 Task: Find connections with filter location Zürich (Kreis 11) with filter topic #Creativitywith filter profile language Spanish with filter current company Sony Pictures Networks India with filter school Hindustan Institute of Technology and Science, Kancheepuram with filter industry Cutlery and Handtool Manufacturing with filter service category User Experience Design with filter keywords title Help Desk Worker/Desktop Support
Action: Mouse moved to (613, 85)
Screenshot: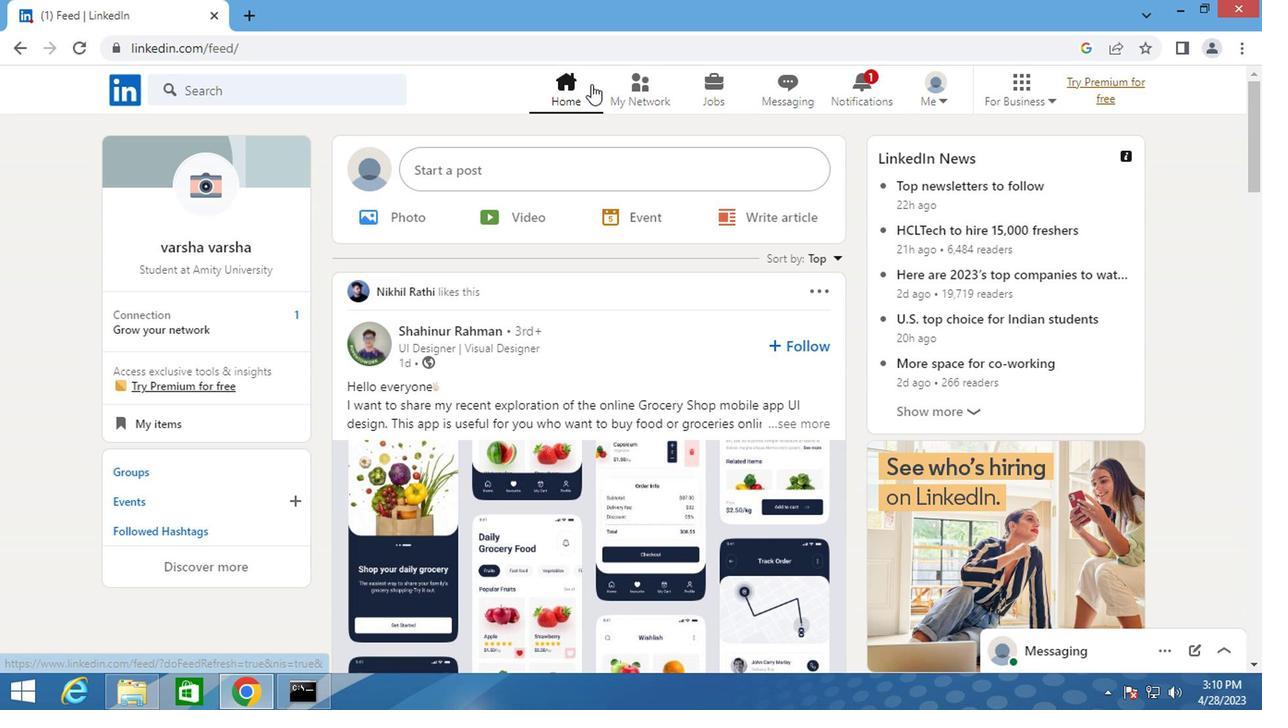 
Action: Mouse pressed left at (613, 85)
Screenshot: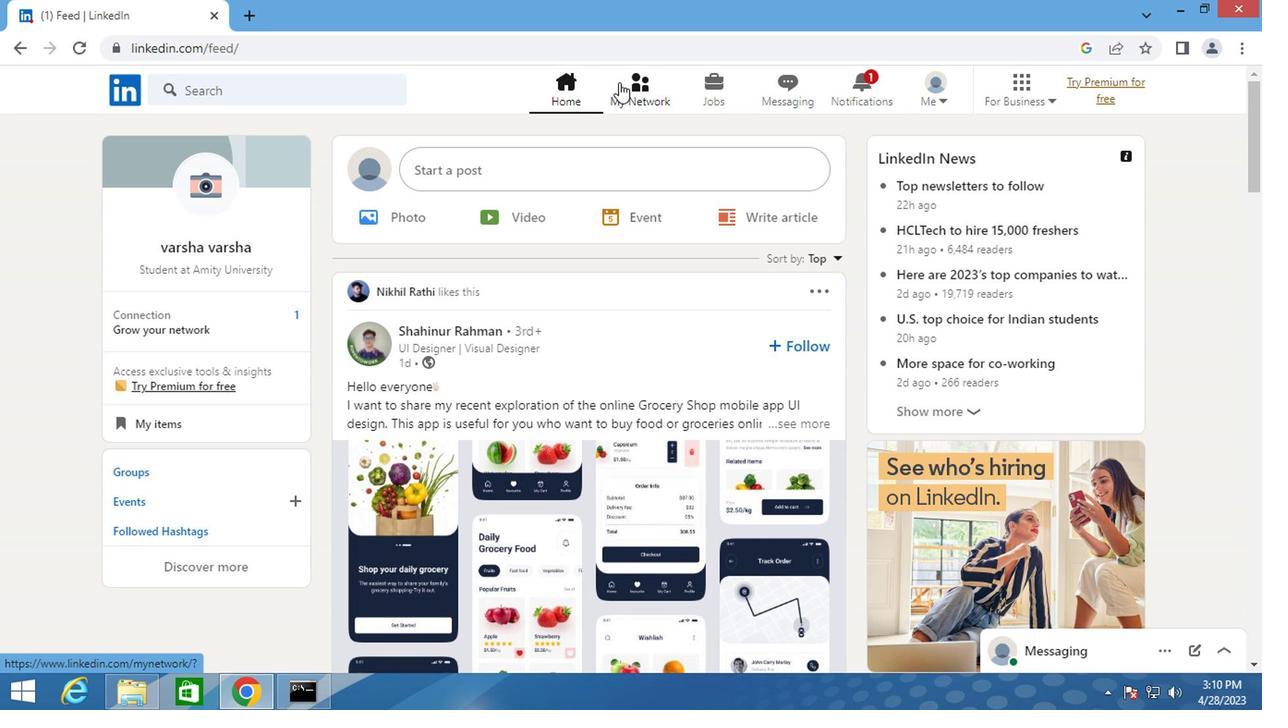 
Action: Mouse moved to (254, 191)
Screenshot: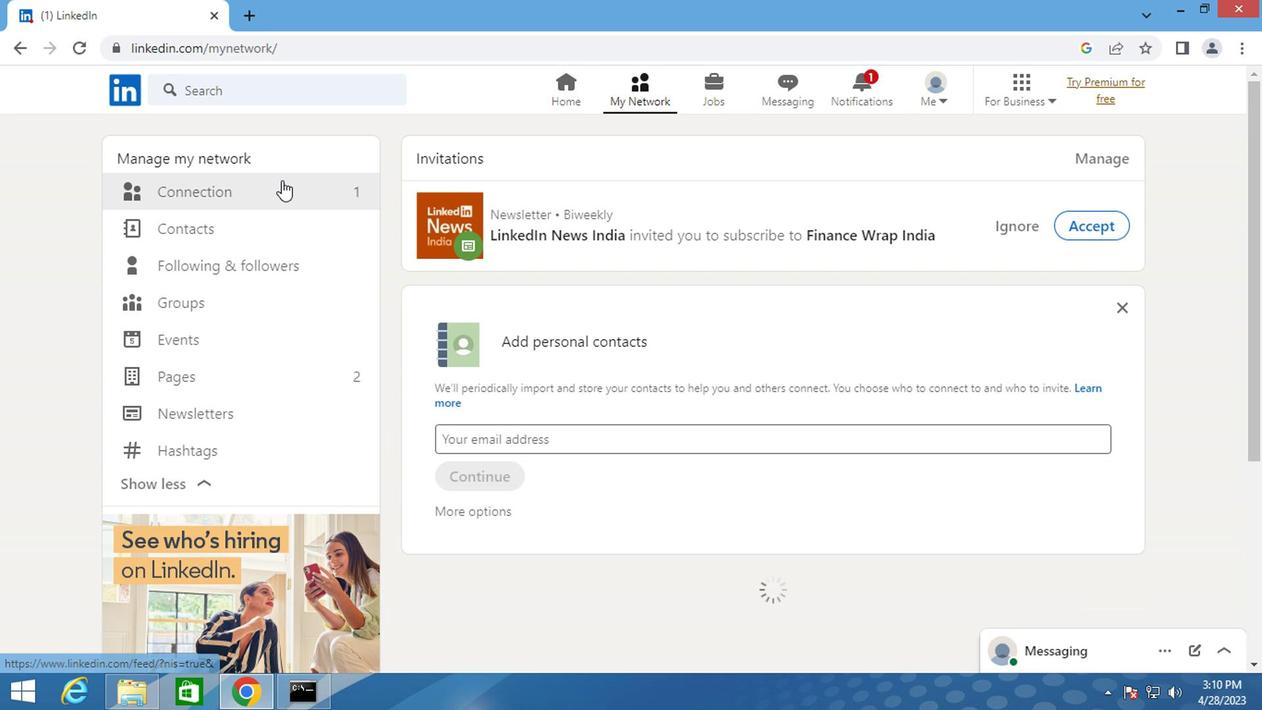 
Action: Mouse pressed left at (254, 191)
Screenshot: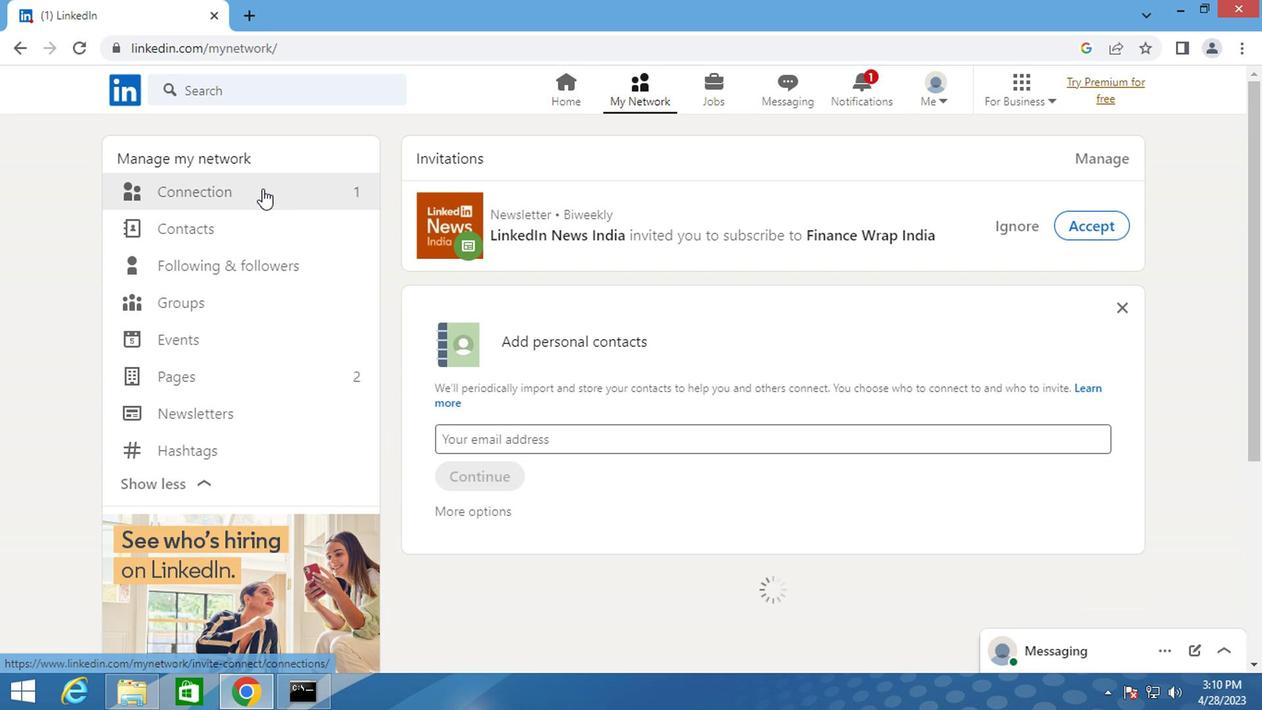 
Action: Mouse moved to (776, 186)
Screenshot: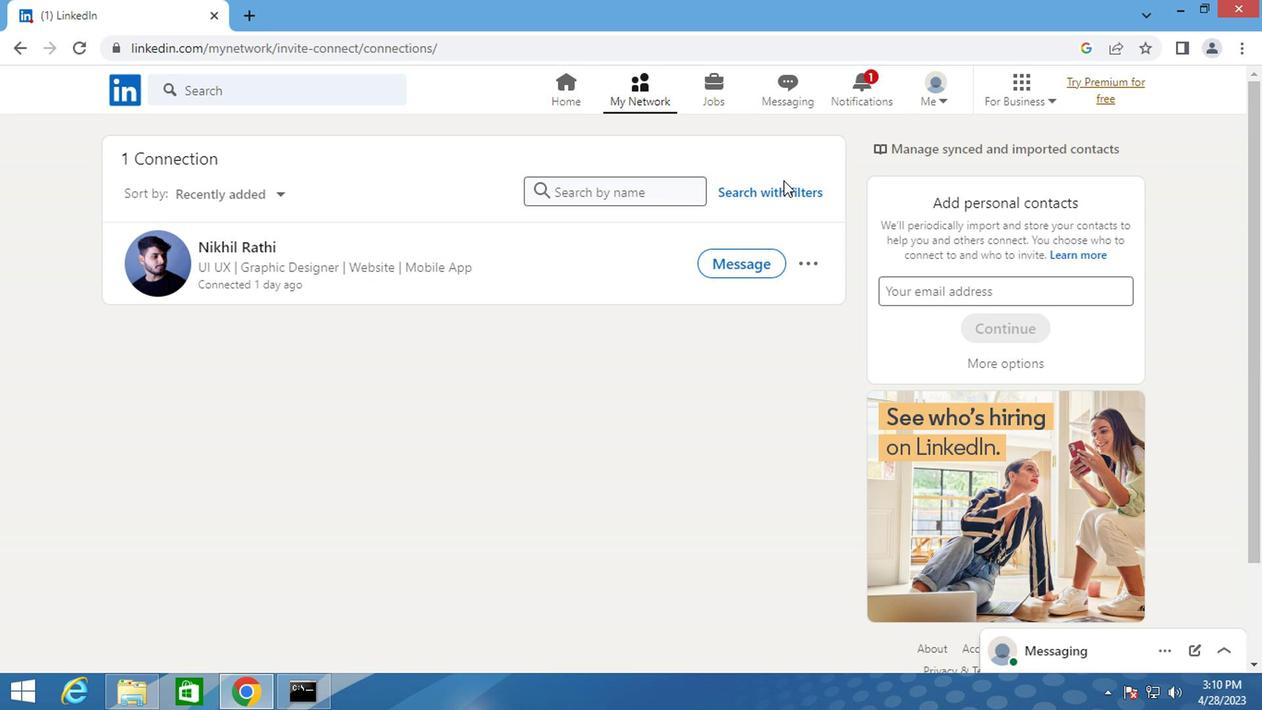 
Action: Mouse pressed left at (776, 186)
Screenshot: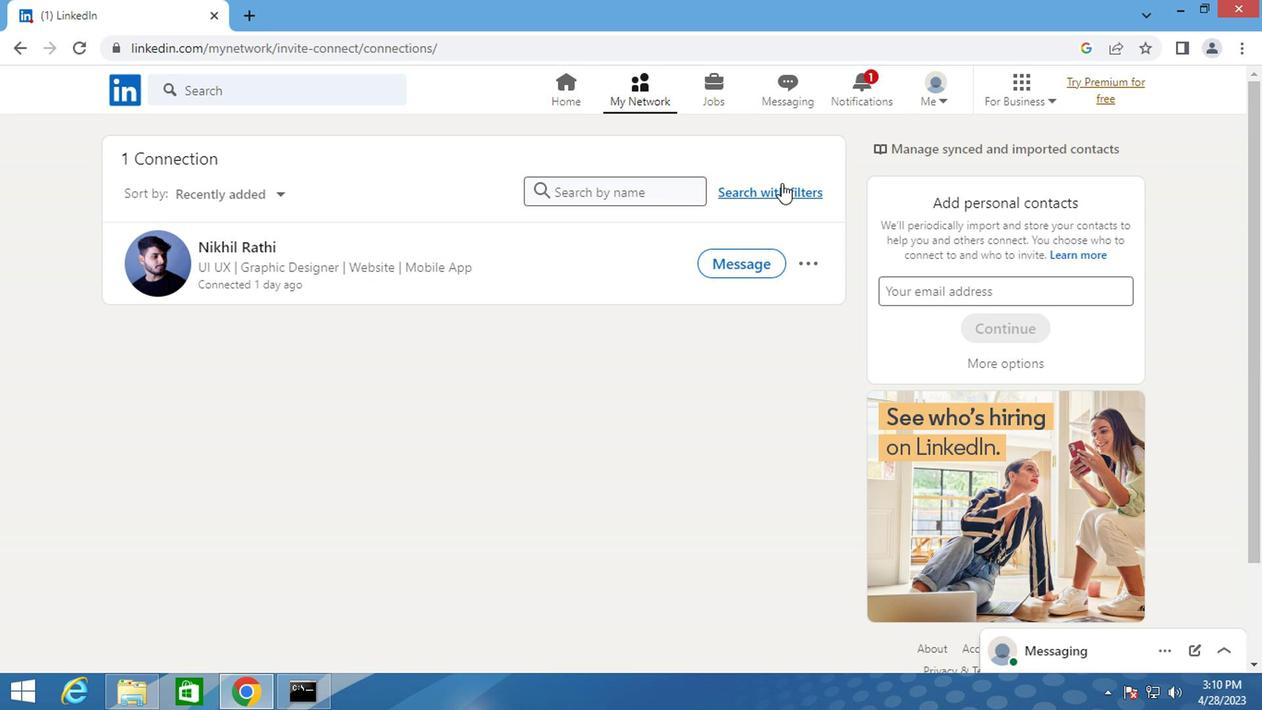 
Action: Mouse moved to (693, 133)
Screenshot: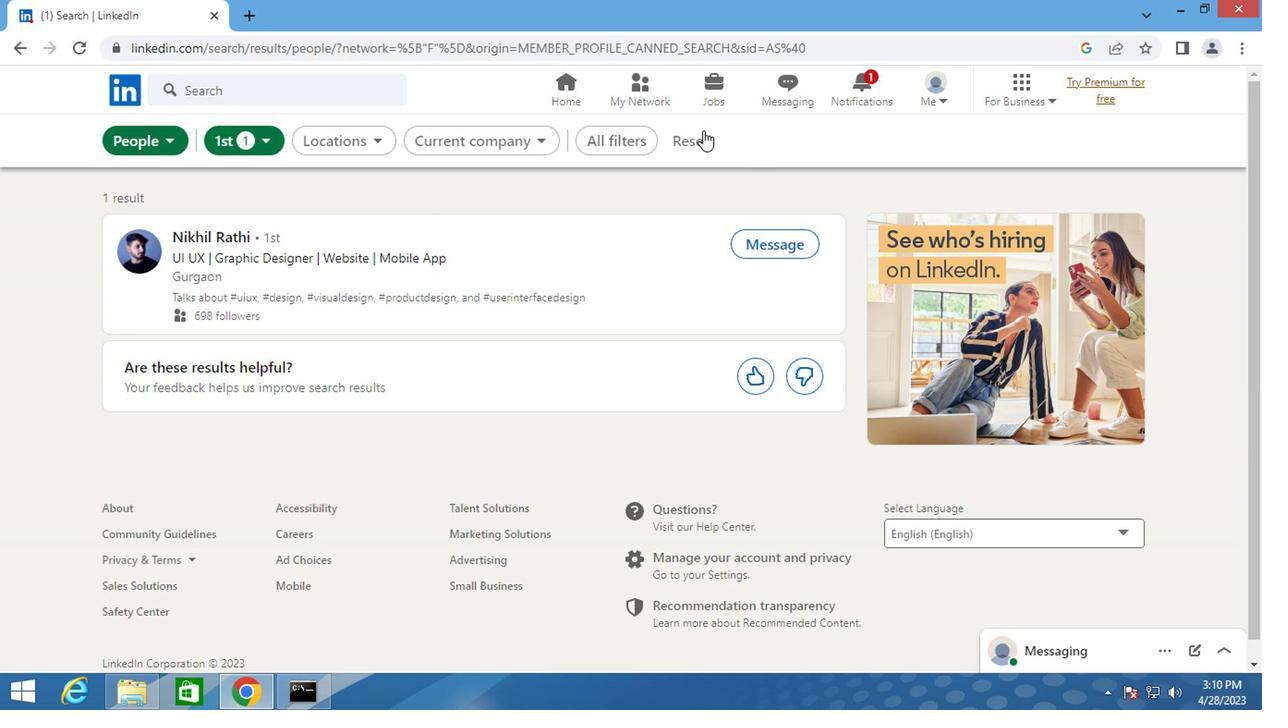 
Action: Mouse pressed left at (693, 133)
Screenshot: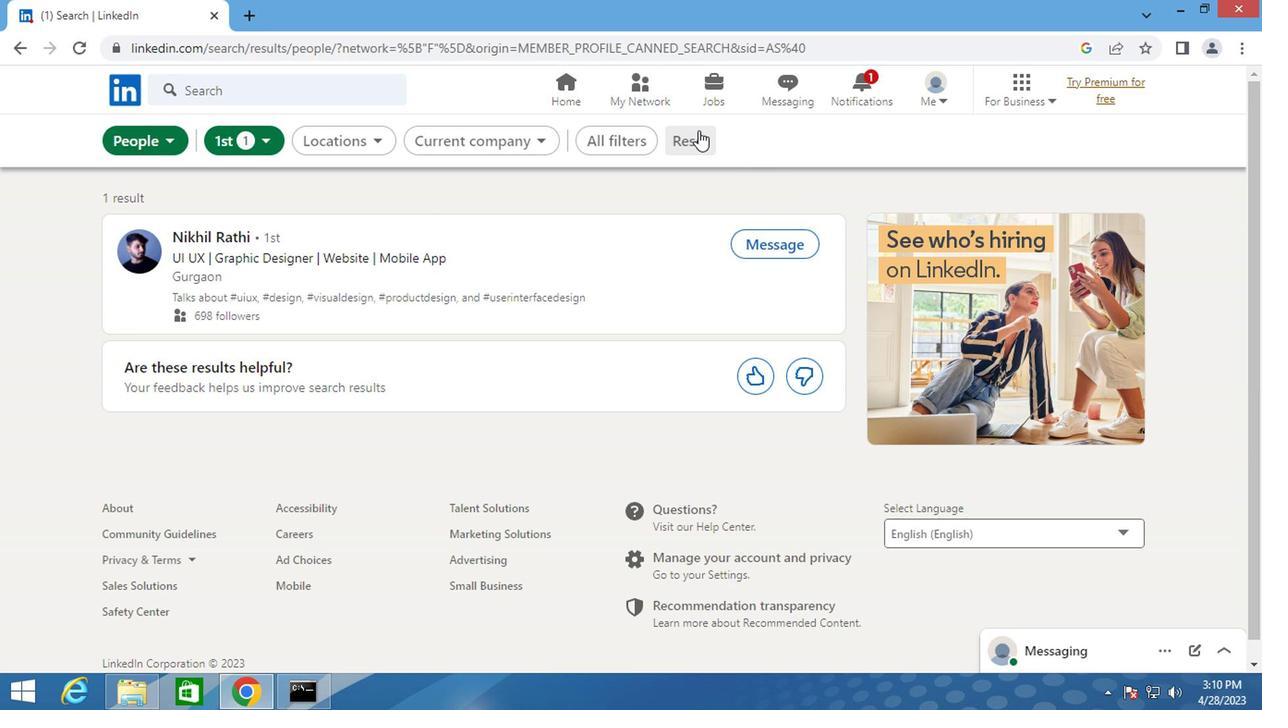 
Action: Mouse moved to (663, 133)
Screenshot: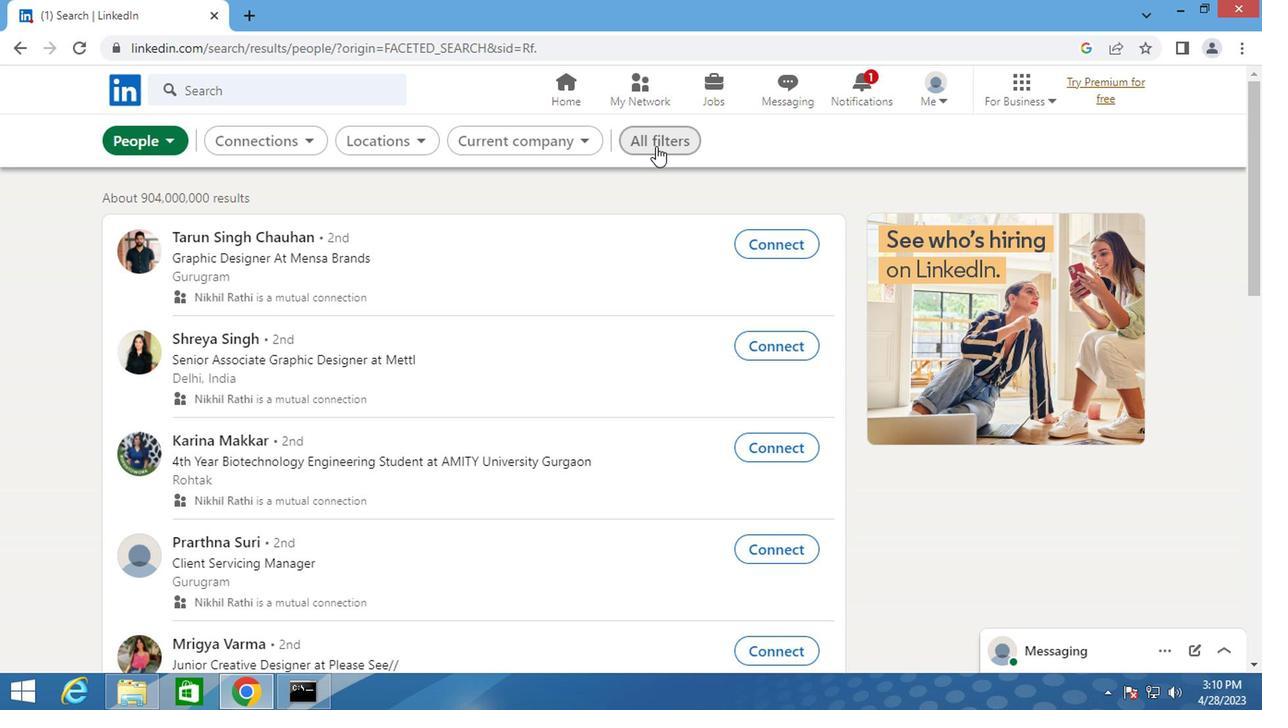 
Action: Mouse pressed left at (663, 133)
Screenshot: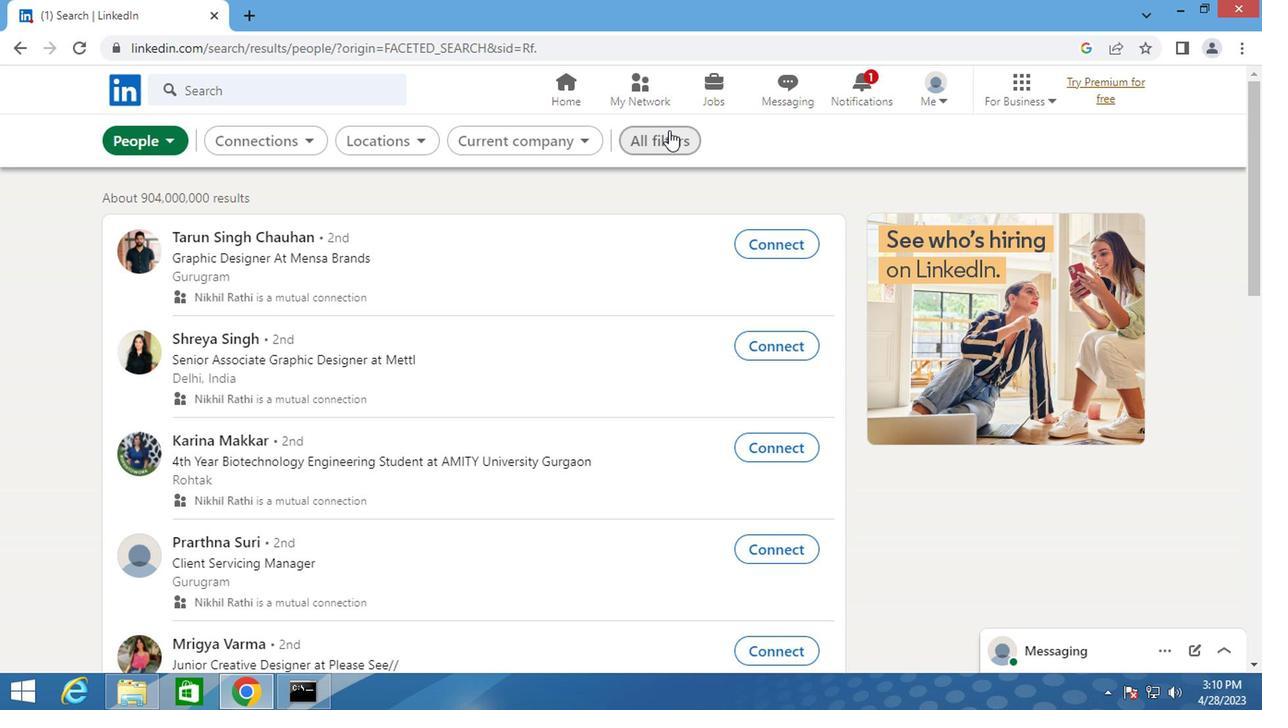 
Action: Mouse moved to (879, 355)
Screenshot: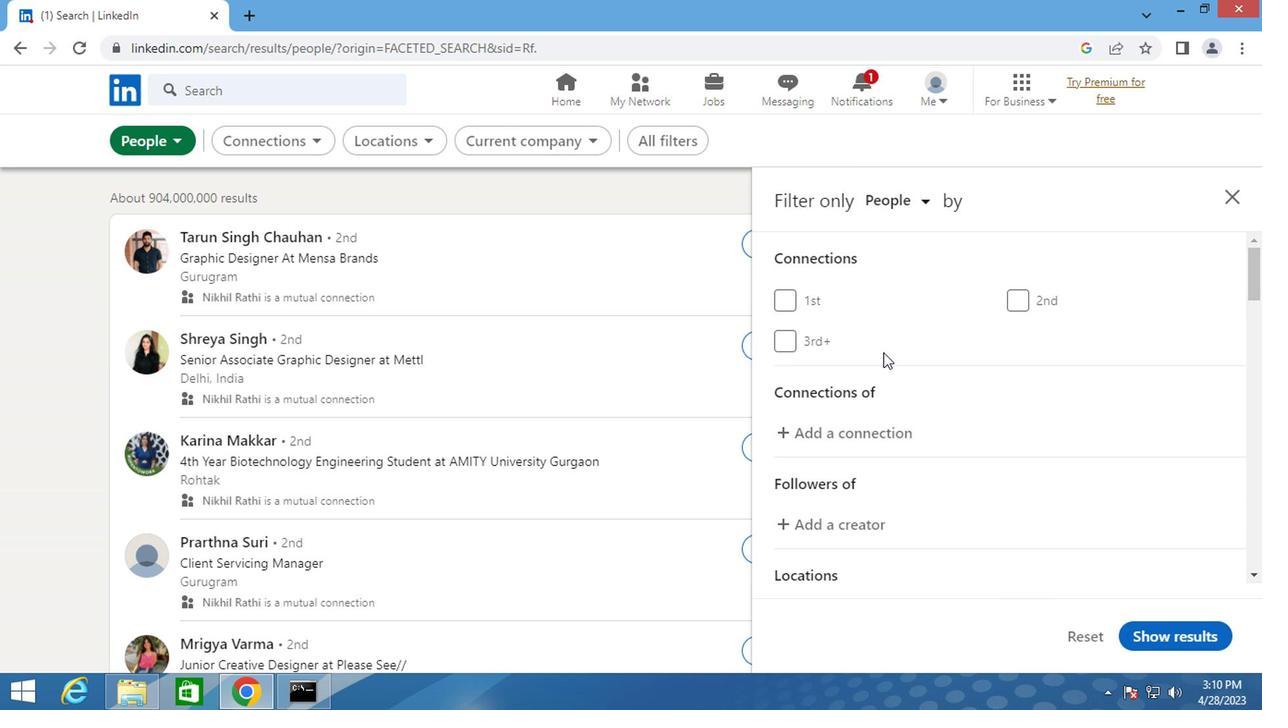 
Action: Mouse scrolled (879, 354) with delta (0, -1)
Screenshot: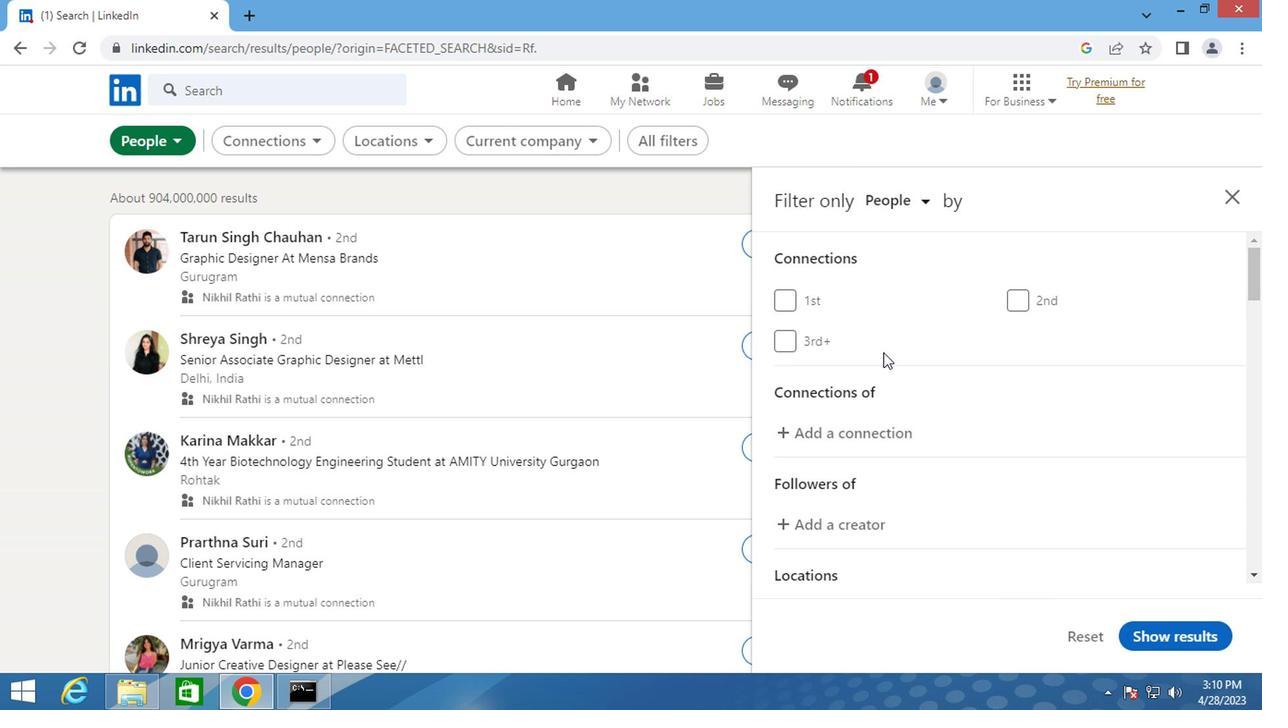 
Action: Mouse moved to (879, 356)
Screenshot: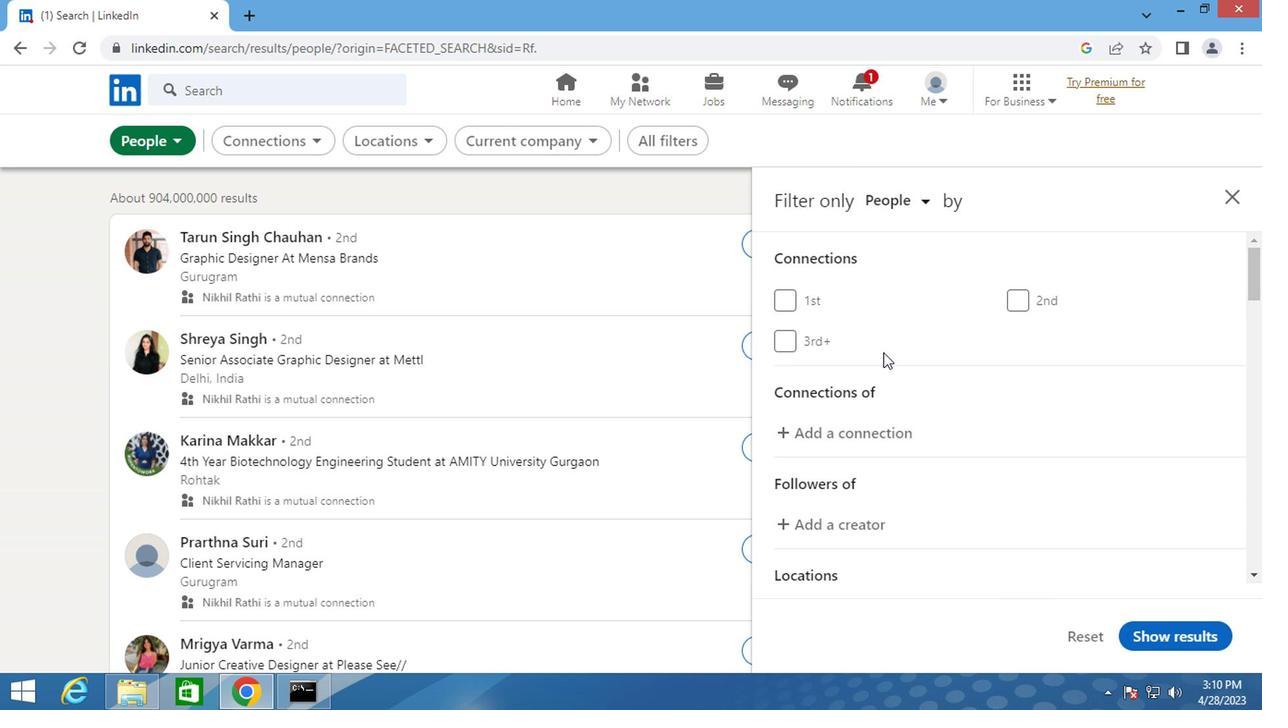
Action: Mouse scrolled (879, 355) with delta (0, 0)
Screenshot: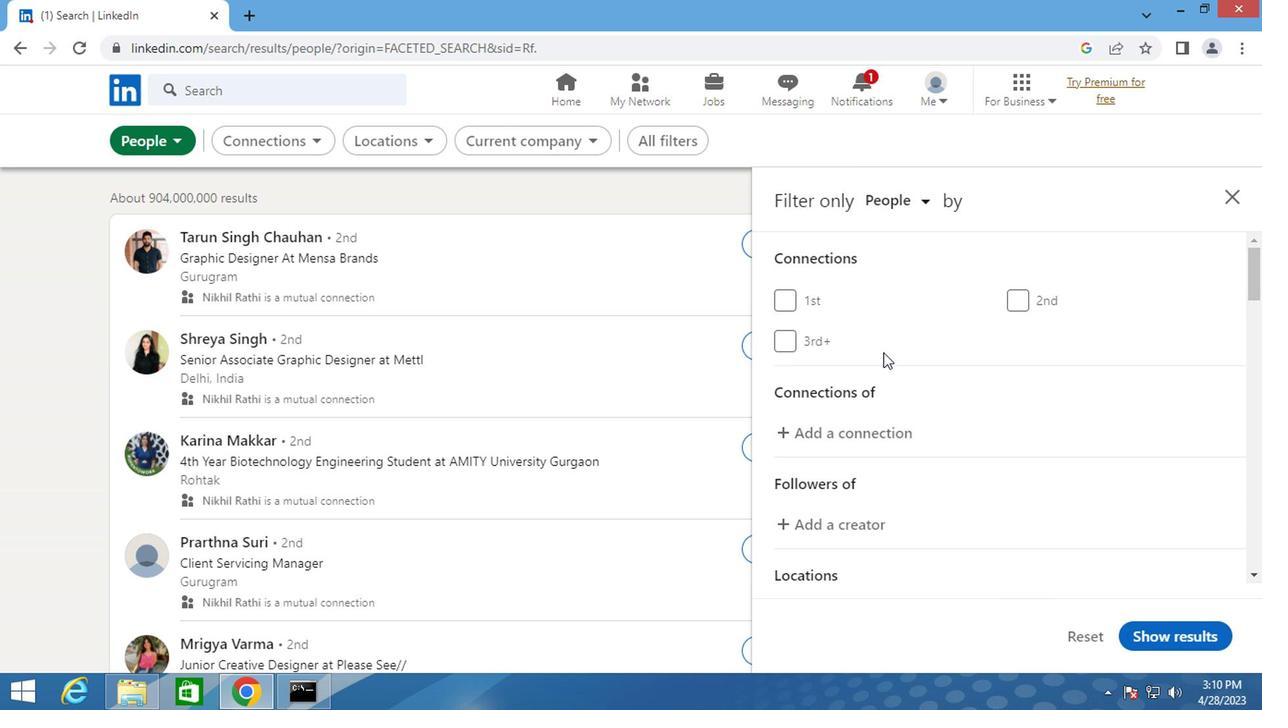 
Action: Mouse scrolled (879, 355) with delta (0, 0)
Screenshot: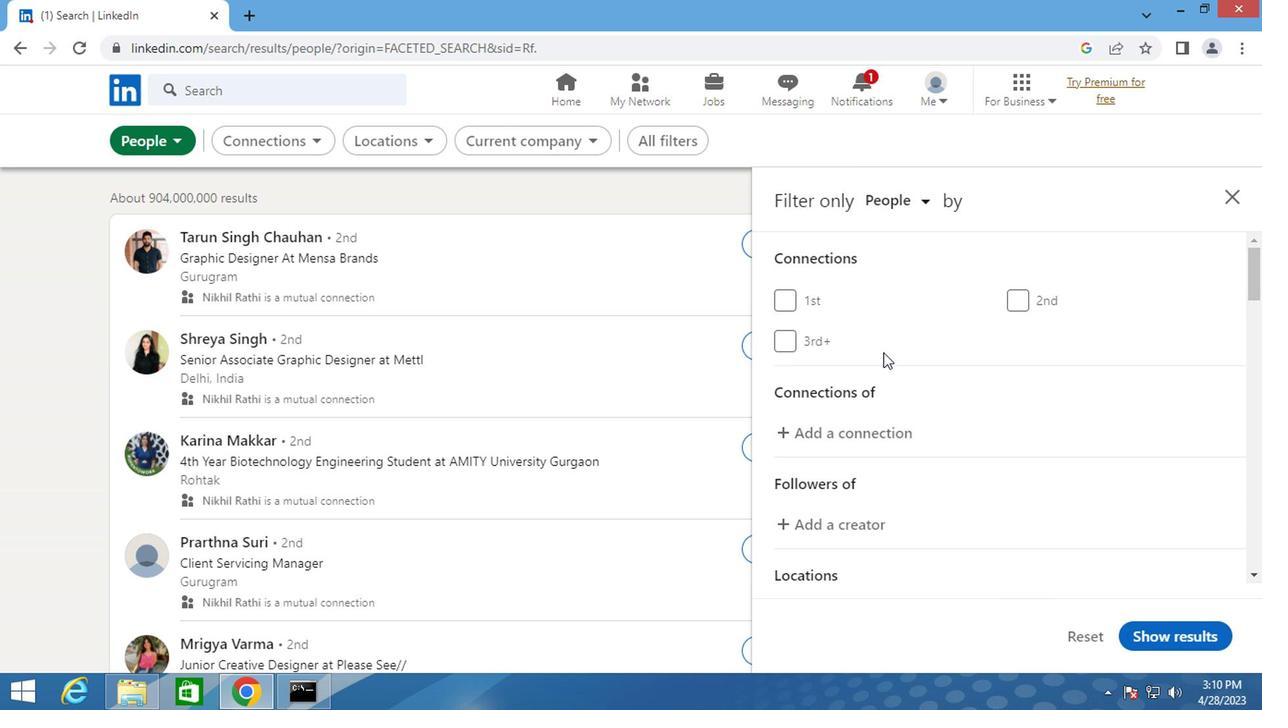 
Action: Mouse scrolled (879, 355) with delta (0, 0)
Screenshot: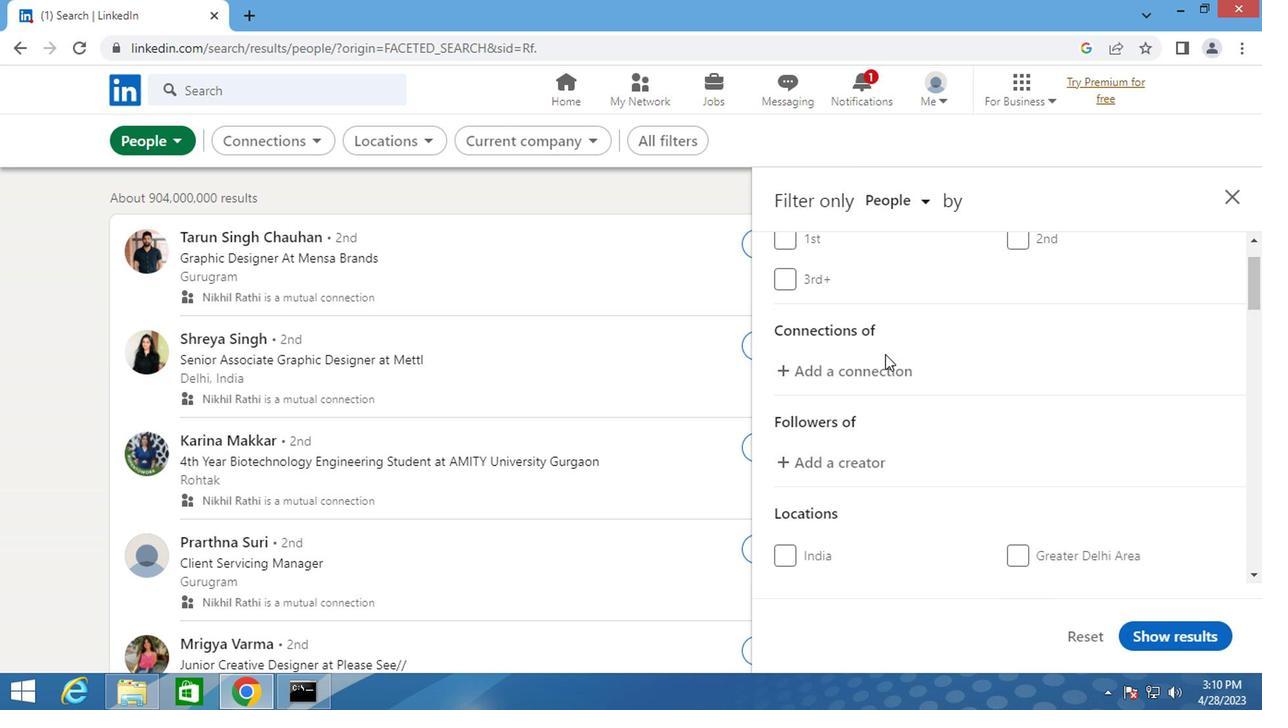 
Action: Mouse moved to (1044, 326)
Screenshot: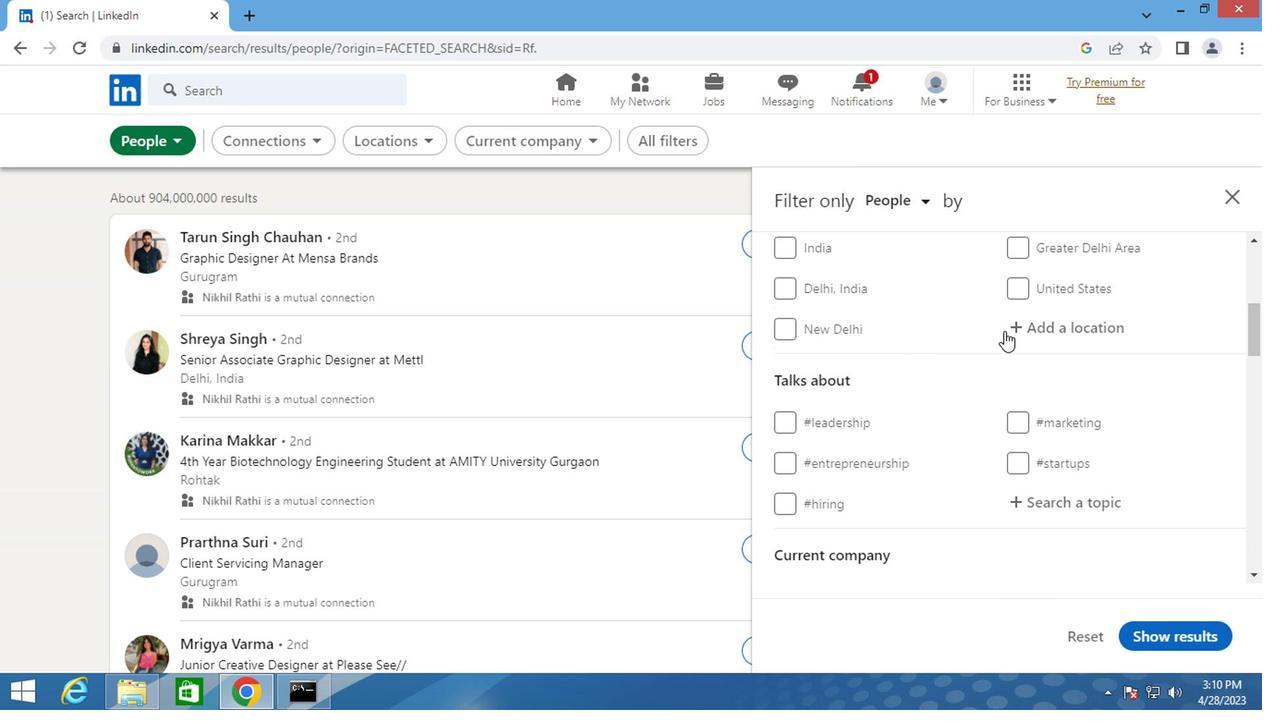 
Action: Mouse pressed left at (1044, 326)
Screenshot: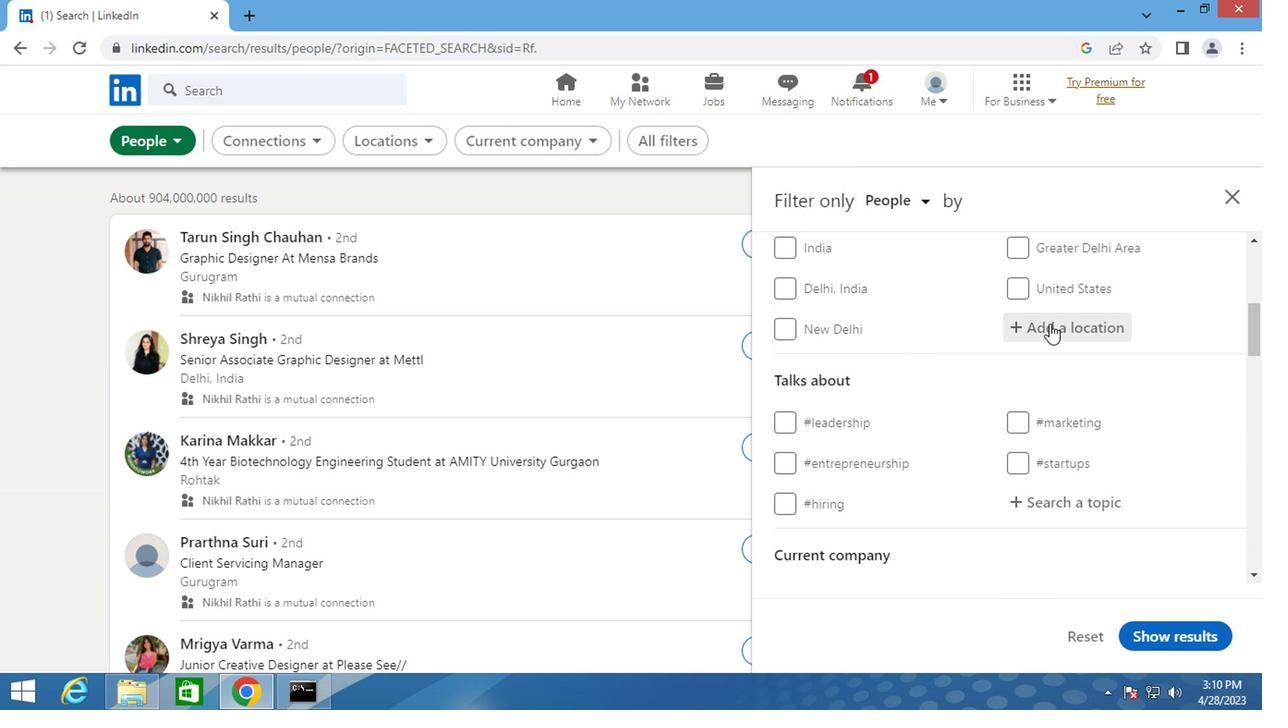 
Action: Key pressed <Key.shift>ZURICH<Key.space><Key.shift_r><Key.shift_r><Key.shift_r><Key.shift_r><Key.shift_r>(<Key.shift>KREIS<Key.space>11<Key.shift_r>)
Screenshot: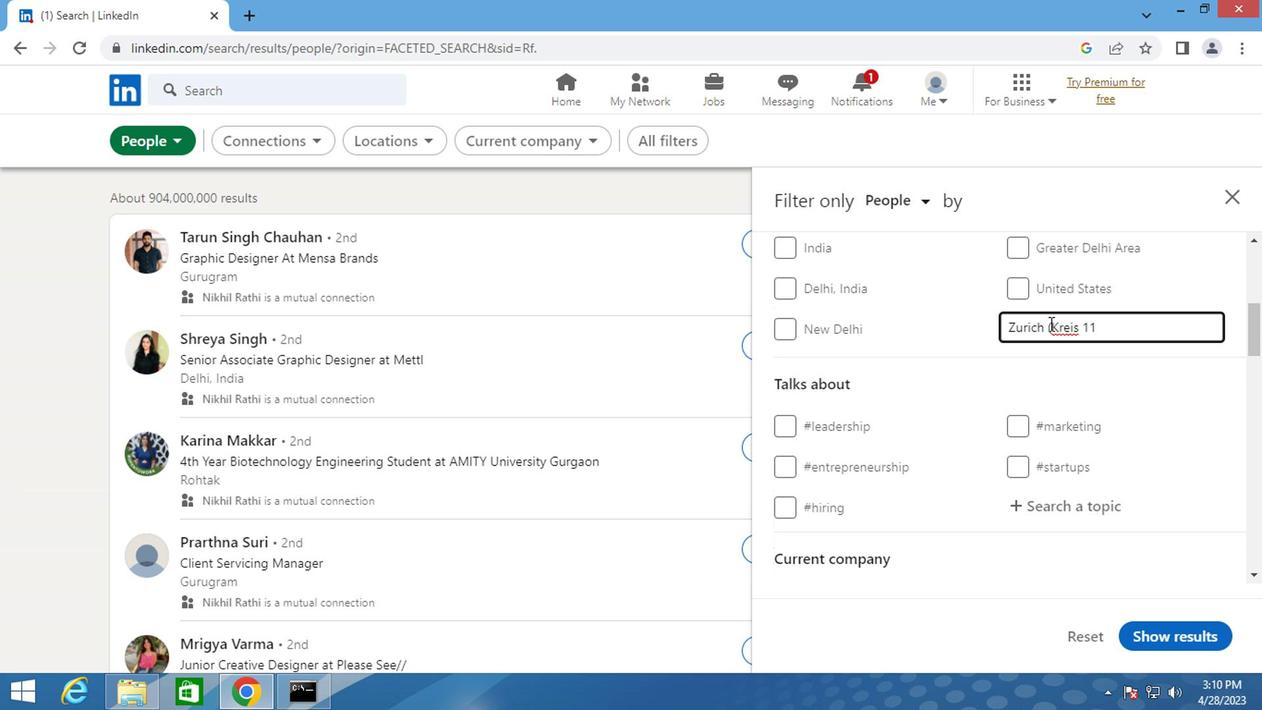 
Action: Mouse moved to (942, 352)
Screenshot: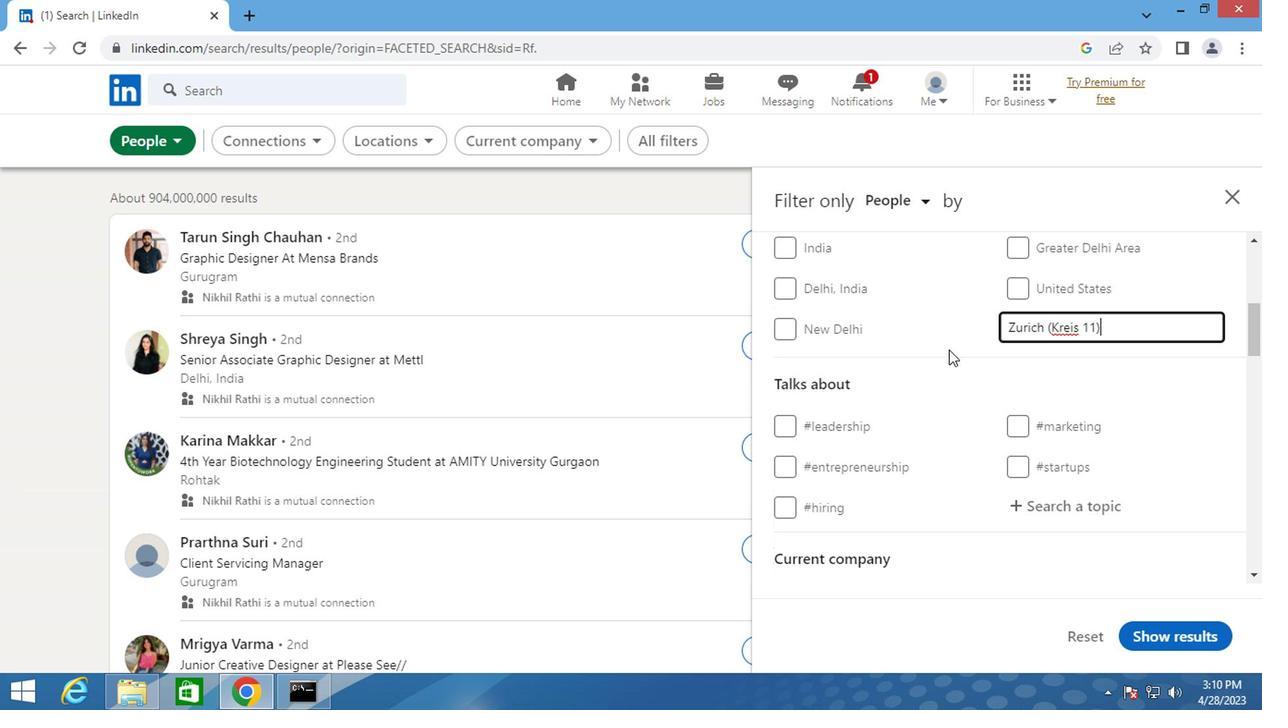 
Action: Mouse scrolled (942, 351) with delta (0, 0)
Screenshot: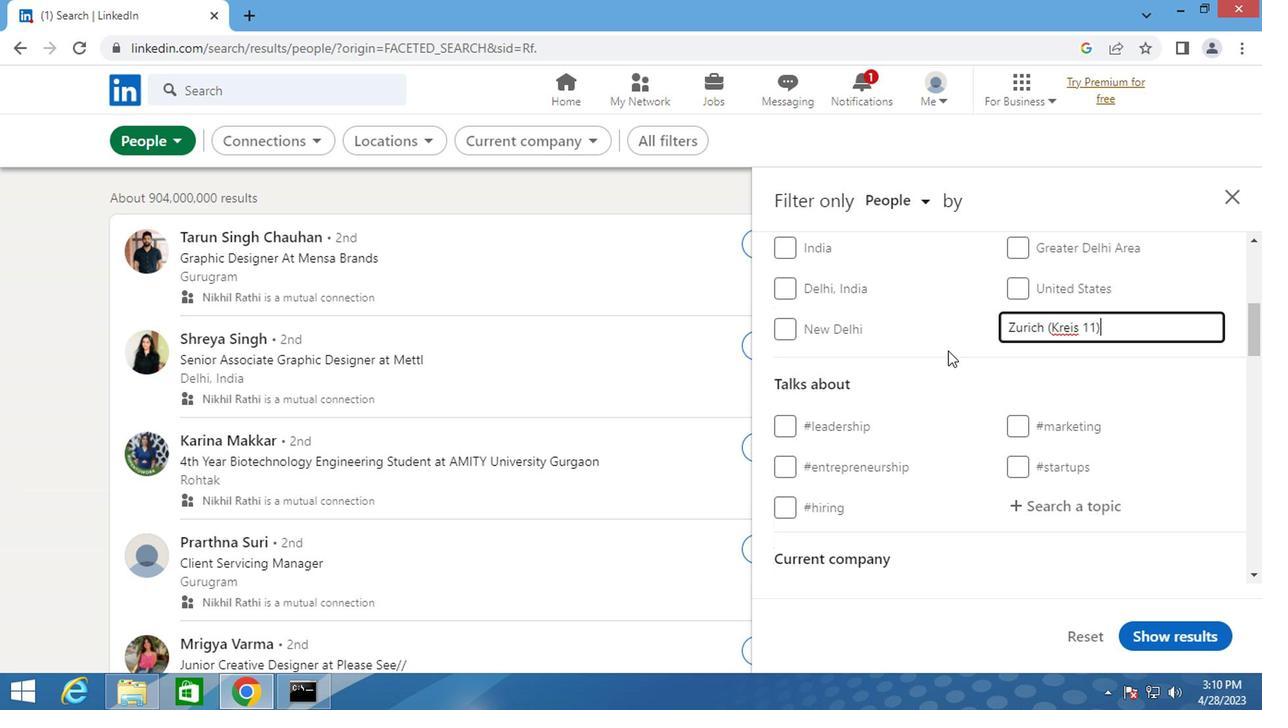 
Action: Mouse moved to (1062, 405)
Screenshot: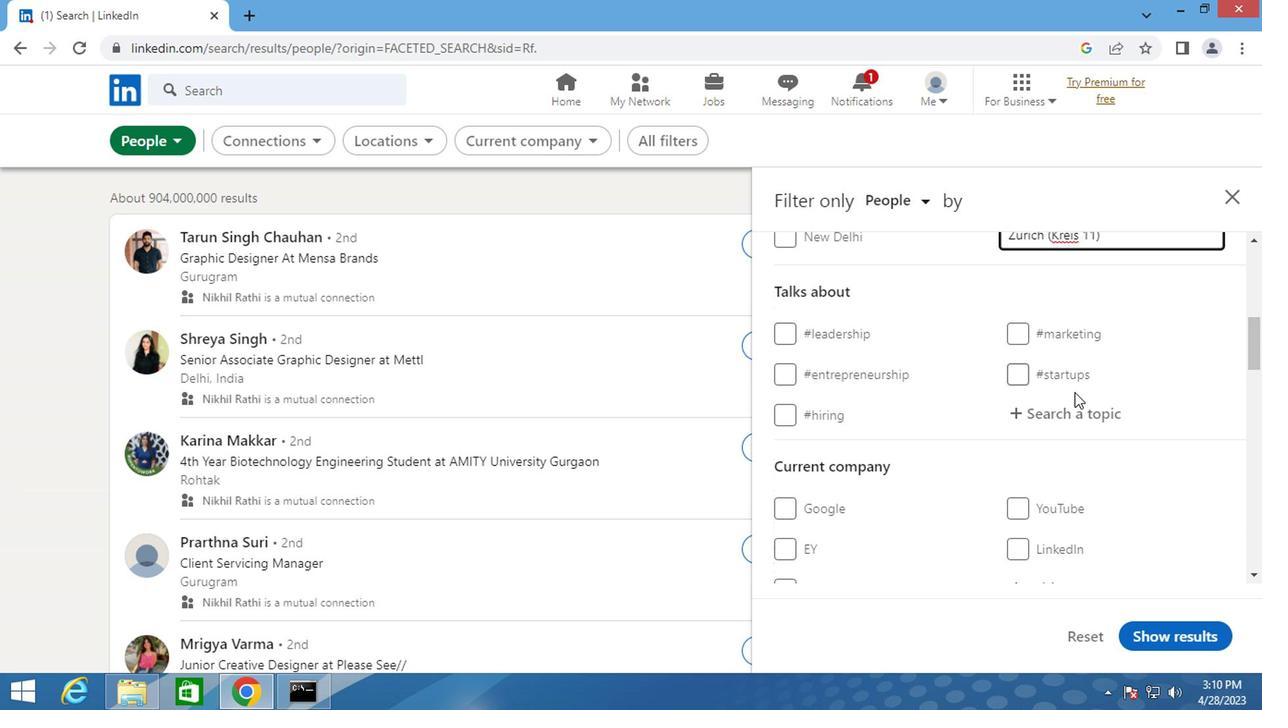 
Action: Mouse pressed left at (1062, 405)
Screenshot: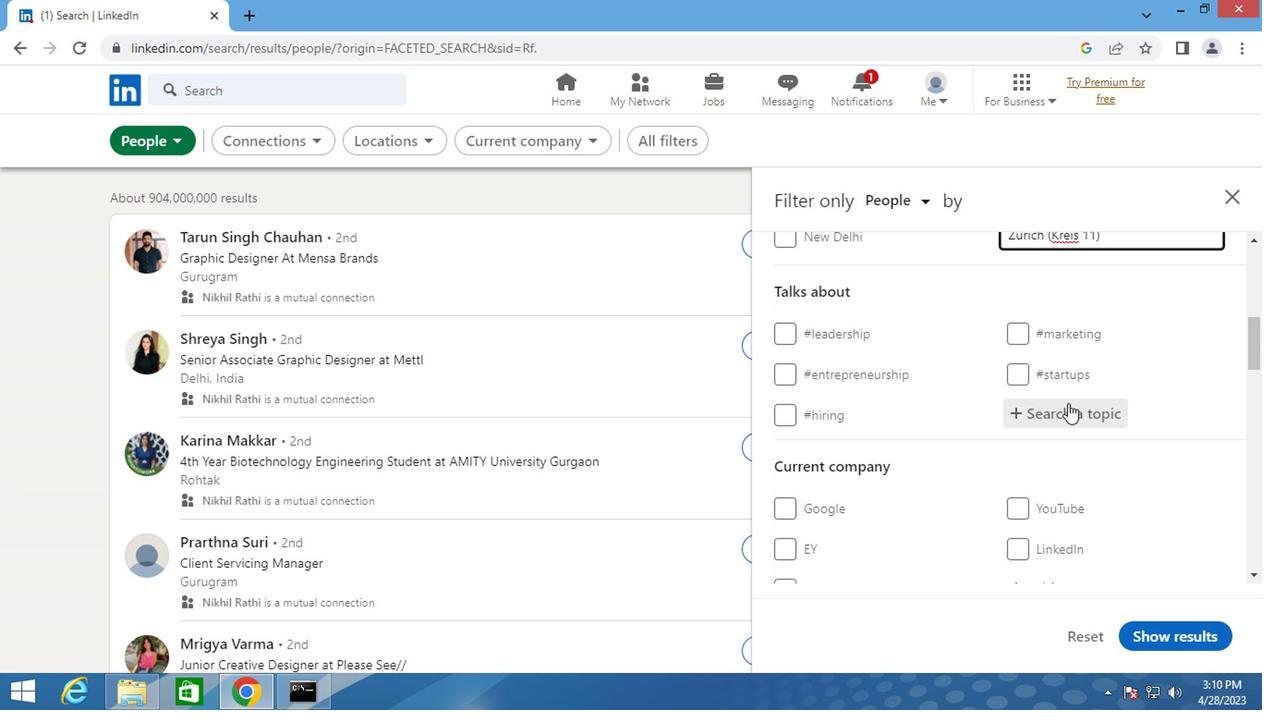 
Action: Key pressed <Key.shift>#<Key.shift>CREATIVITY
Screenshot: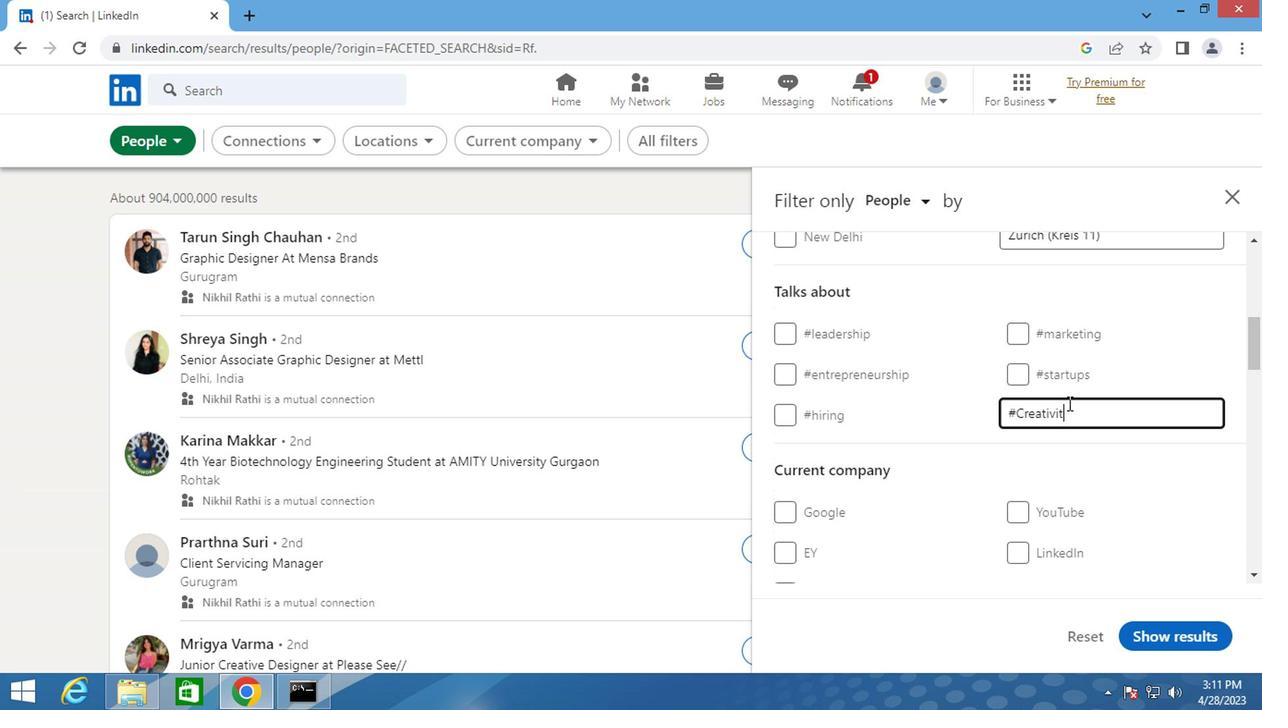 
Action: Mouse moved to (987, 416)
Screenshot: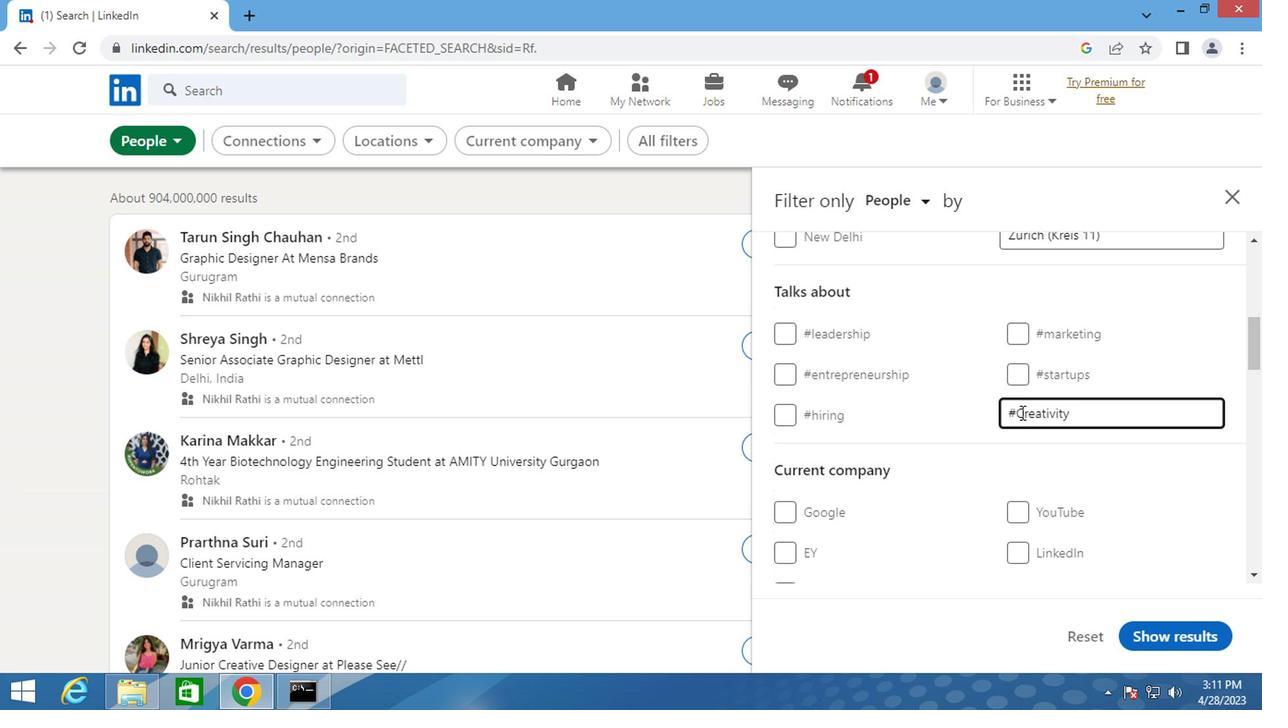 
Action: Mouse scrolled (987, 415) with delta (0, 0)
Screenshot: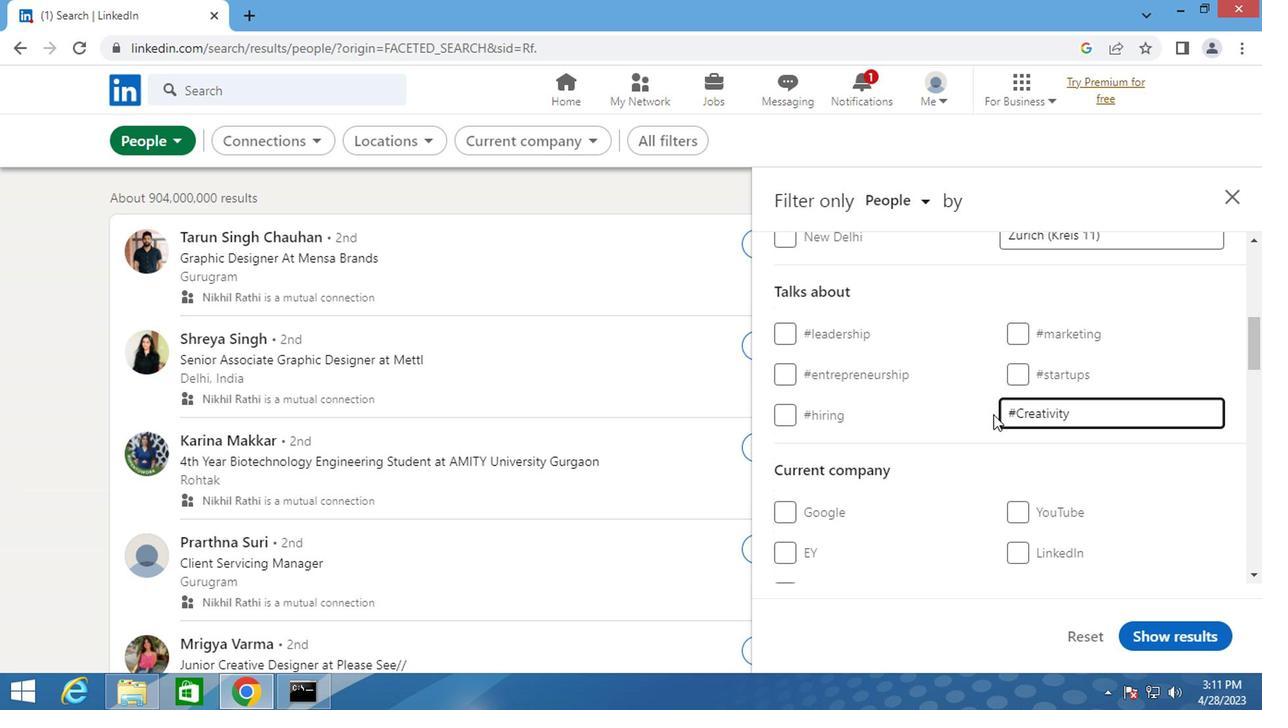 
Action: Mouse scrolled (987, 415) with delta (0, 0)
Screenshot: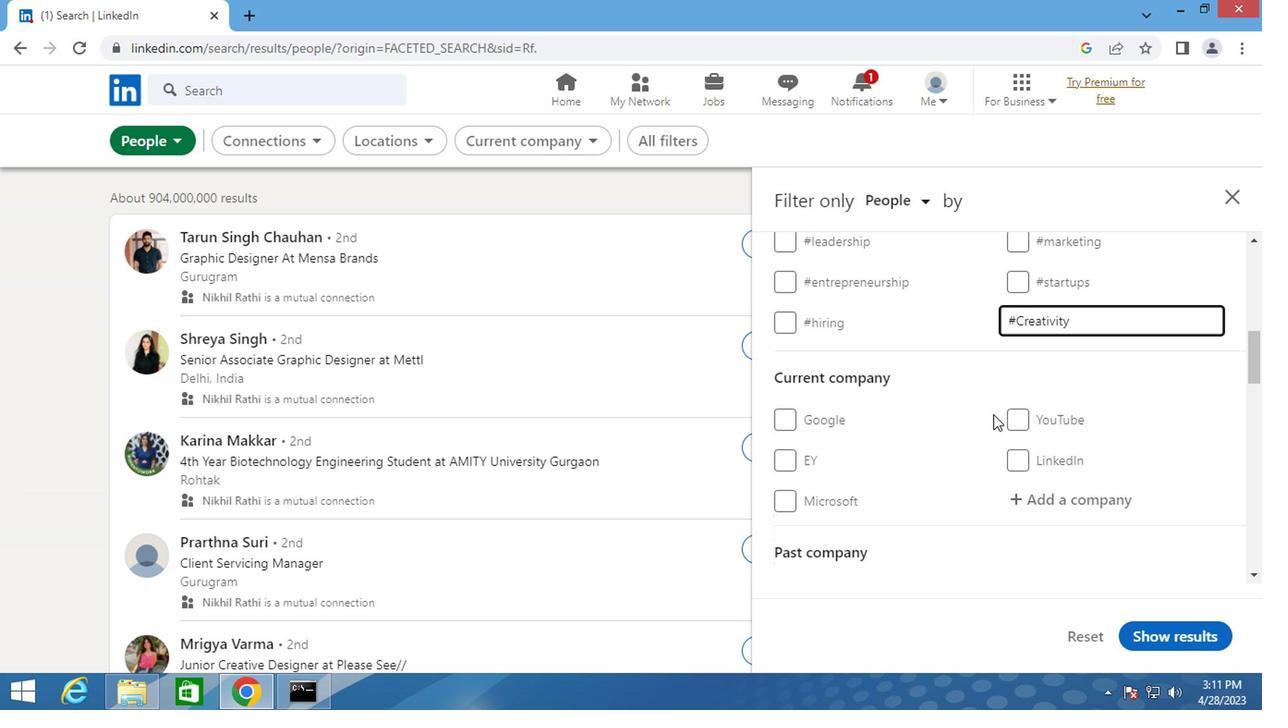 
Action: Mouse scrolled (987, 415) with delta (0, 0)
Screenshot: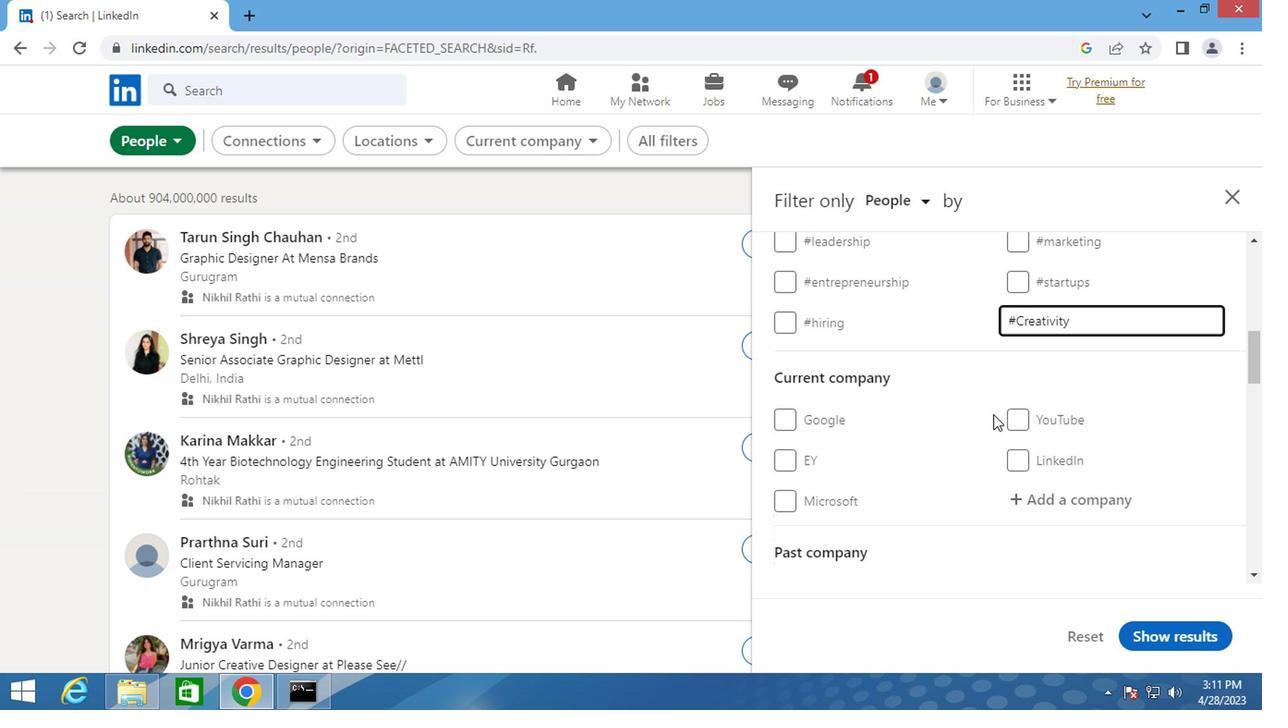 
Action: Mouse scrolled (987, 415) with delta (0, 0)
Screenshot: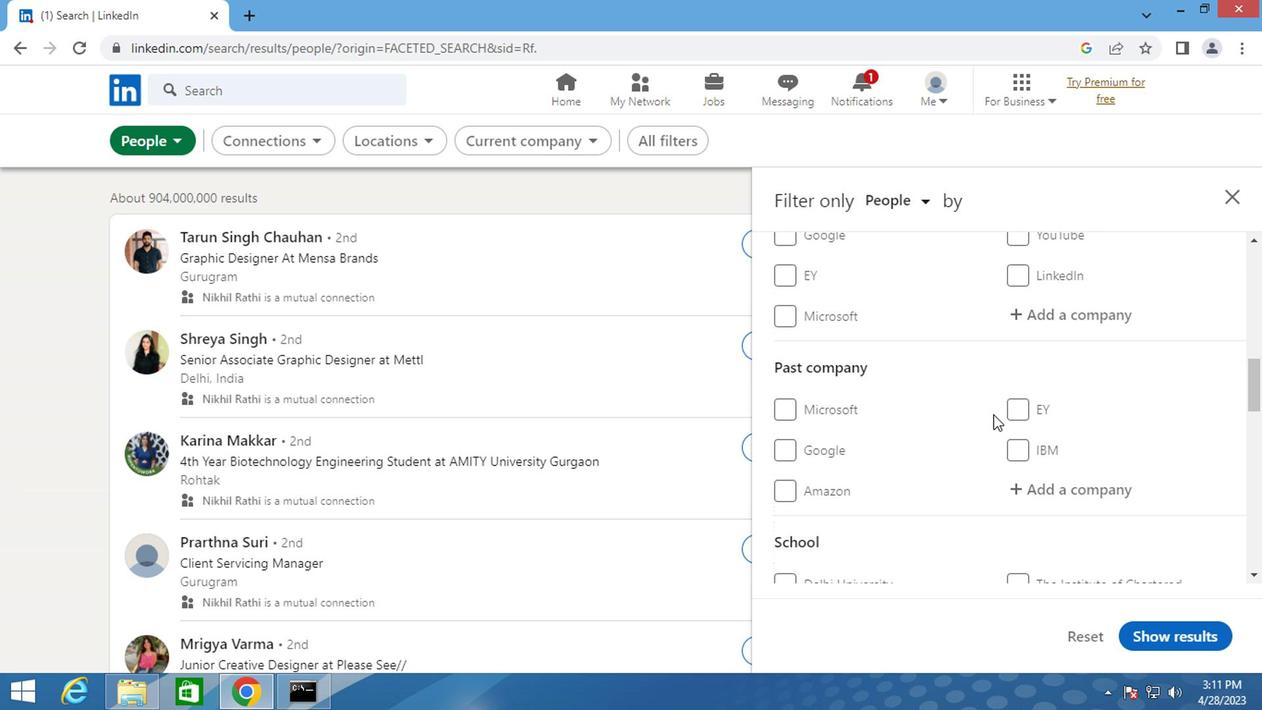 
Action: Mouse scrolled (987, 415) with delta (0, 0)
Screenshot: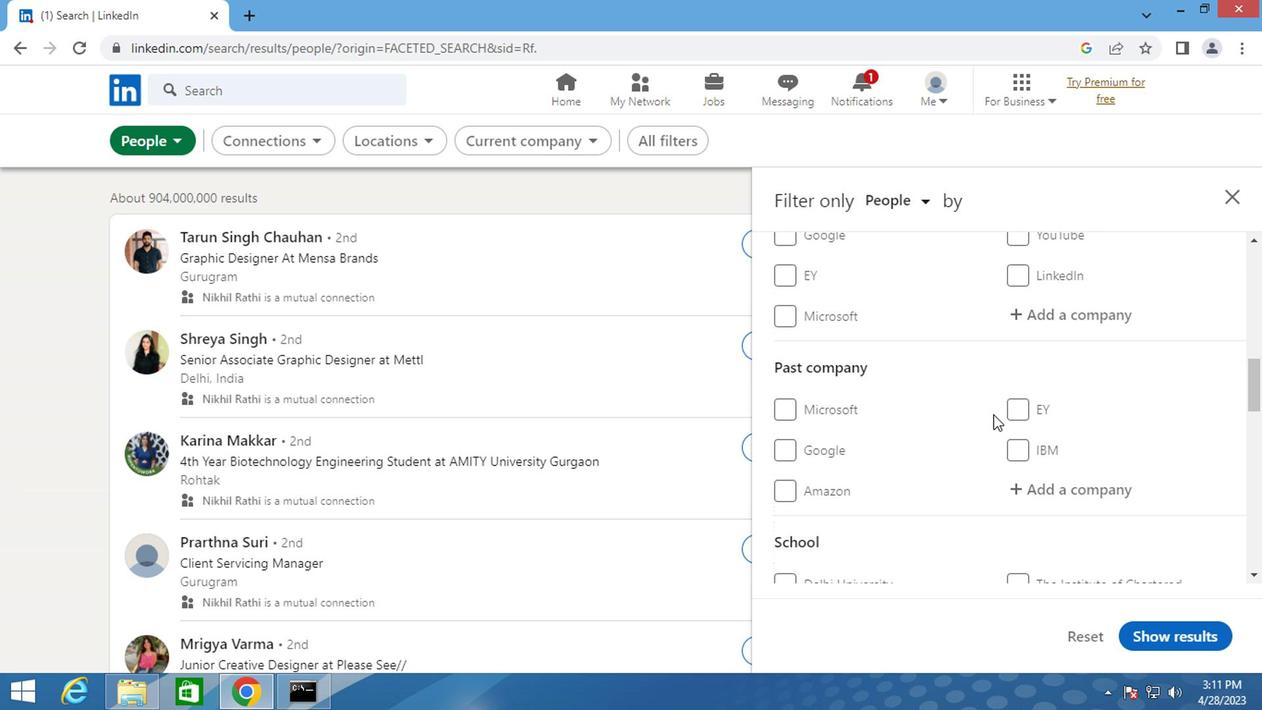 
Action: Mouse scrolled (987, 415) with delta (0, 0)
Screenshot: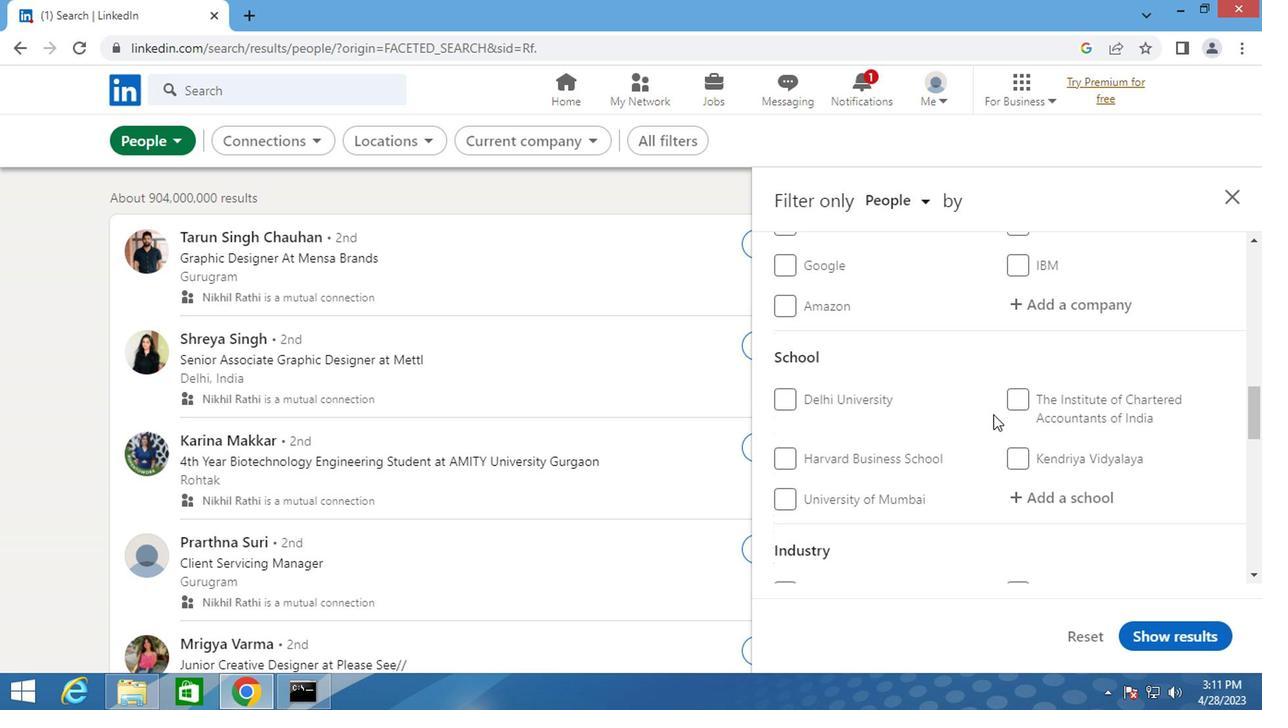 
Action: Mouse scrolled (987, 415) with delta (0, 0)
Screenshot: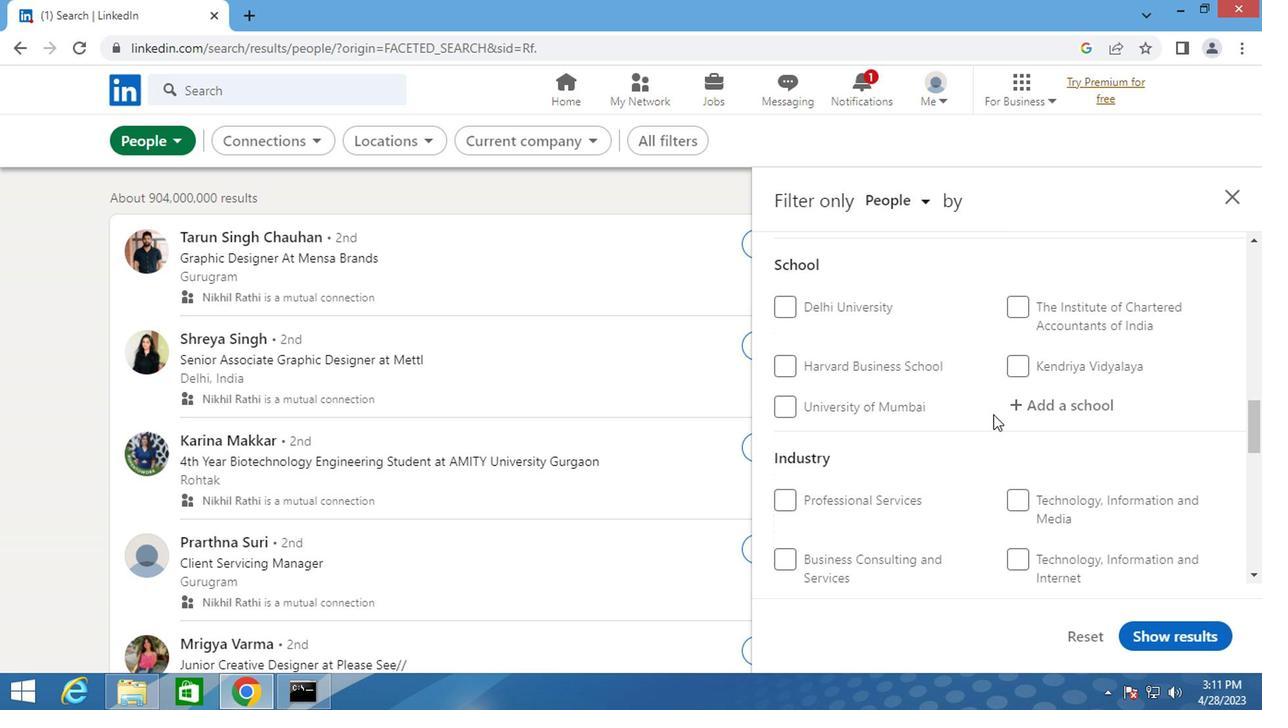 
Action: Mouse scrolled (987, 415) with delta (0, 0)
Screenshot: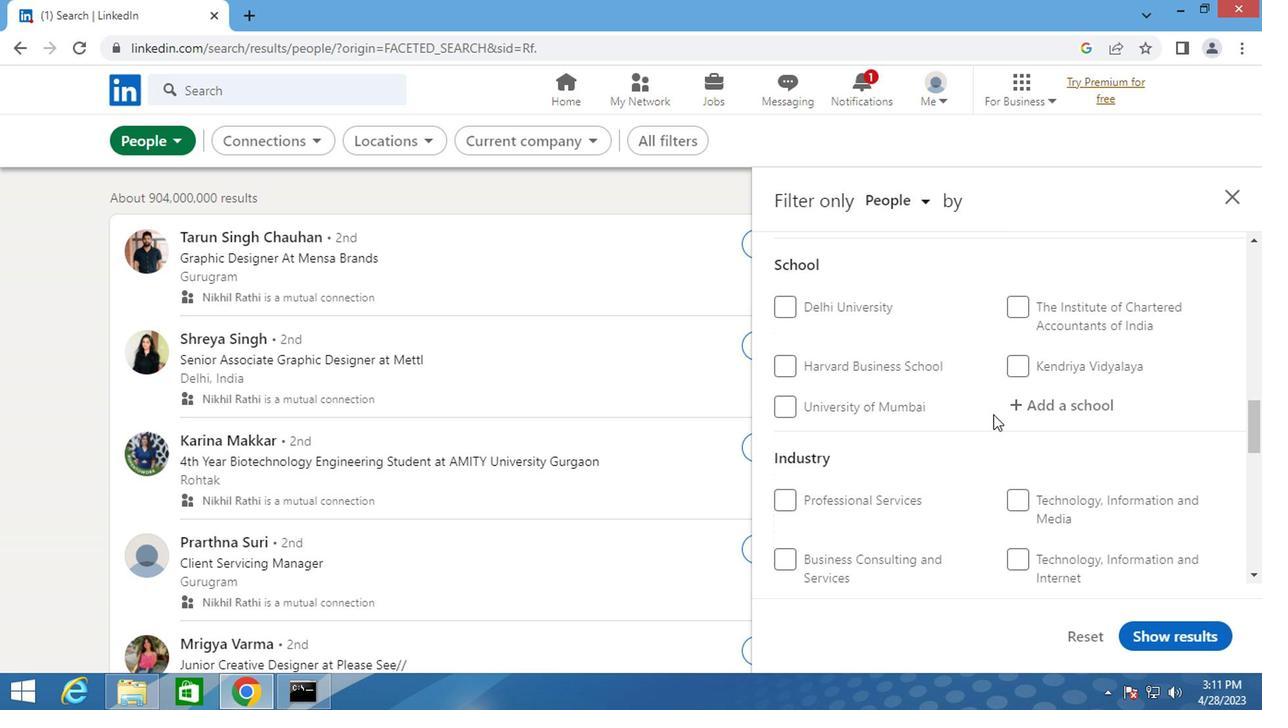 
Action: Mouse scrolled (987, 415) with delta (0, 0)
Screenshot: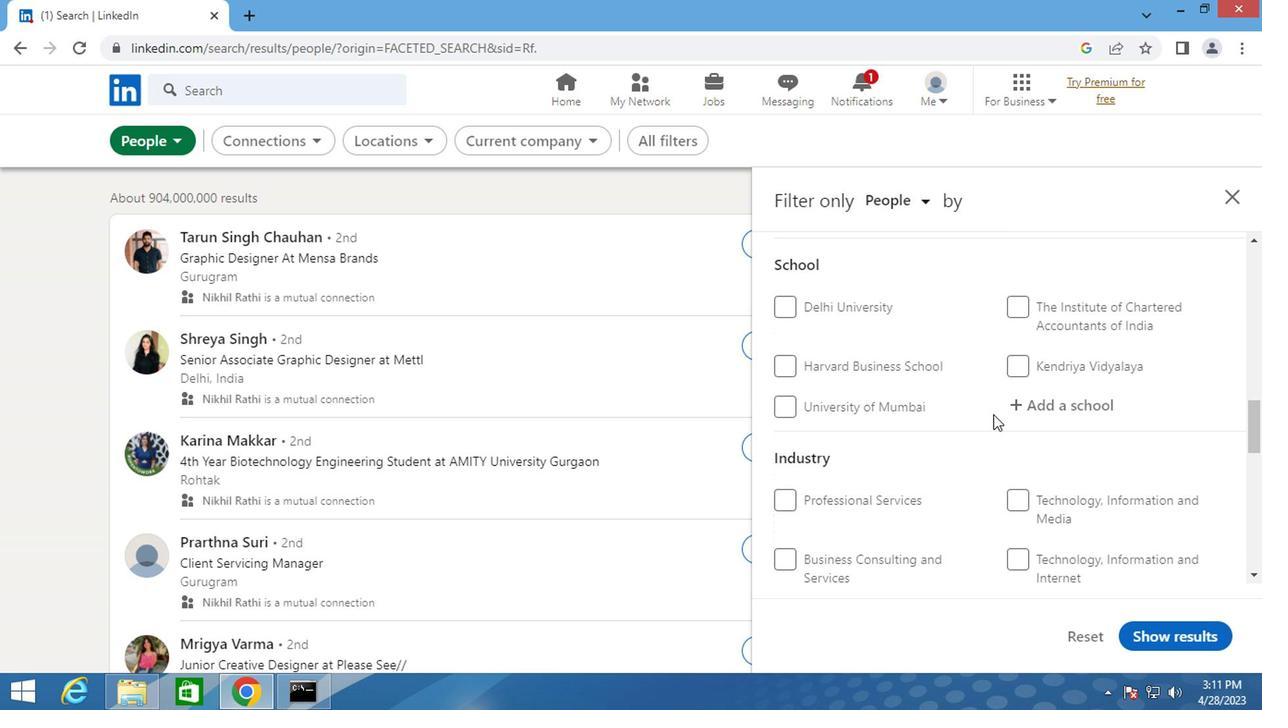 
Action: Mouse moved to (784, 477)
Screenshot: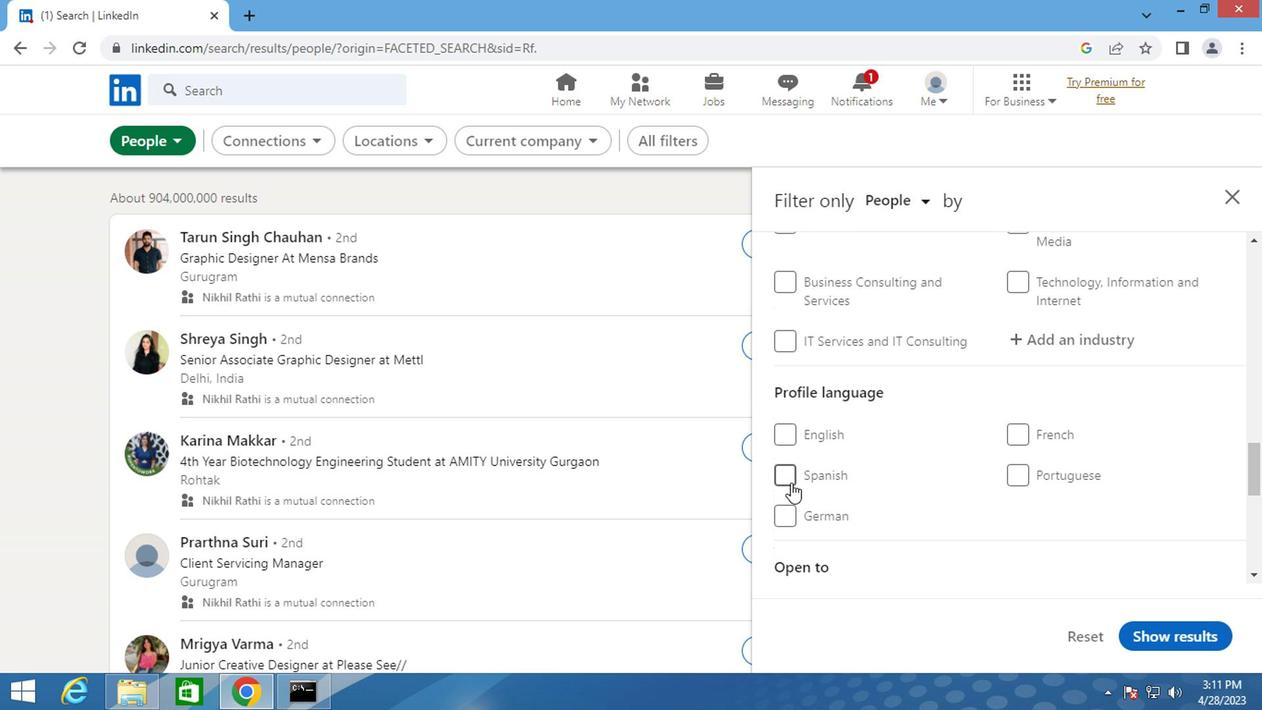 
Action: Mouse pressed left at (784, 477)
Screenshot: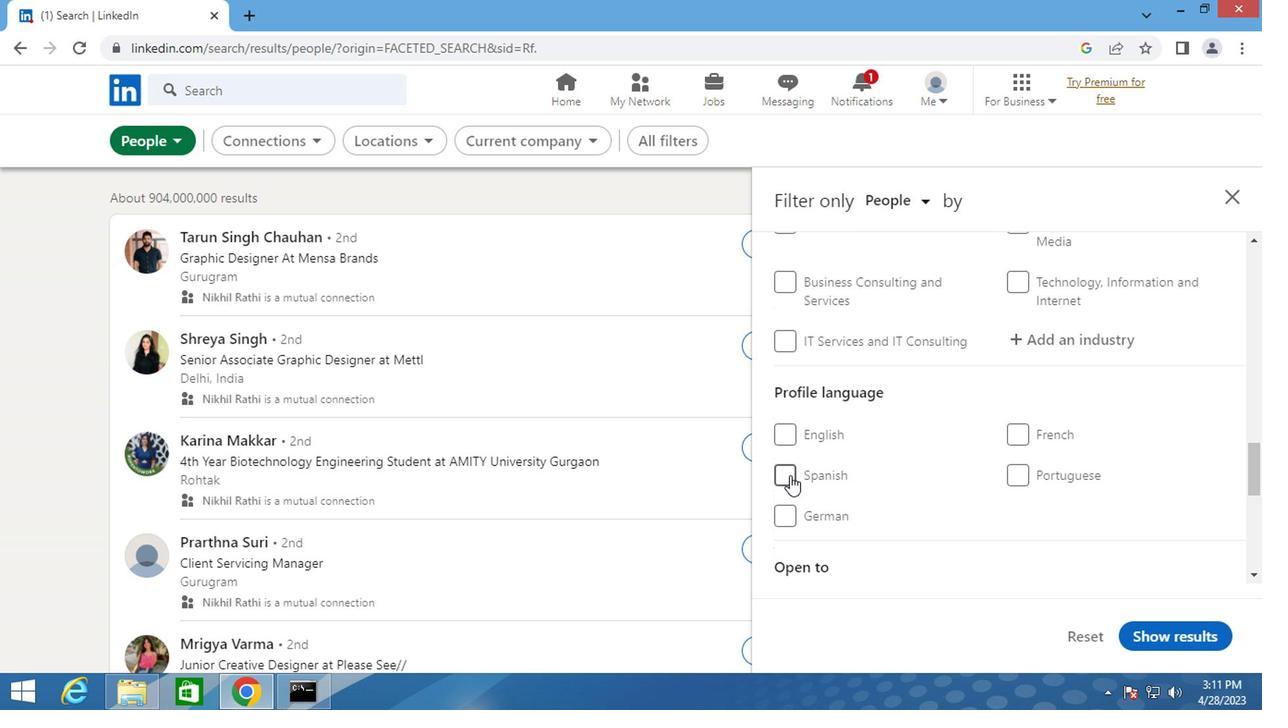 
Action: Mouse moved to (834, 464)
Screenshot: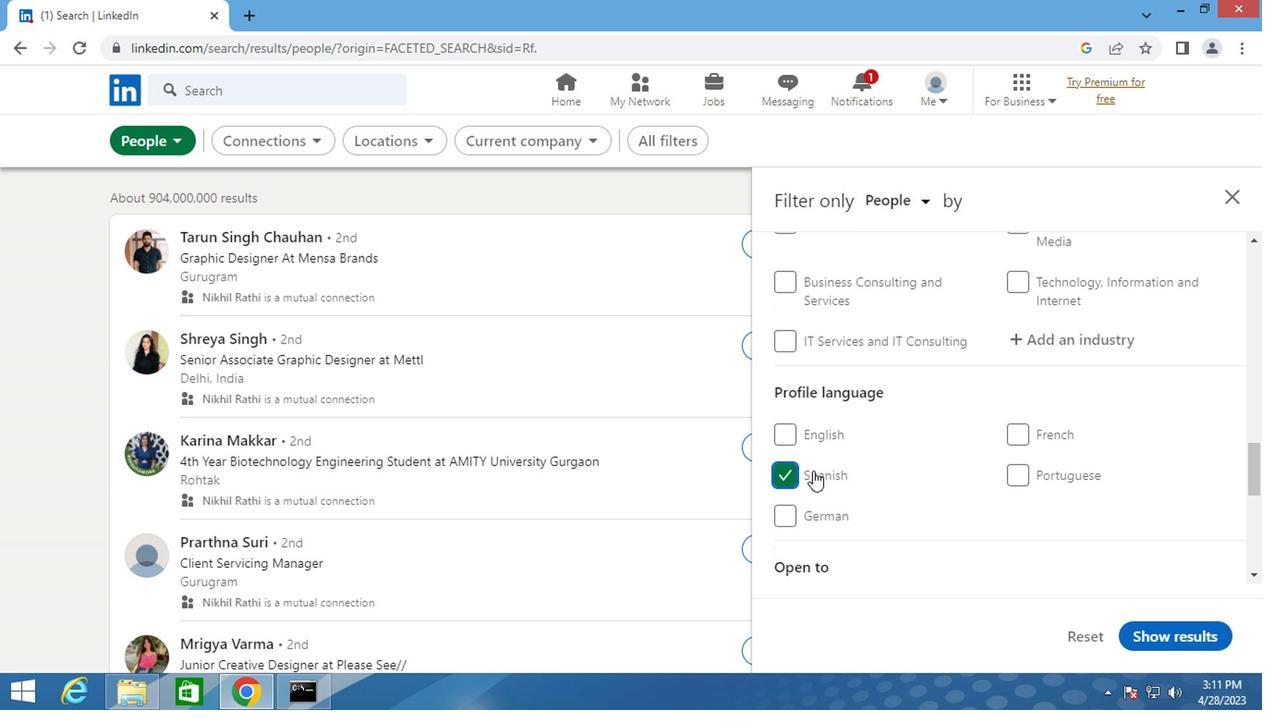 
Action: Mouse scrolled (834, 466) with delta (0, 1)
Screenshot: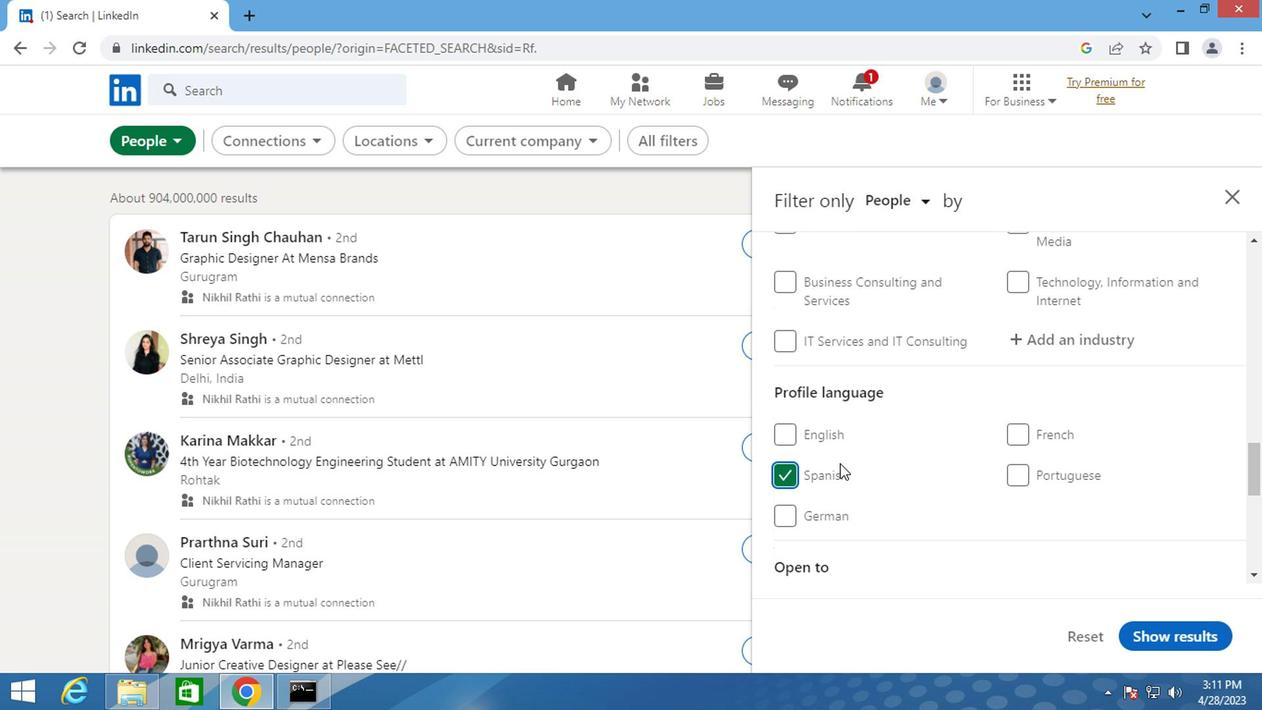 
Action: Mouse scrolled (834, 466) with delta (0, 1)
Screenshot: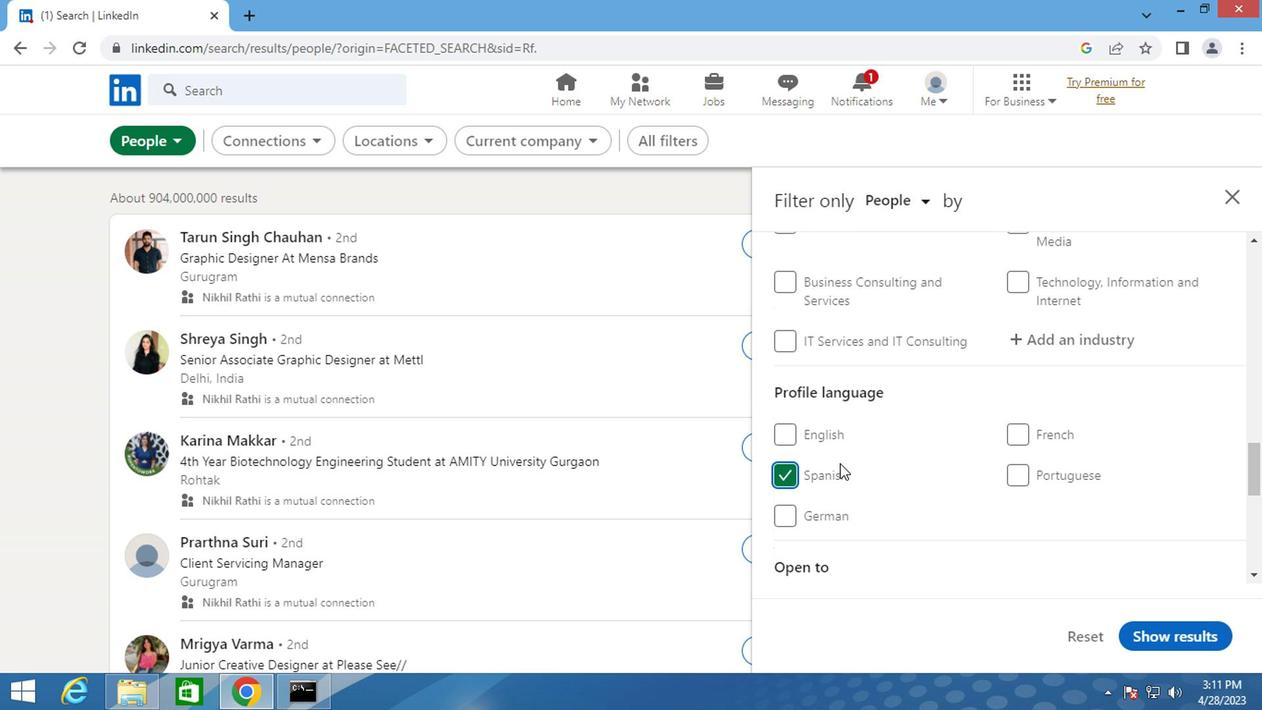 
Action: Mouse scrolled (834, 466) with delta (0, 1)
Screenshot: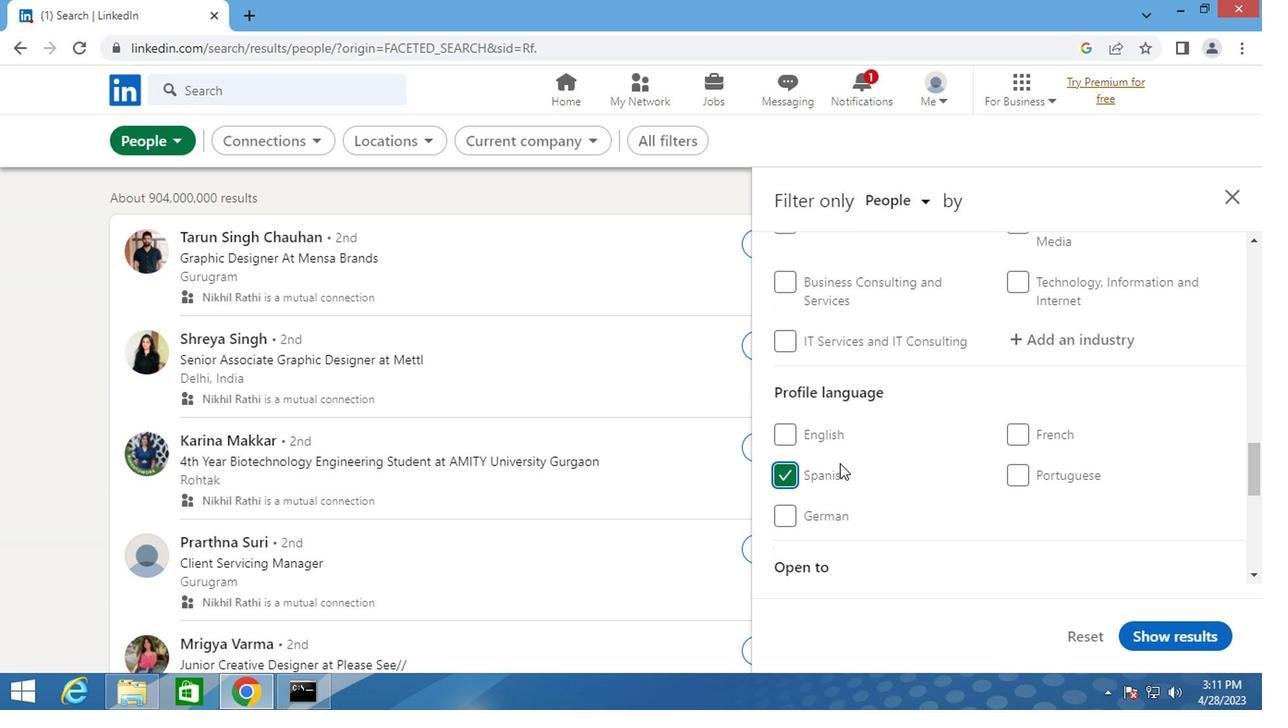 
Action: Mouse scrolled (834, 466) with delta (0, 1)
Screenshot: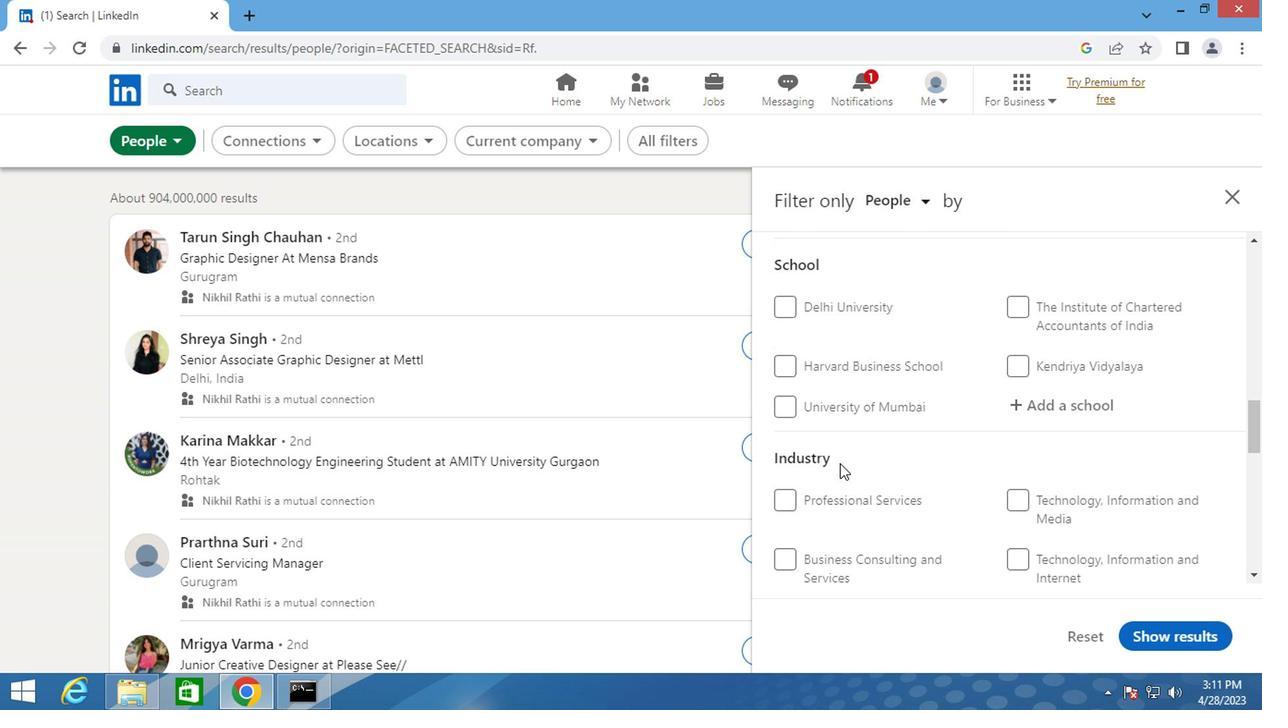 
Action: Mouse scrolled (834, 466) with delta (0, 1)
Screenshot: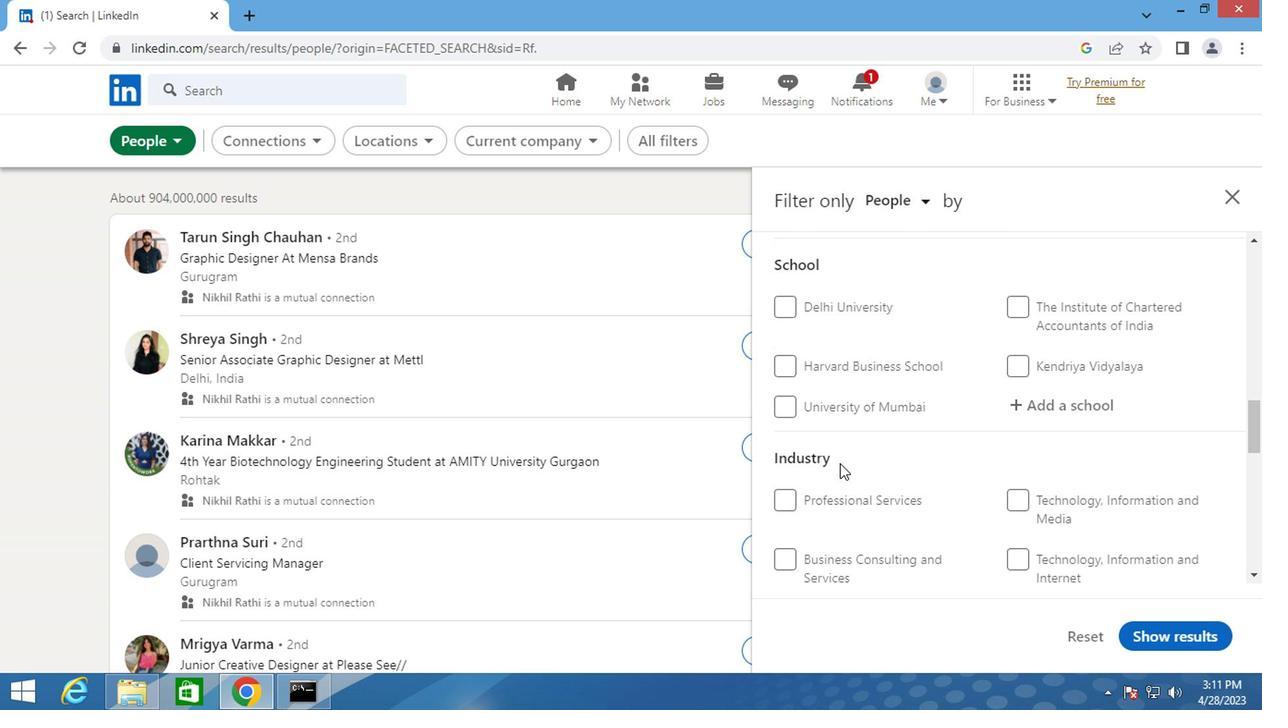
Action: Mouse scrolled (834, 466) with delta (0, 1)
Screenshot: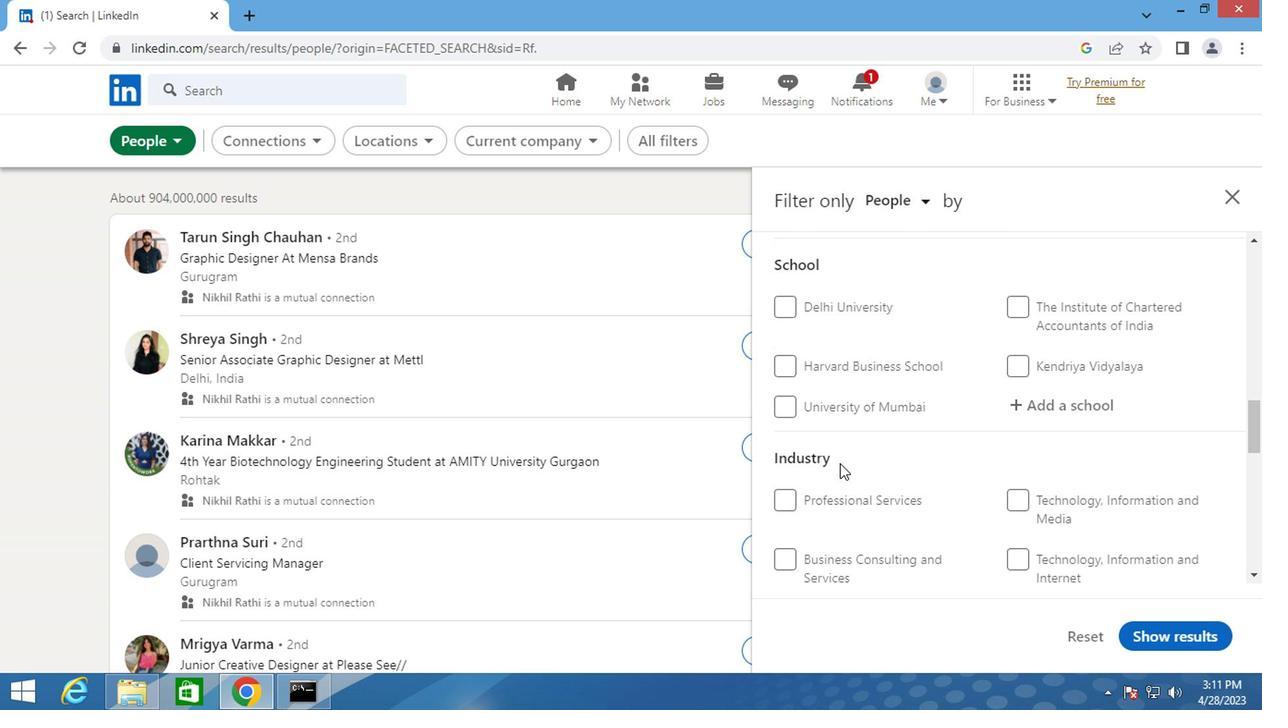 
Action: Mouse scrolled (834, 466) with delta (0, 1)
Screenshot: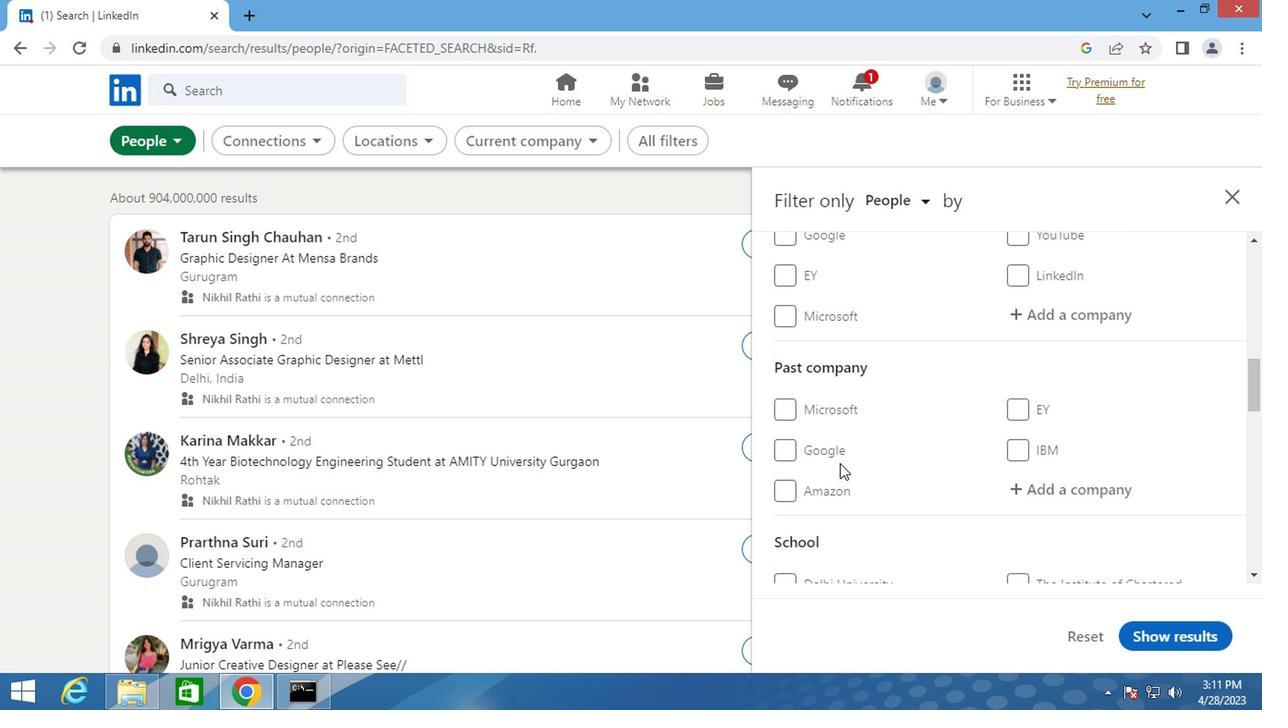 
Action: Mouse scrolled (834, 466) with delta (0, 1)
Screenshot: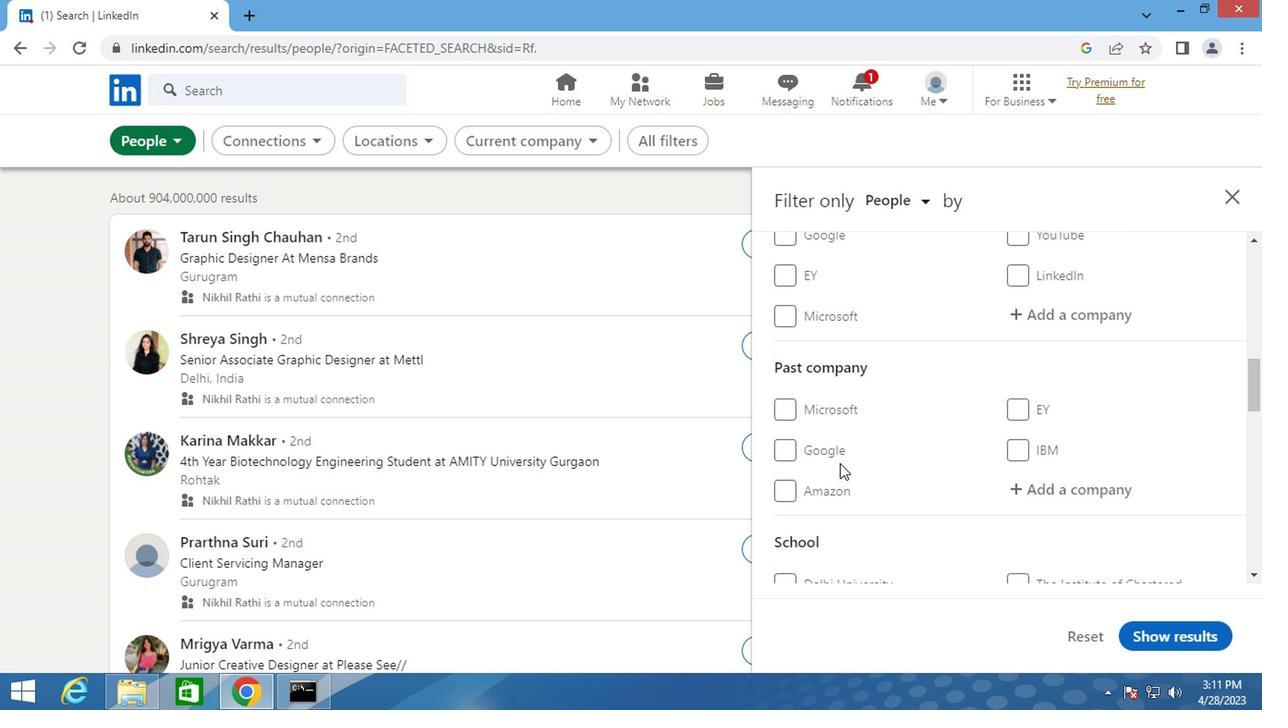 
Action: Mouse scrolled (834, 466) with delta (0, 1)
Screenshot: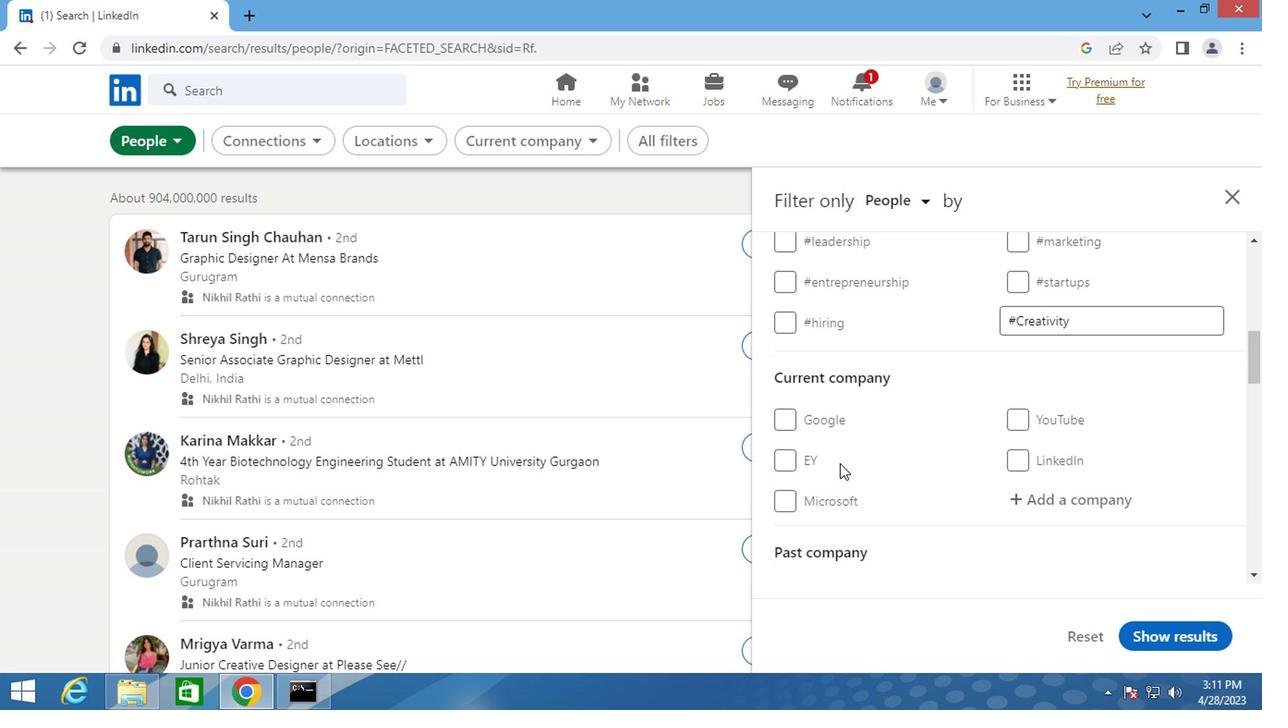 
Action: Mouse scrolled (834, 464) with delta (0, 0)
Screenshot: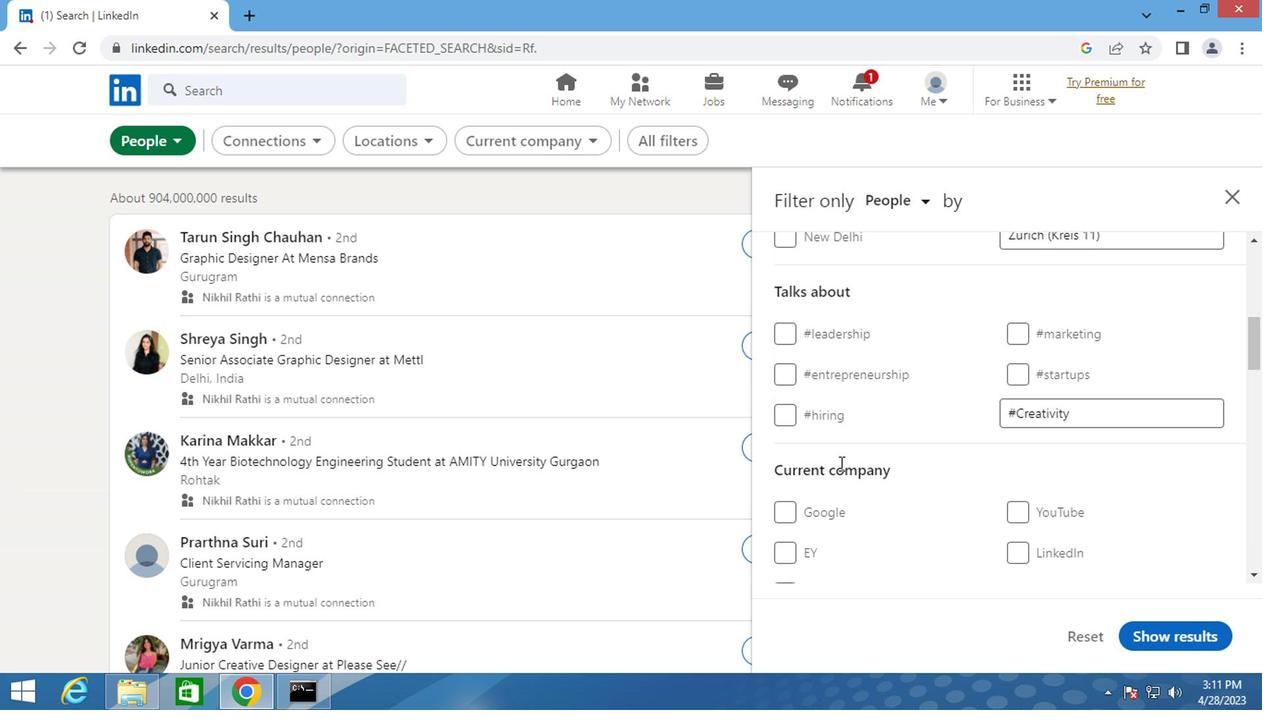 
Action: Mouse scrolled (834, 464) with delta (0, 0)
Screenshot: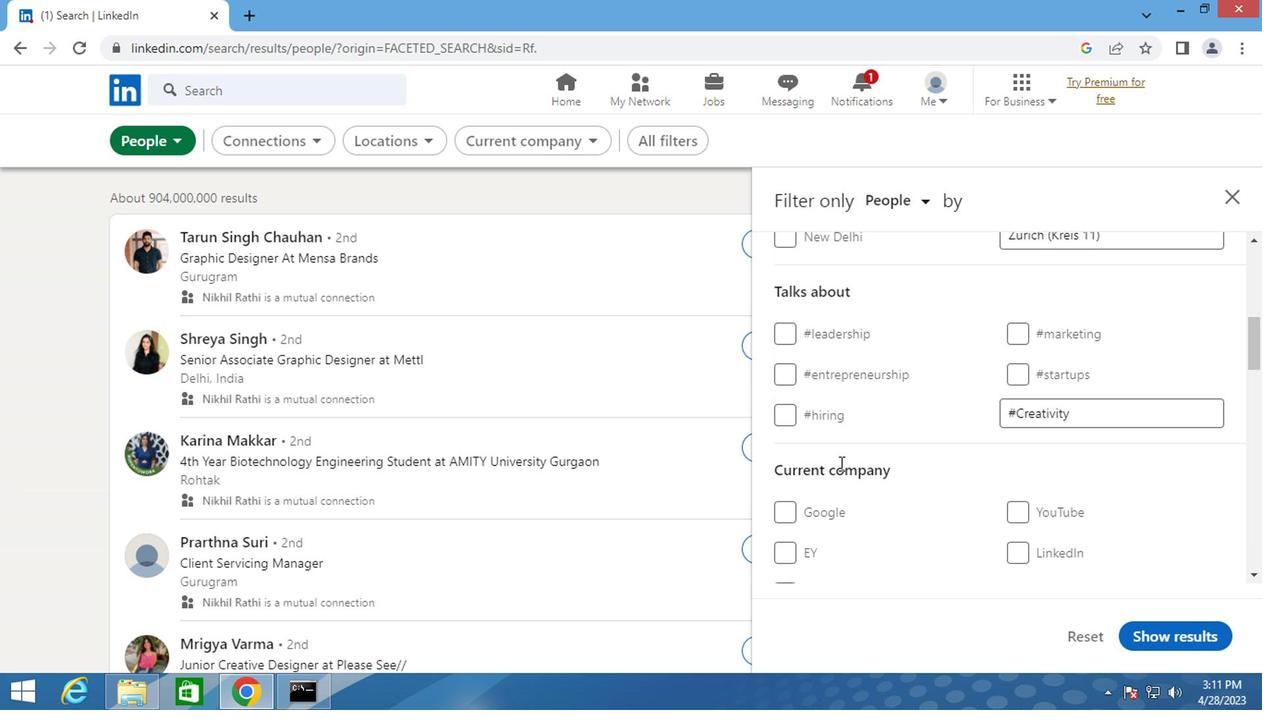 
Action: Mouse moved to (1050, 415)
Screenshot: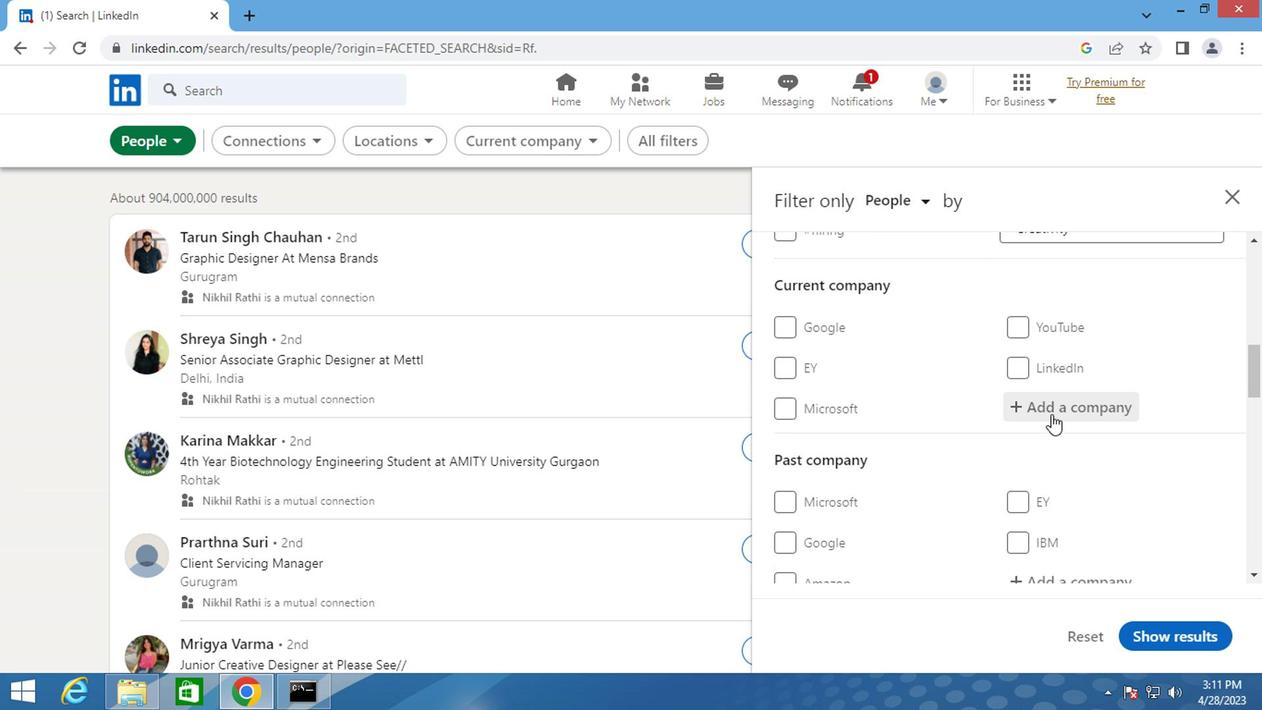 
Action: Mouse pressed left at (1050, 415)
Screenshot: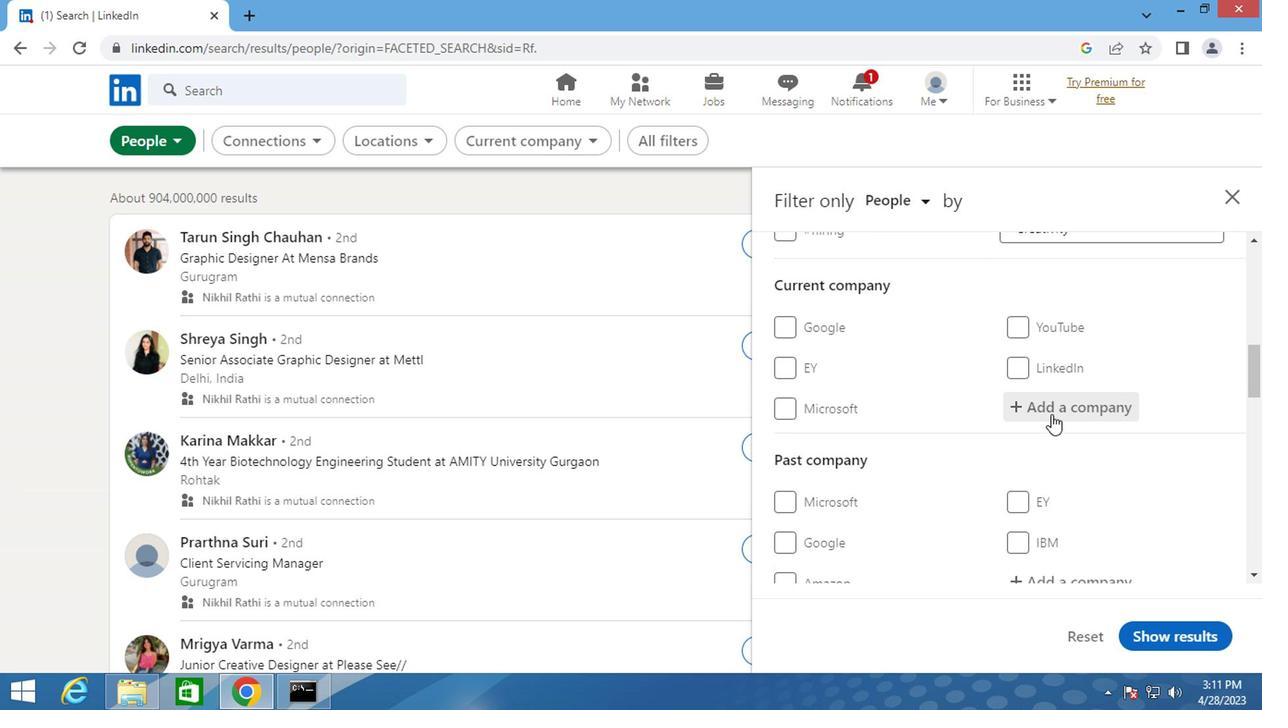 
Action: Mouse moved to (1050, 414)
Screenshot: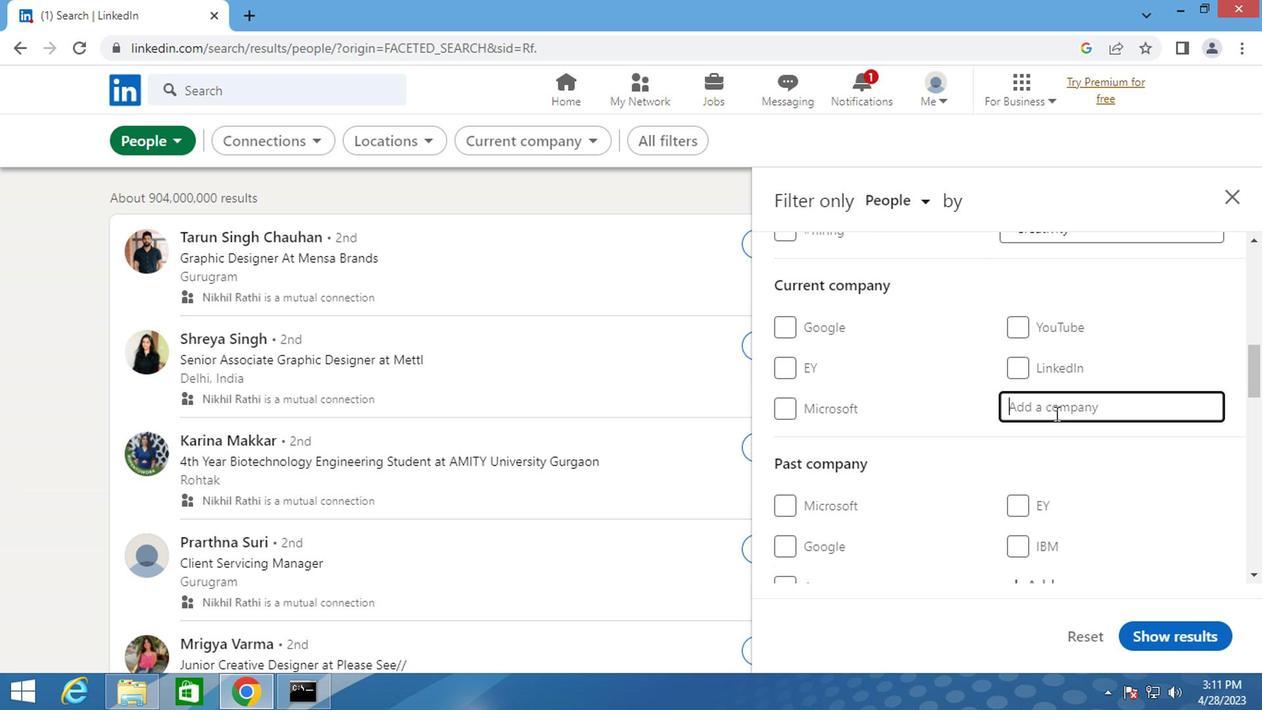 
Action: Key pressed <Key.shift>SONY<Key.space><Key.shift>PICTURES<Key.space><Key.shift>NETWORK
Screenshot: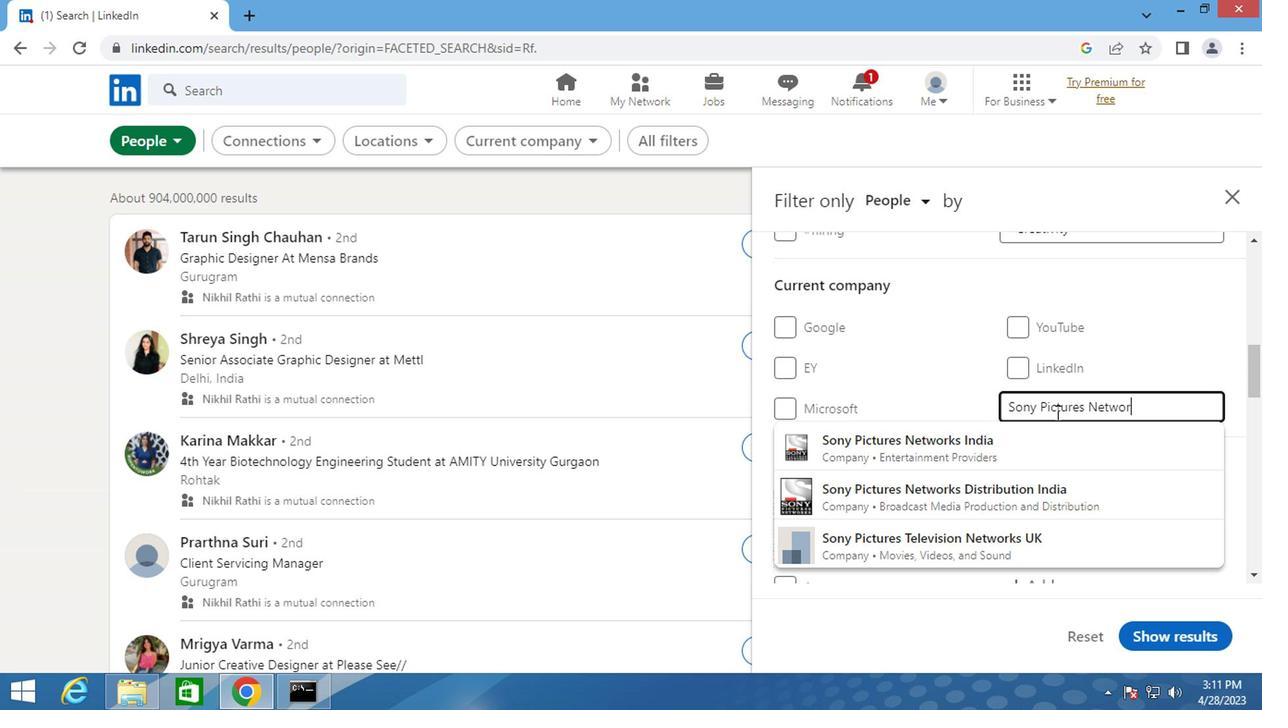 
Action: Mouse moved to (874, 454)
Screenshot: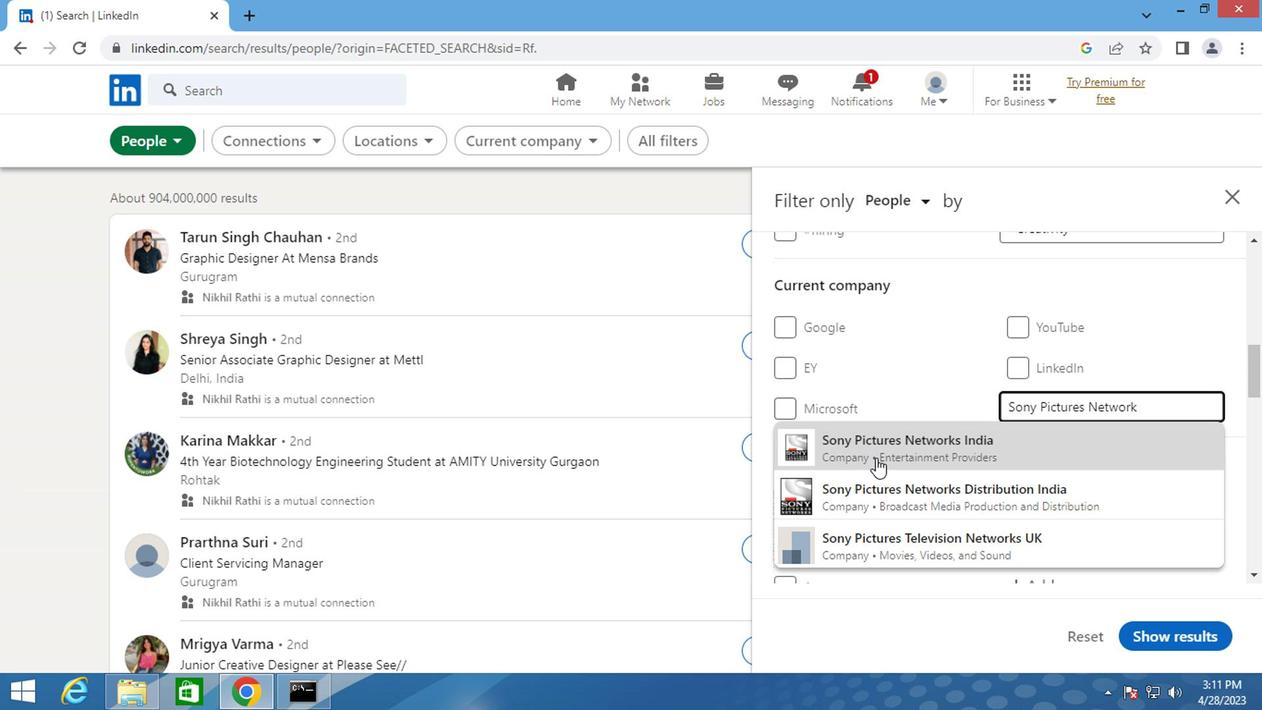 
Action: Mouse pressed left at (874, 454)
Screenshot: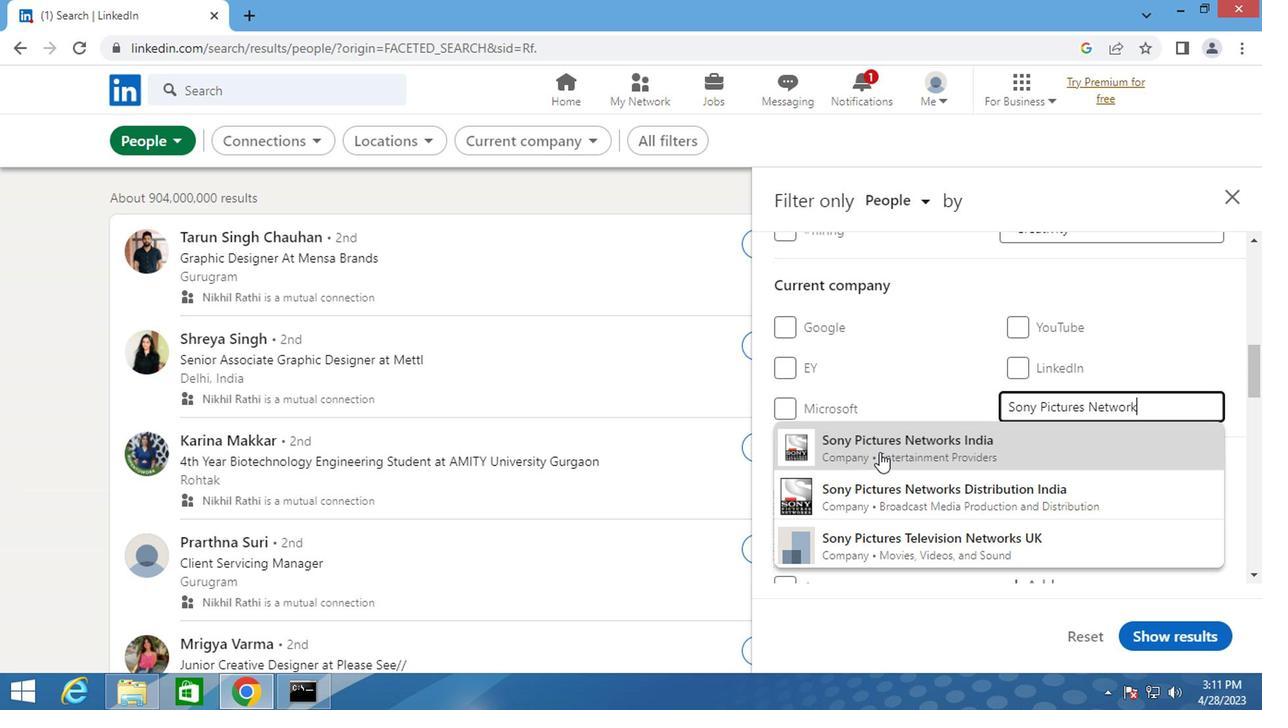 
Action: Mouse moved to (877, 447)
Screenshot: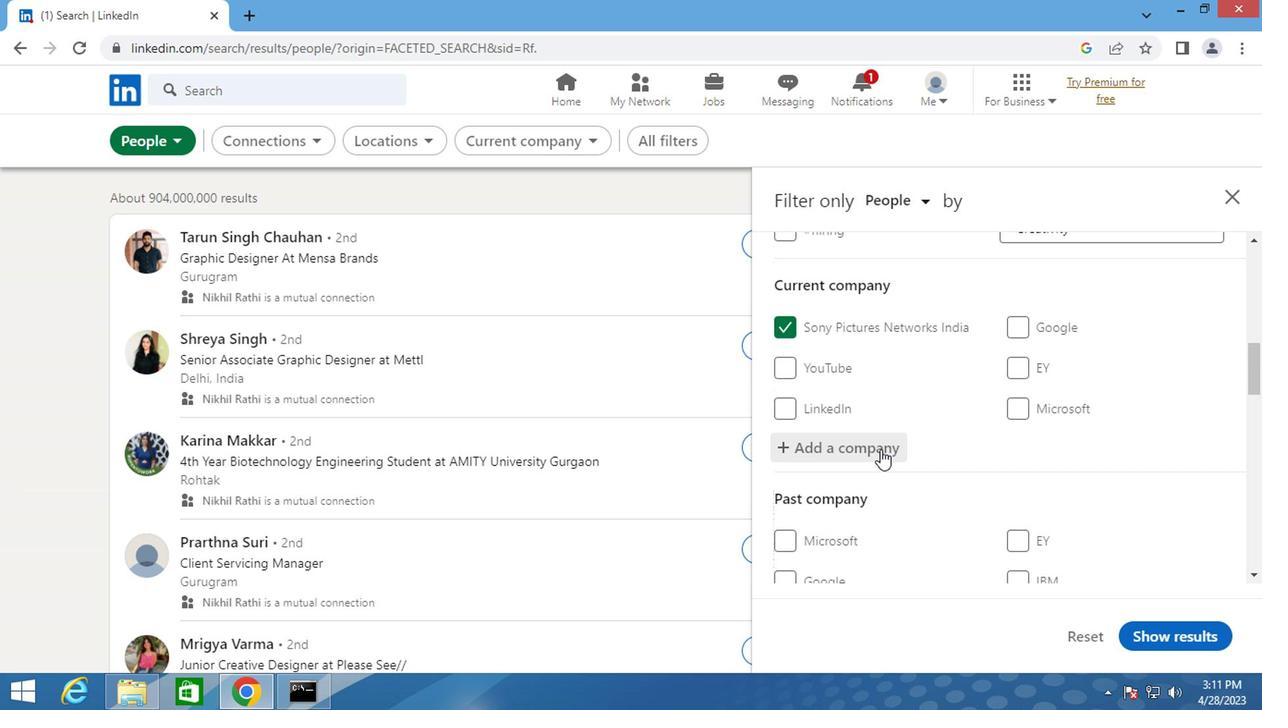 
Action: Mouse scrolled (877, 446) with delta (0, -1)
Screenshot: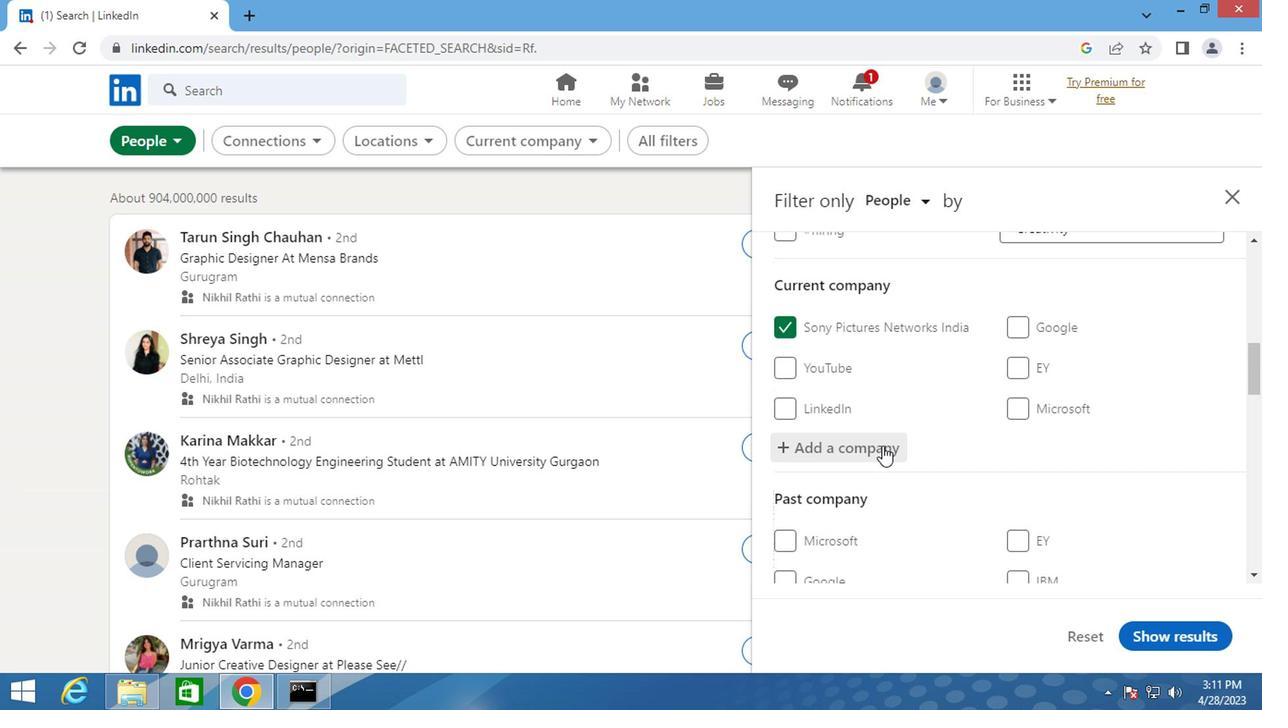 
Action: Mouse scrolled (877, 446) with delta (0, -1)
Screenshot: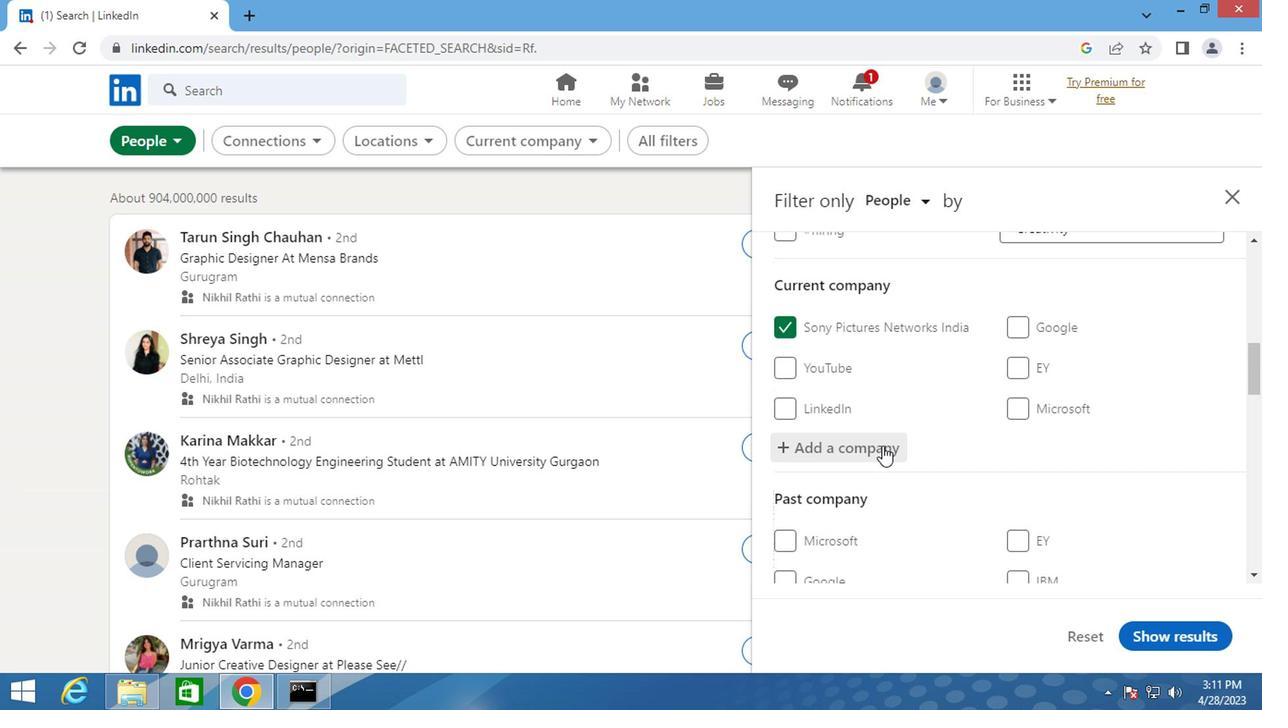 
Action: Mouse moved to (877, 445)
Screenshot: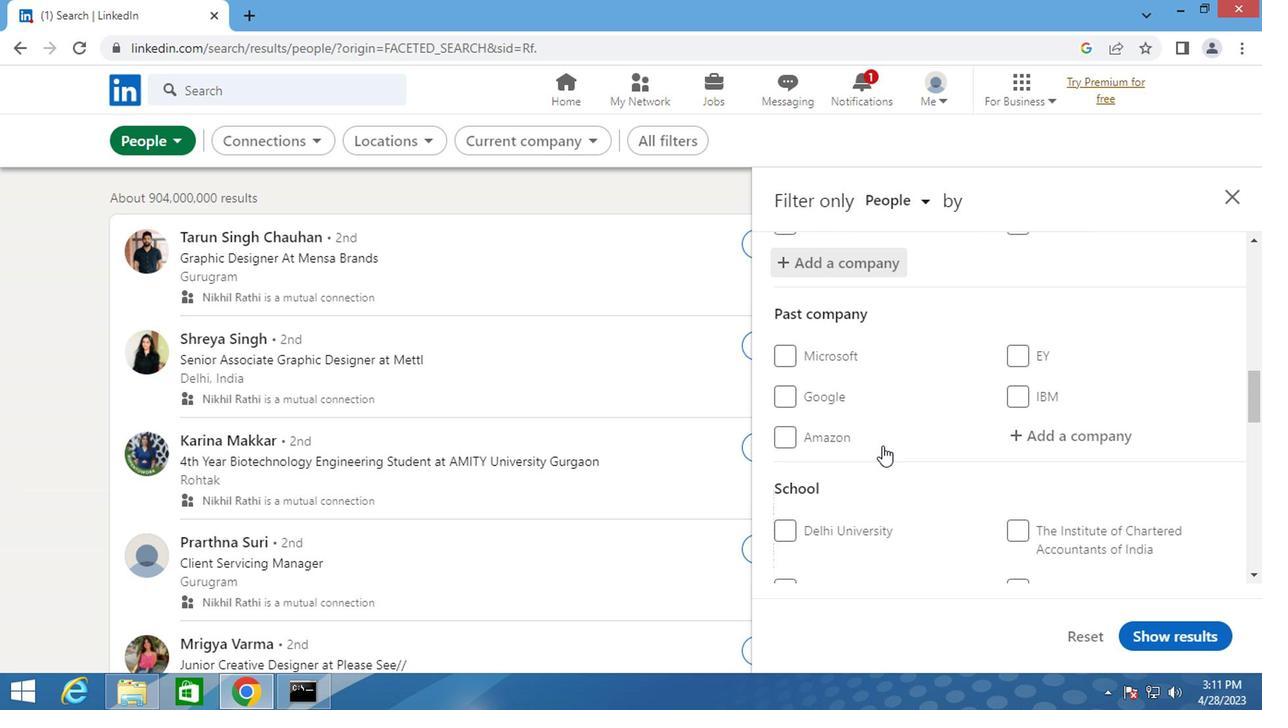 
Action: Mouse scrolled (877, 443) with delta (0, -1)
Screenshot: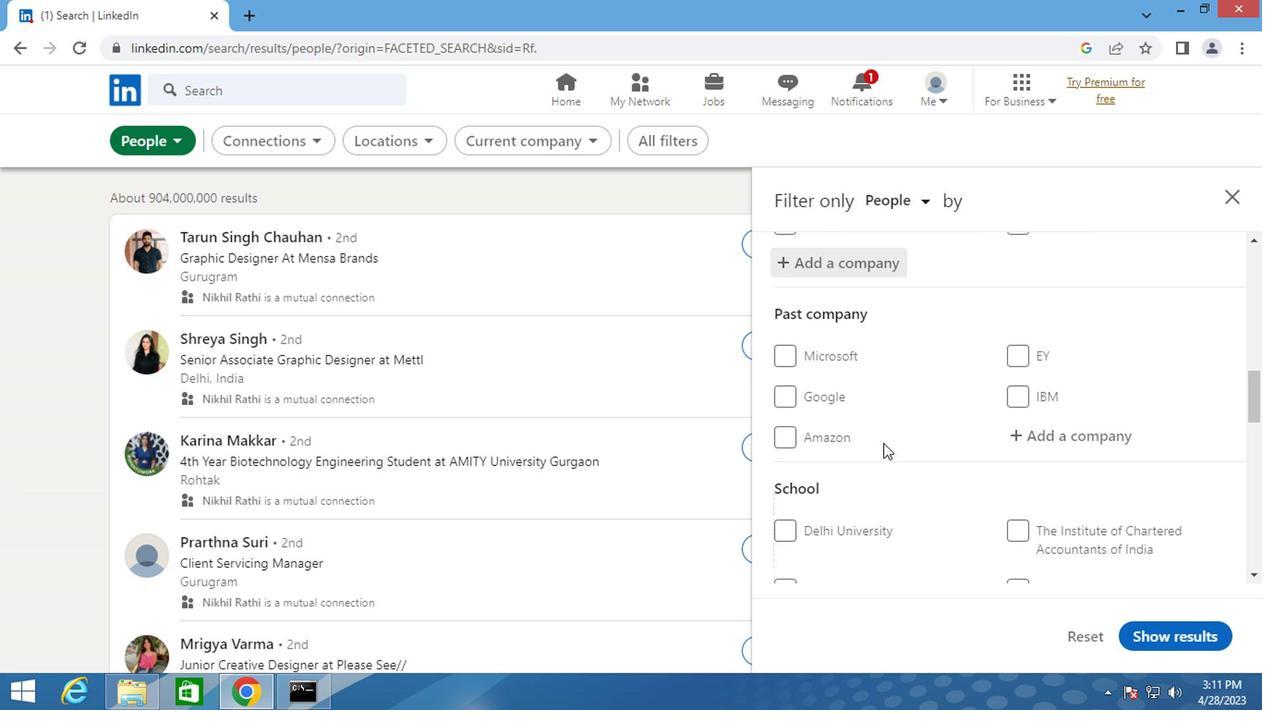 
Action: Mouse scrolled (877, 443) with delta (0, -1)
Screenshot: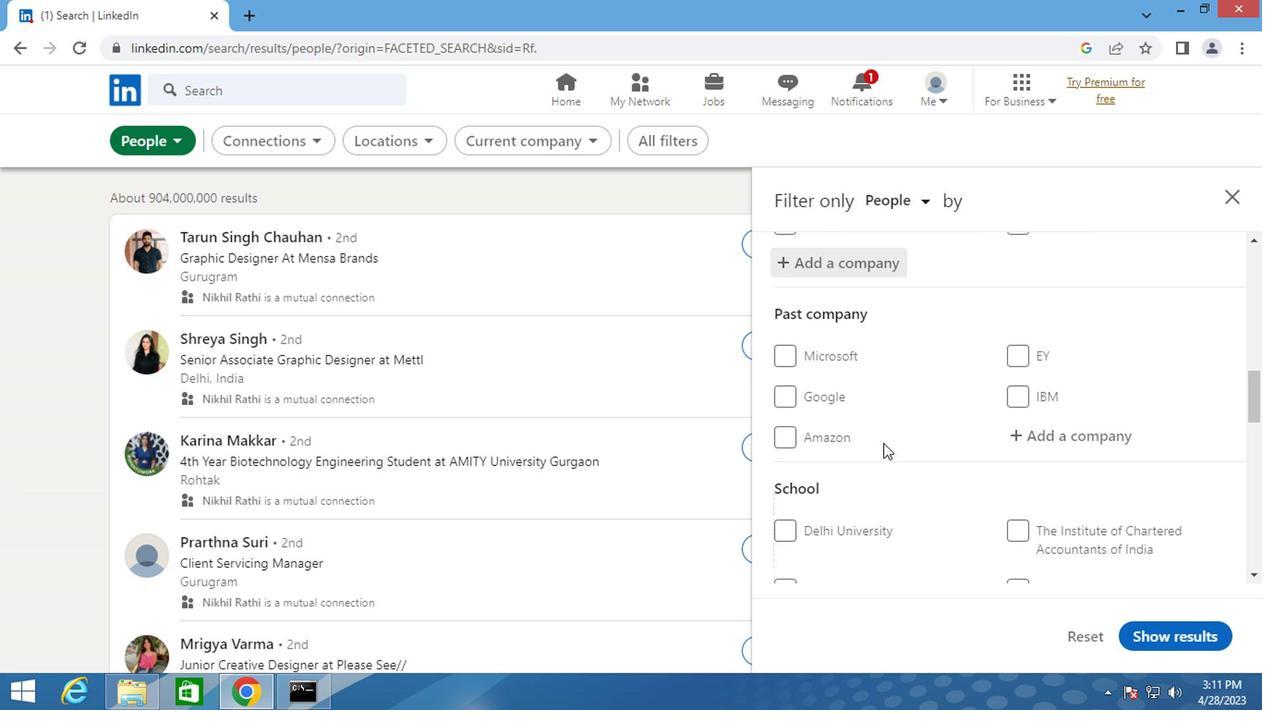
Action: Mouse scrolled (877, 443) with delta (0, -1)
Screenshot: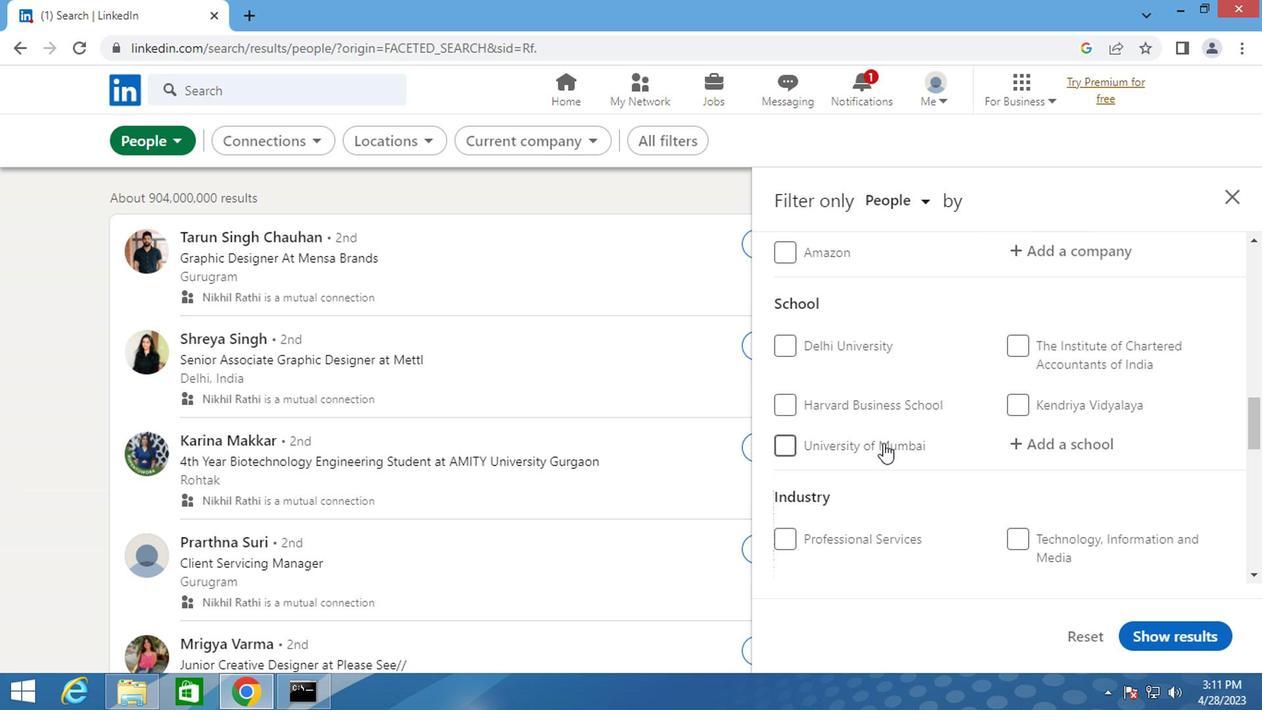 
Action: Mouse moved to (1025, 353)
Screenshot: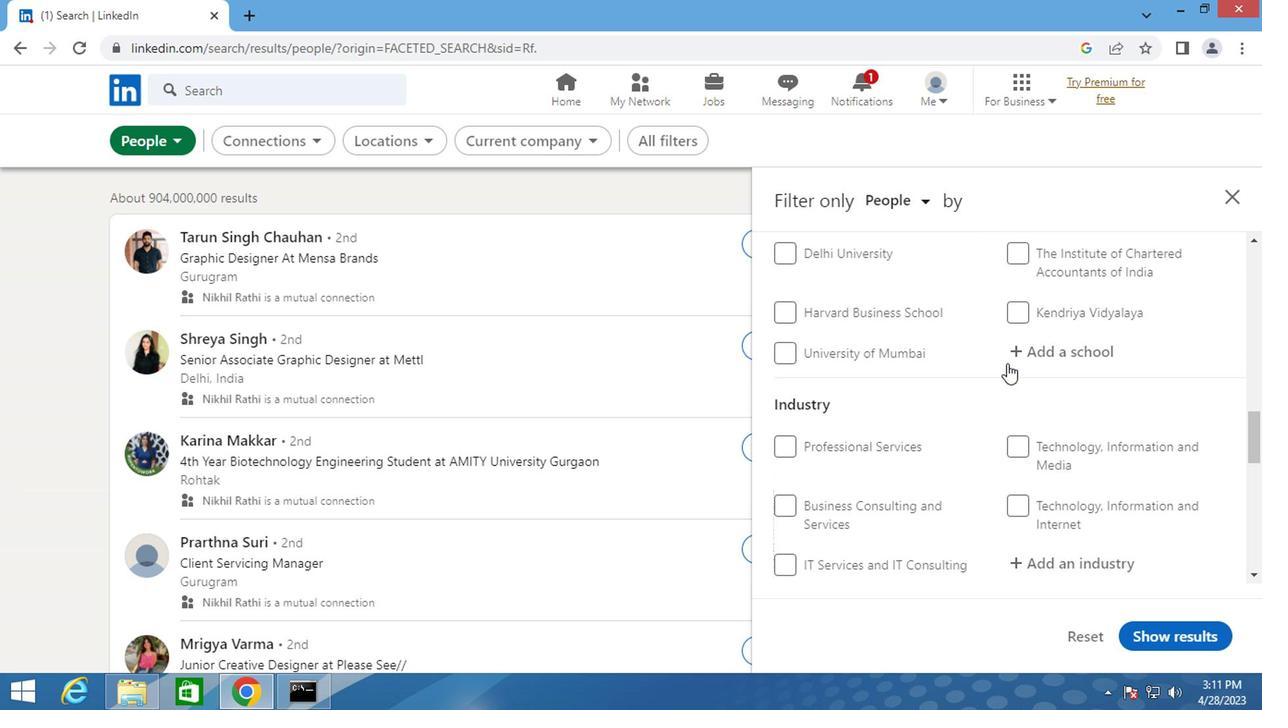 
Action: Mouse pressed left at (1025, 353)
Screenshot: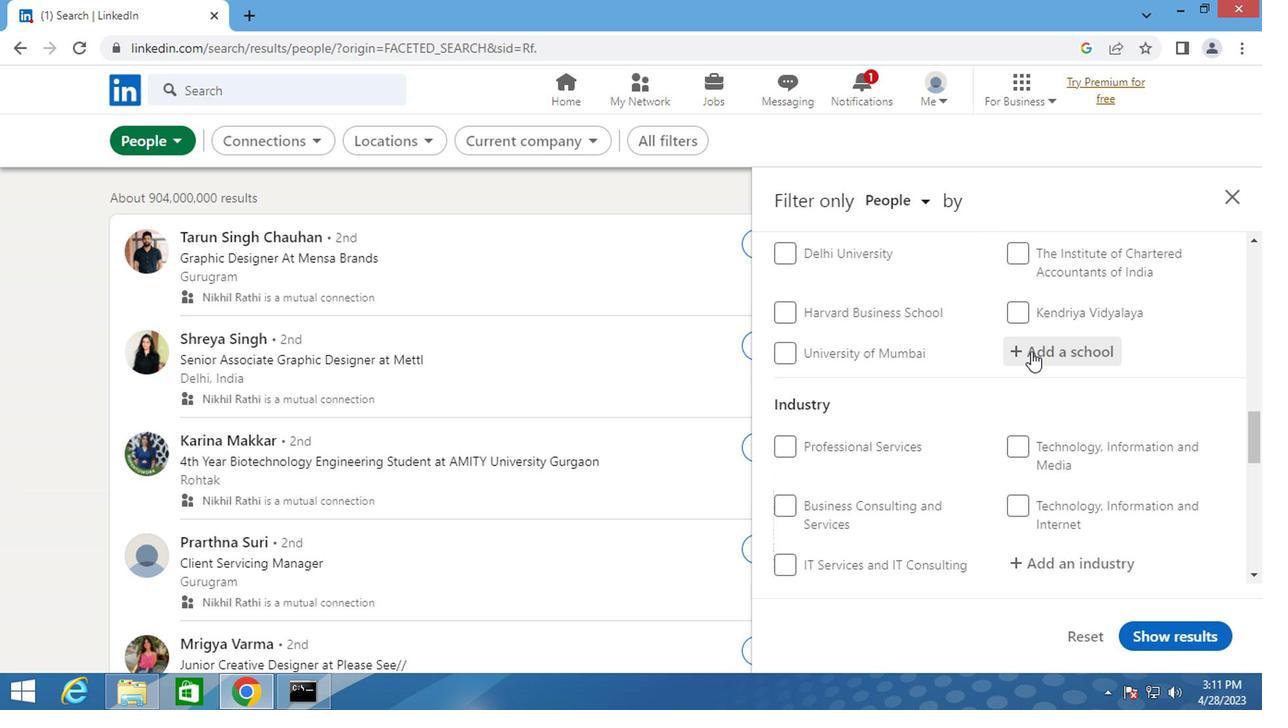 
Action: Key pressed <Key.shift>HINDUSTAN<Key.space>
Screenshot: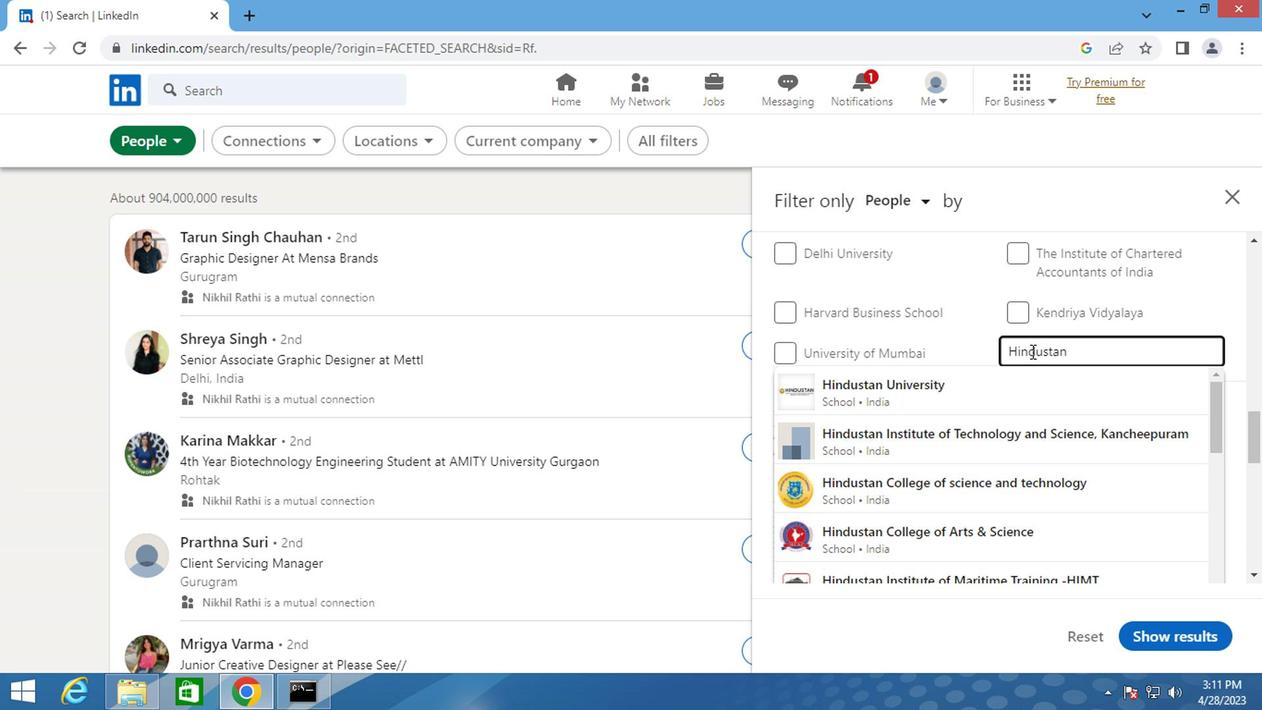 
Action: Mouse moved to (961, 418)
Screenshot: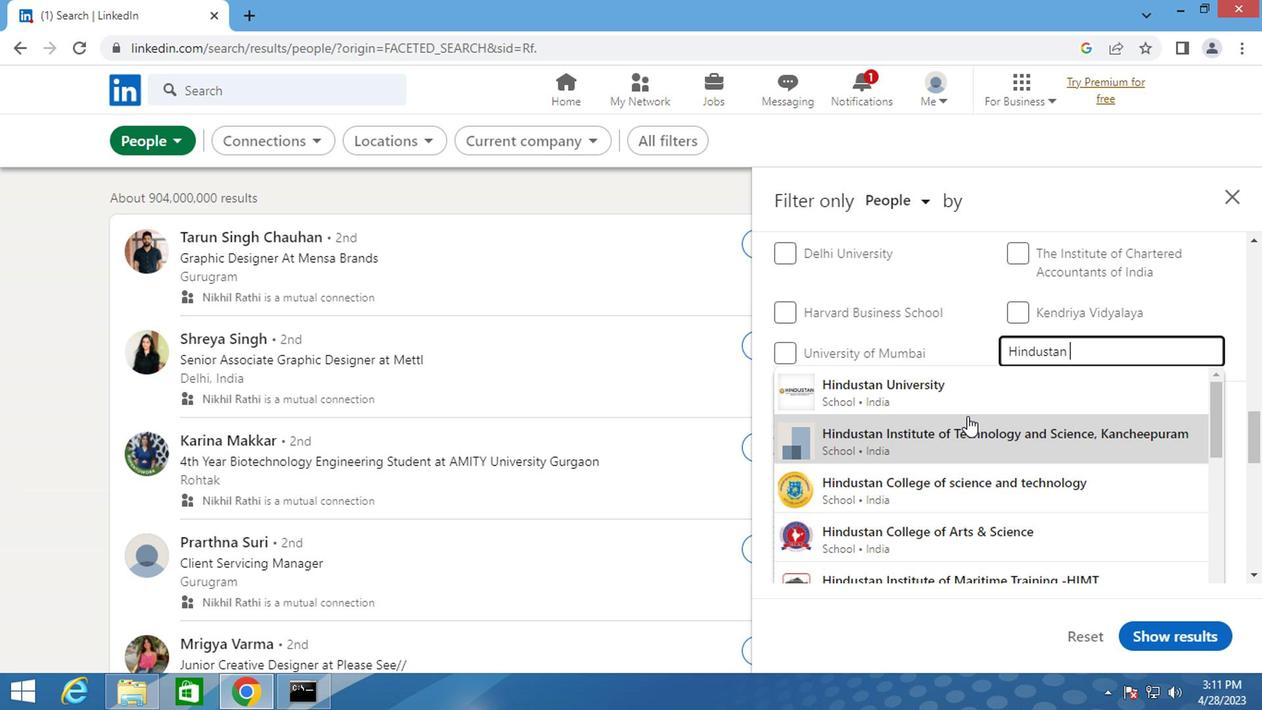
Action: Mouse pressed left at (961, 418)
Screenshot: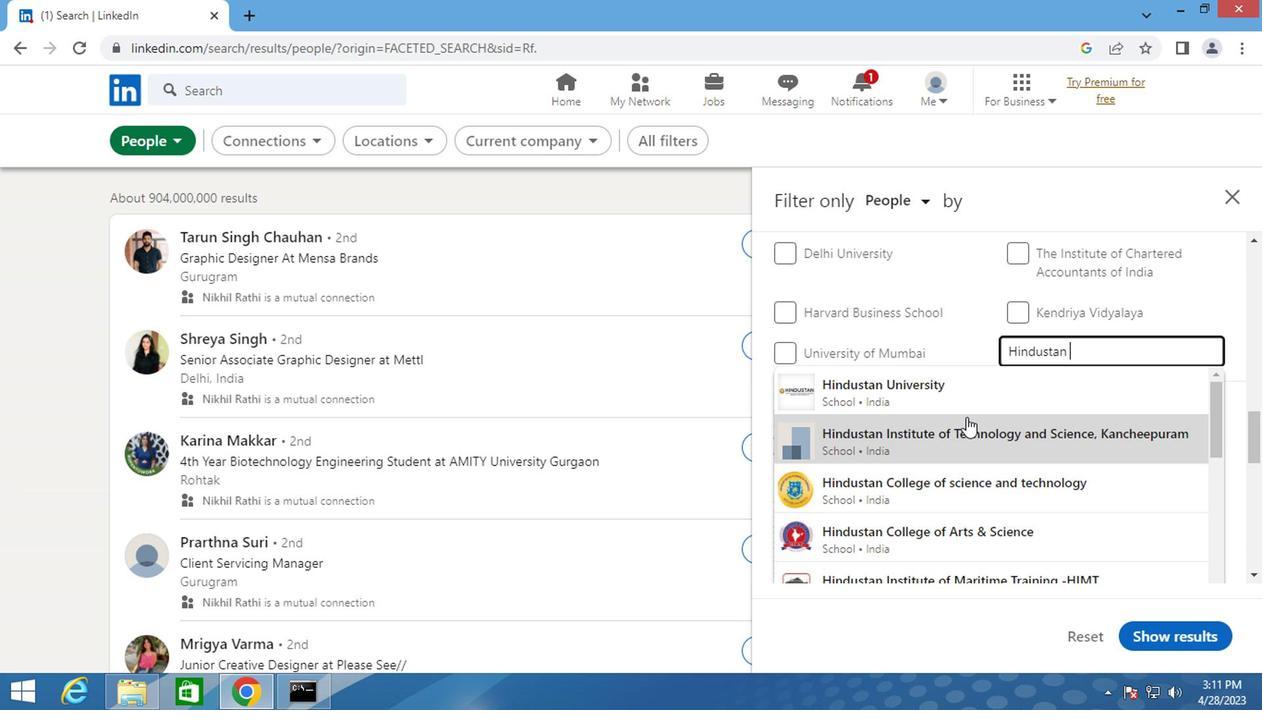 
Action: Mouse scrolled (961, 418) with delta (0, 0)
Screenshot: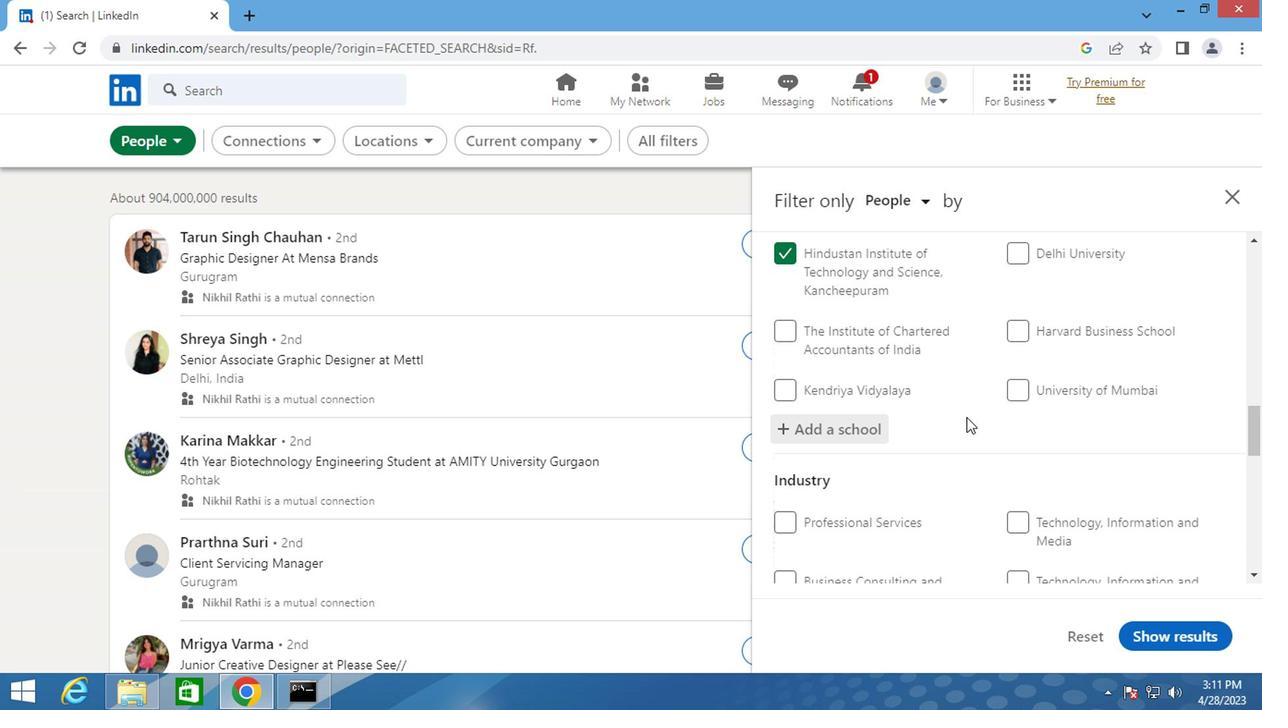 
Action: Mouse scrolled (961, 418) with delta (0, 0)
Screenshot: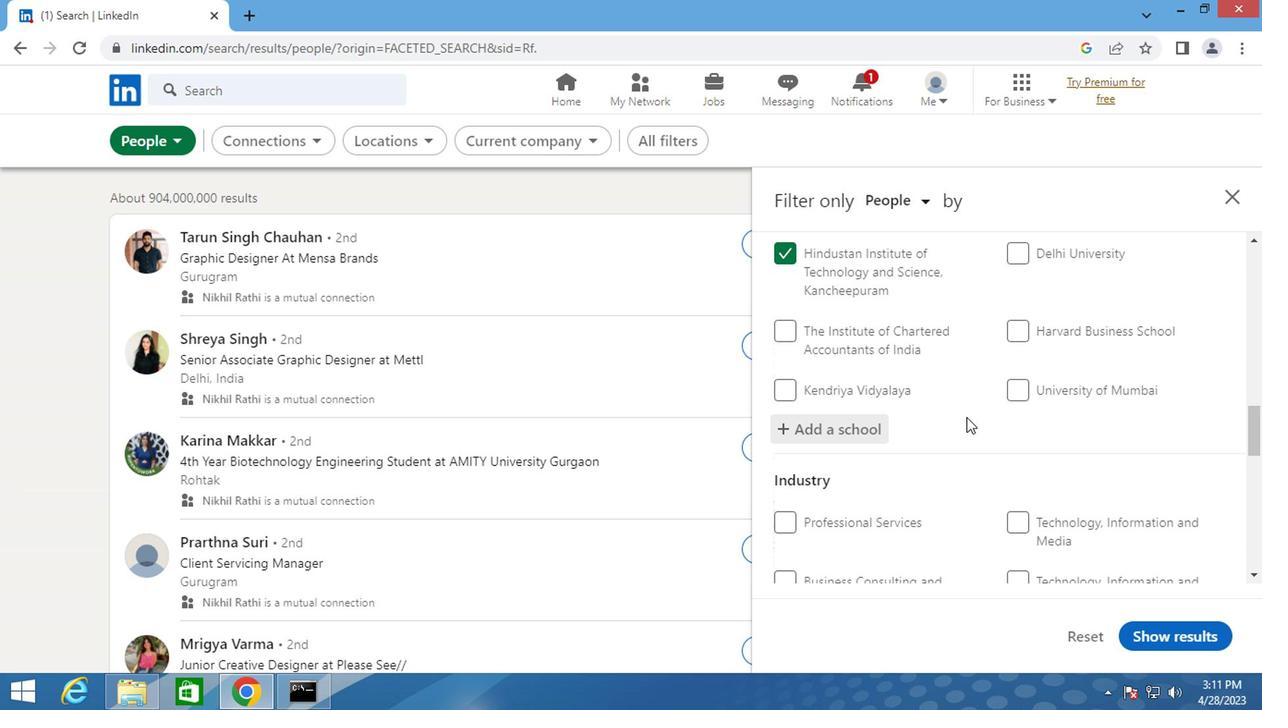 
Action: Mouse moved to (960, 418)
Screenshot: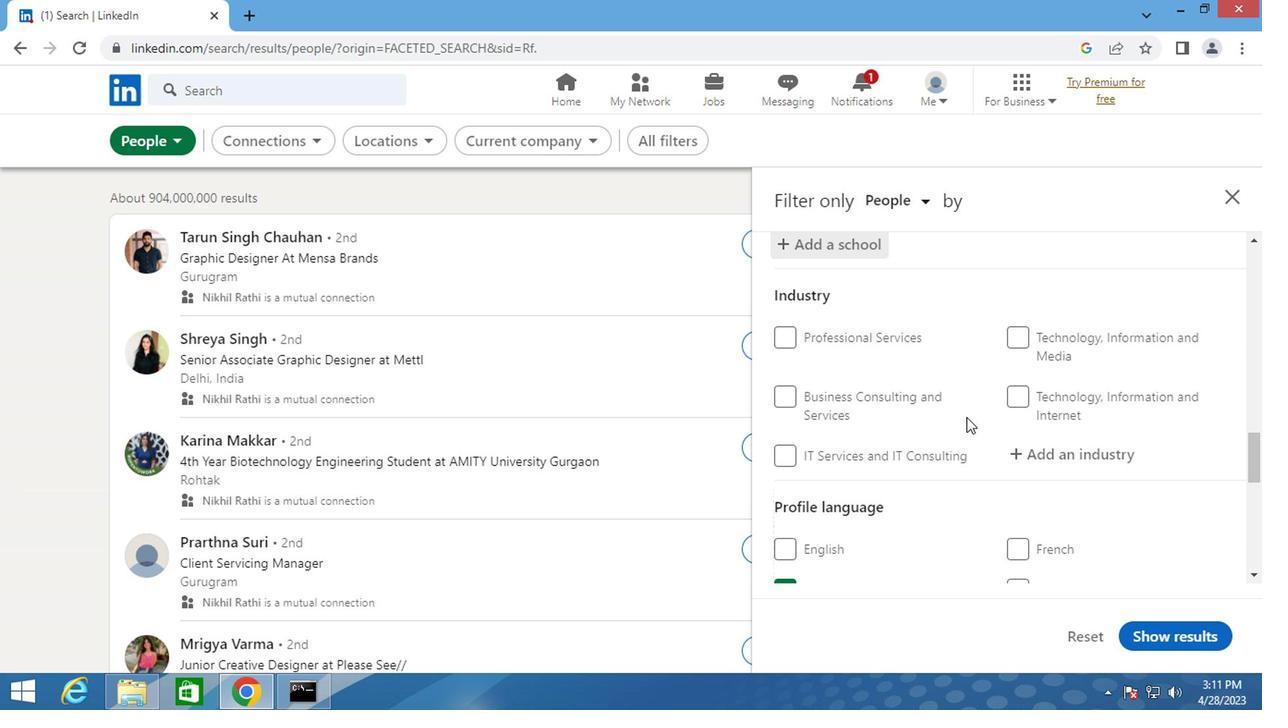 
Action: Mouse scrolled (960, 417) with delta (0, 0)
Screenshot: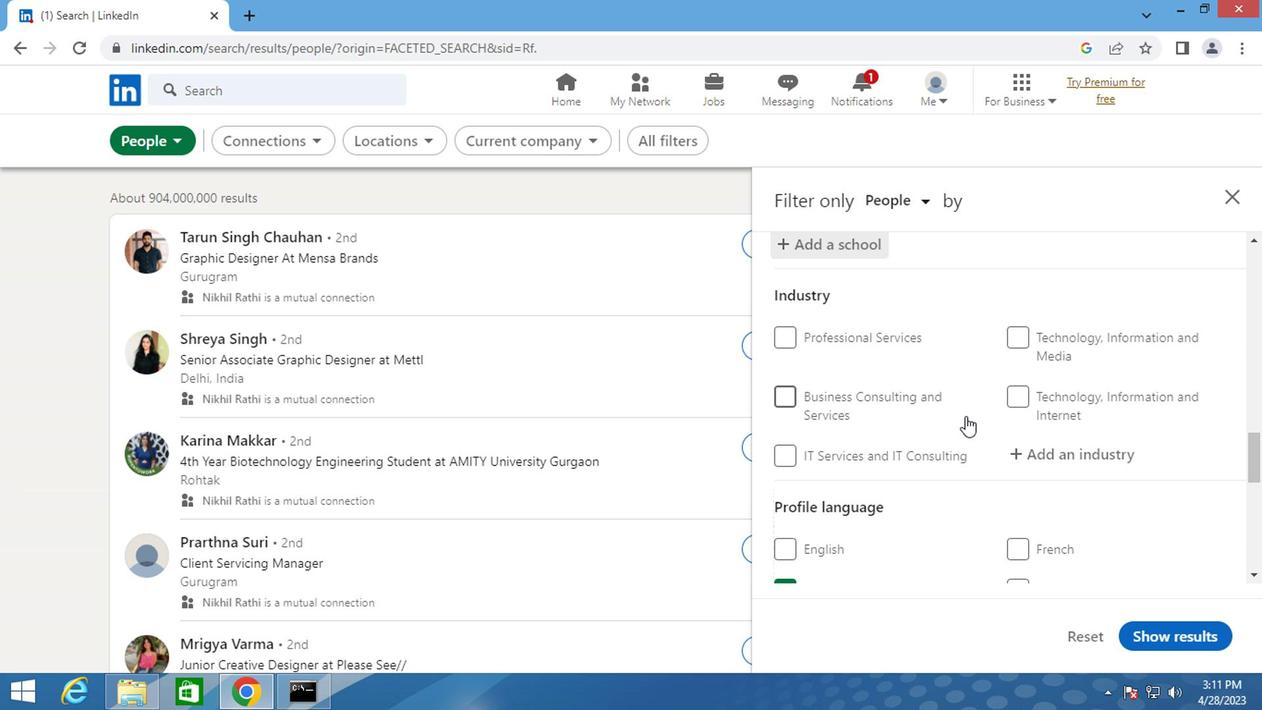 
Action: Mouse scrolled (960, 417) with delta (0, 0)
Screenshot: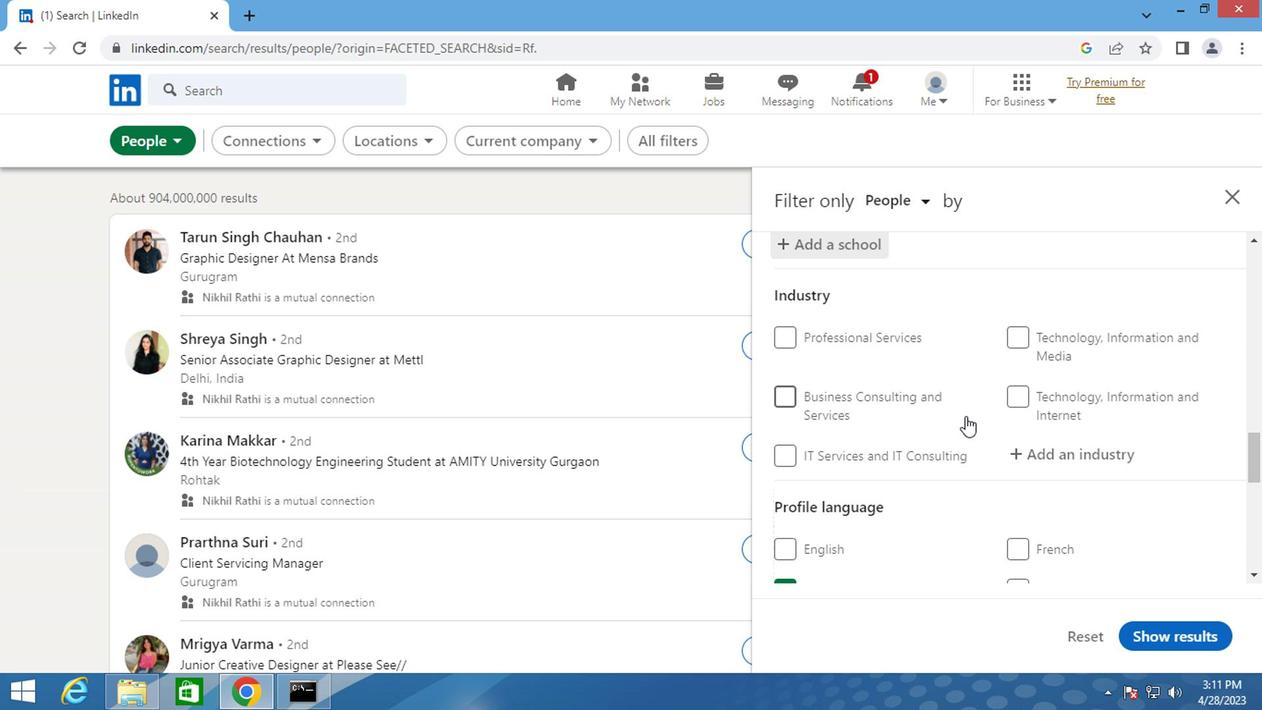 
Action: Mouse scrolled (960, 418) with delta (0, 0)
Screenshot: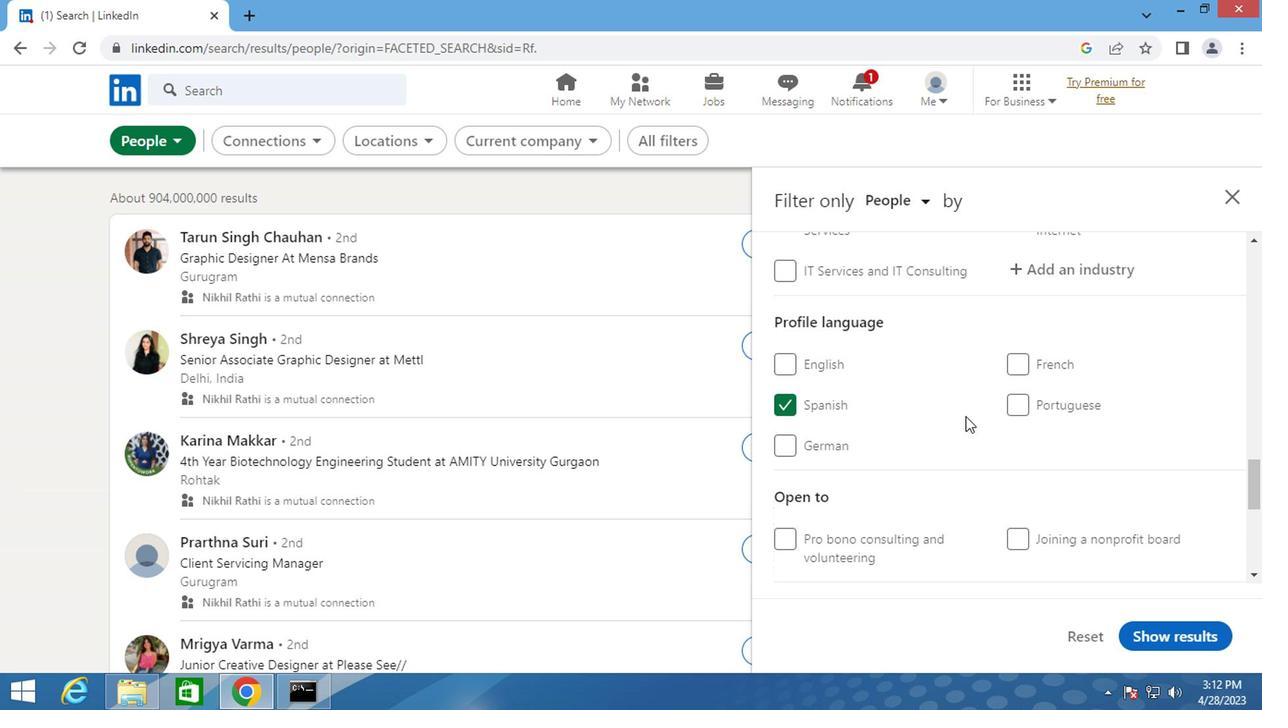 
Action: Mouse scrolled (960, 418) with delta (0, 0)
Screenshot: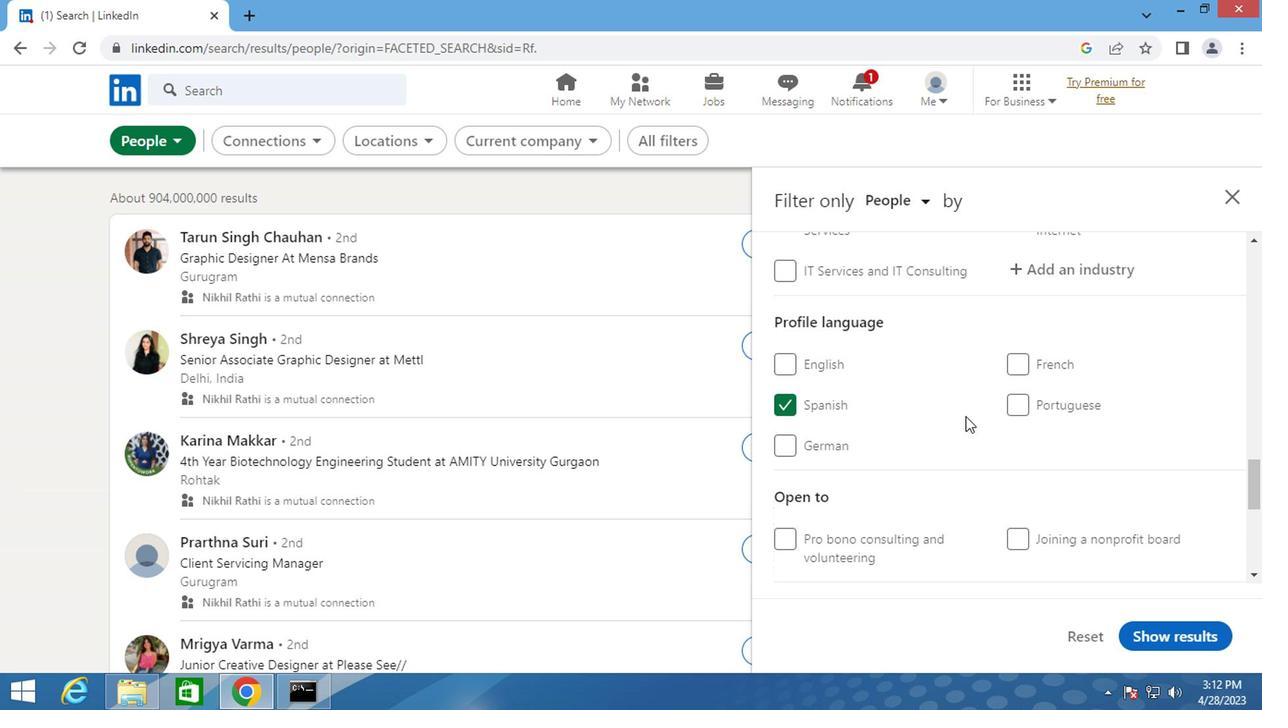 
Action: Mouse moved to (1035, 445)
Screenshot: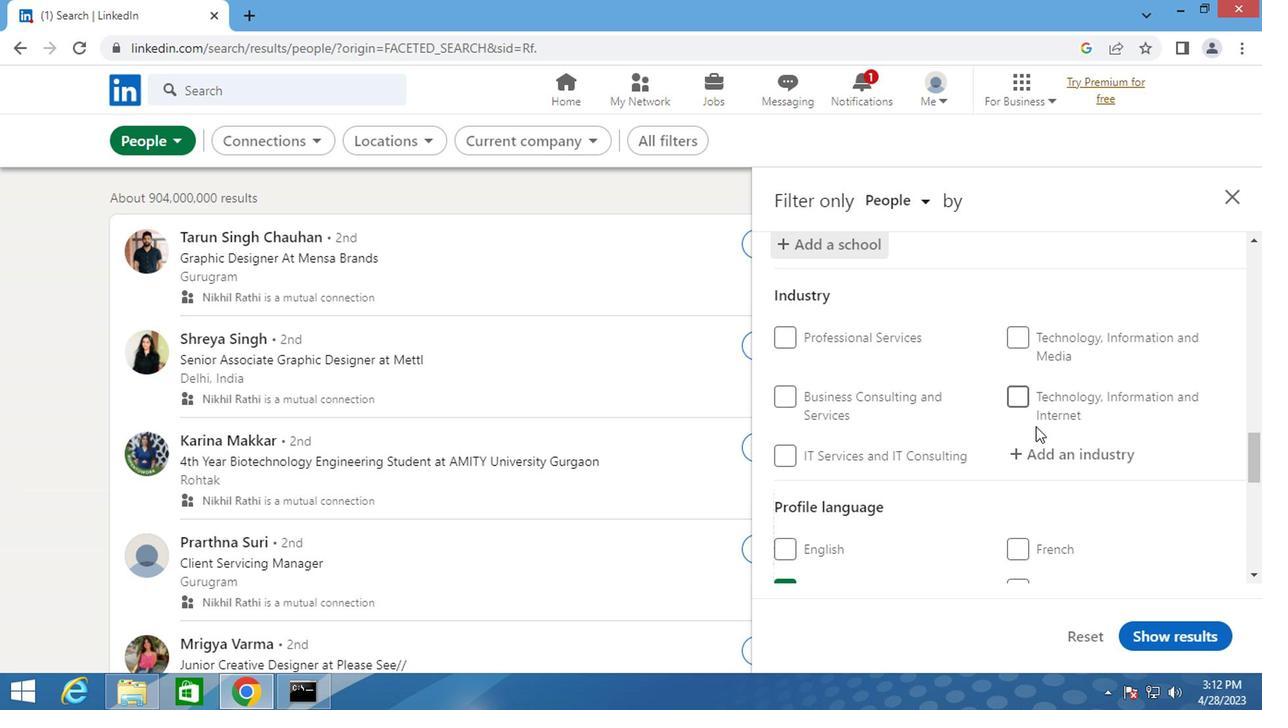 
Action: Mouse pressed left at (1035, 445)
Screenshot: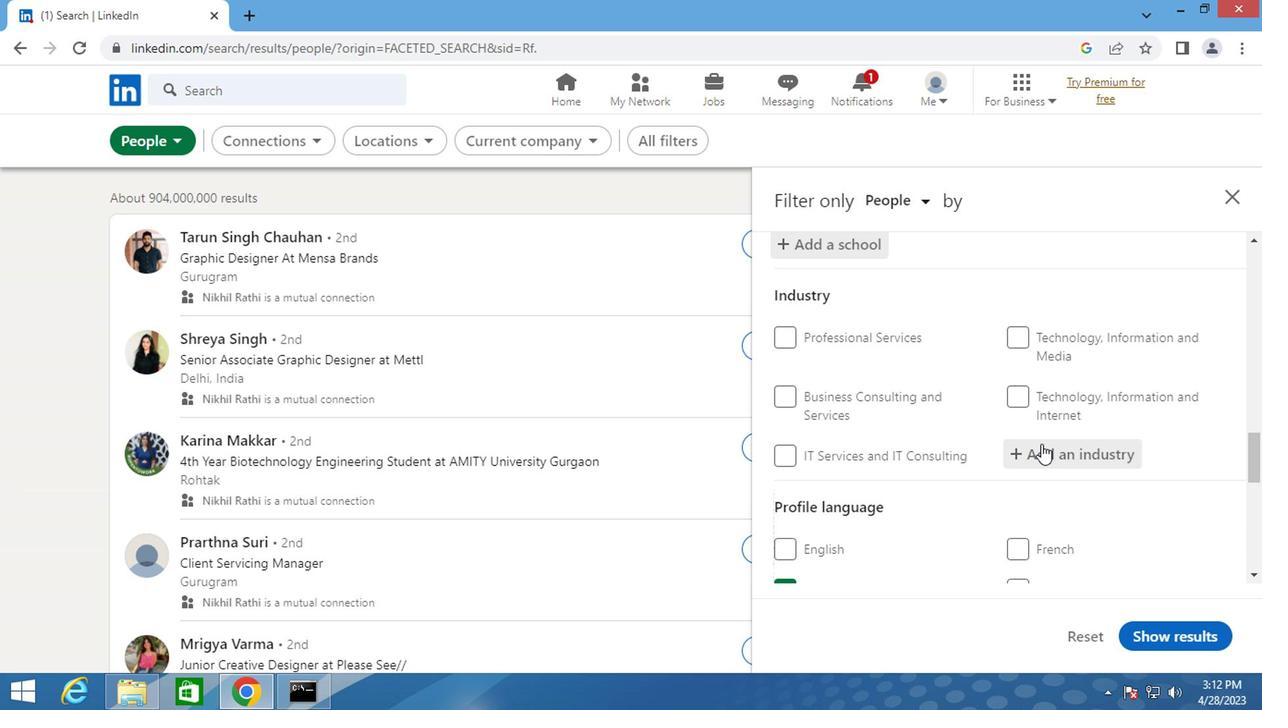 
Action: Key pressed <Key.shift>CUTLERY
Screenshot: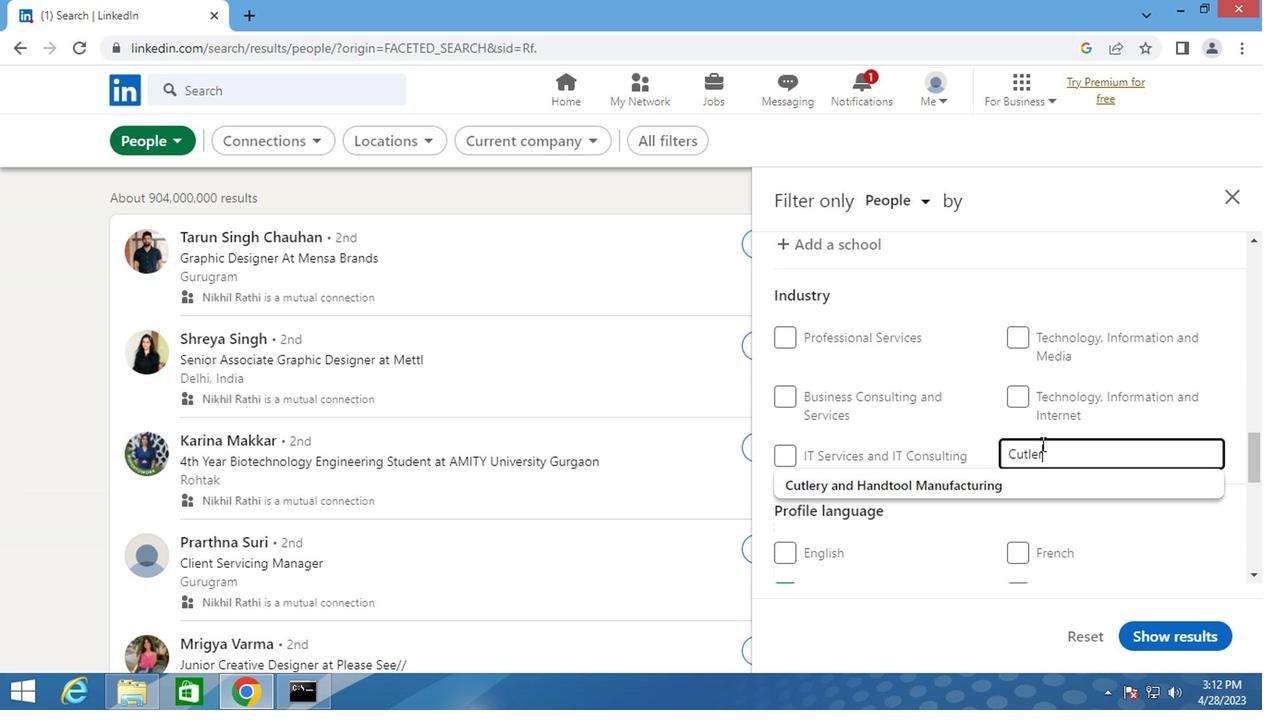 
Action: Mouse moved to (914, 491)
Screenshot: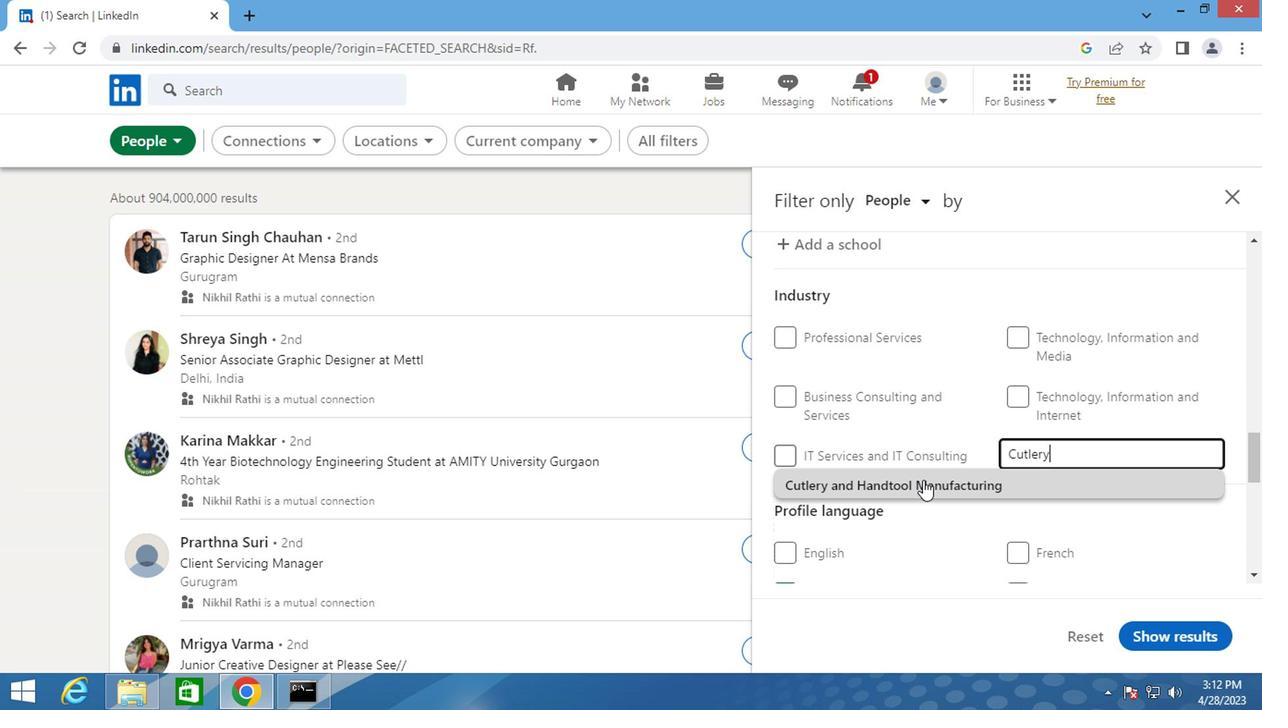 
Action: Mouse pressed left at (914, 491)
Screenshot: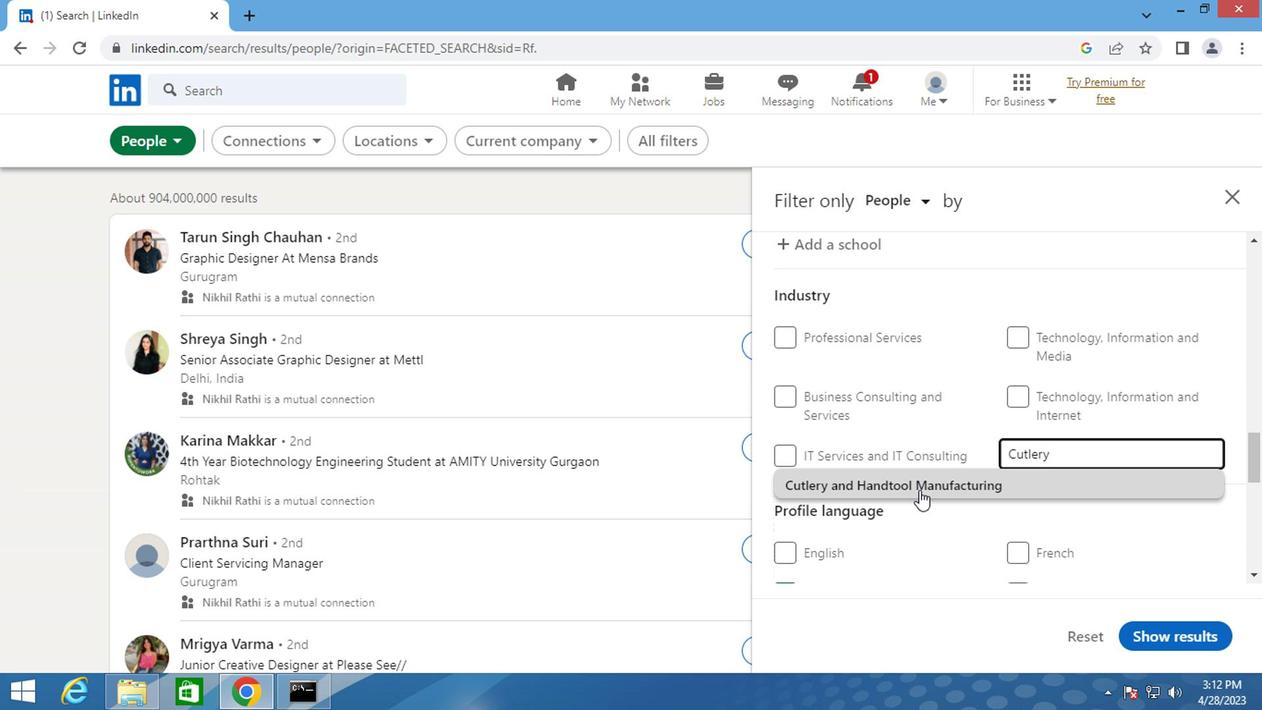 
Action: Mouse scrolled (914, 491) with delta (0, 0)
Screenshot: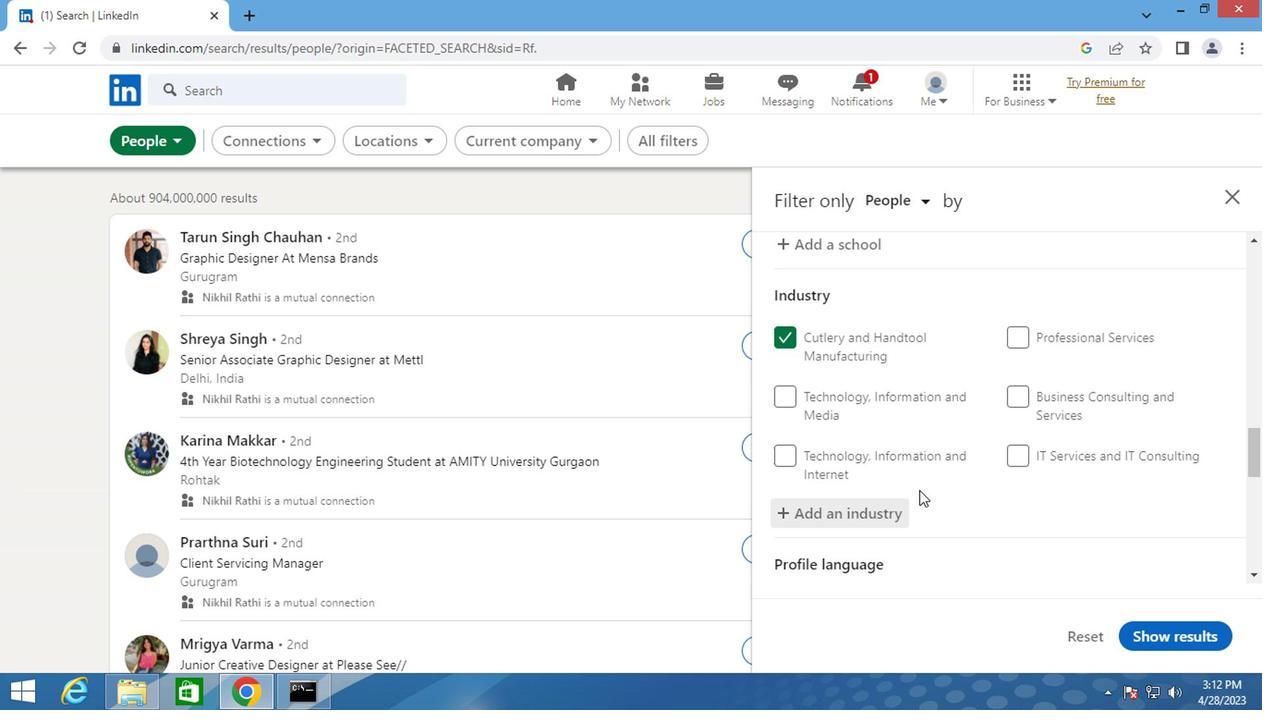 
Action: Mouse scrolled (914, 491) with delta (0, 0)
Screenshot: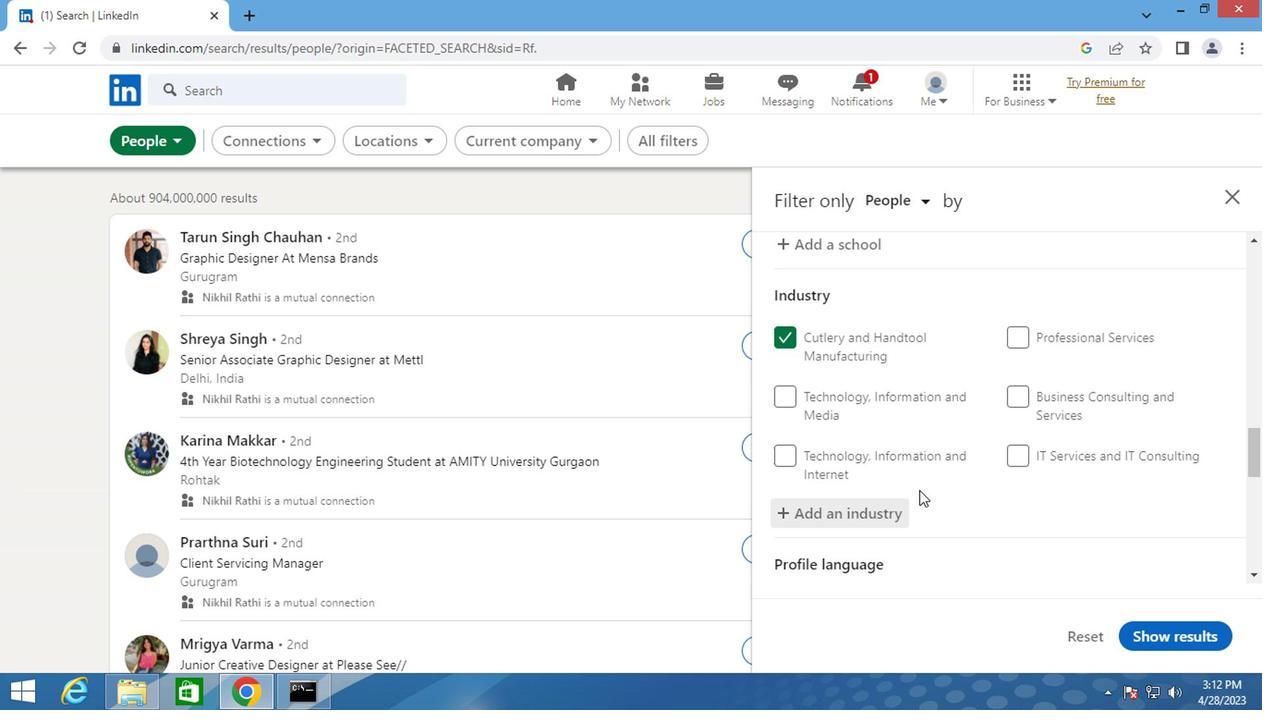 
Action: Mouse scrolled (914, 491) with delta (0, 0)
Screenshot: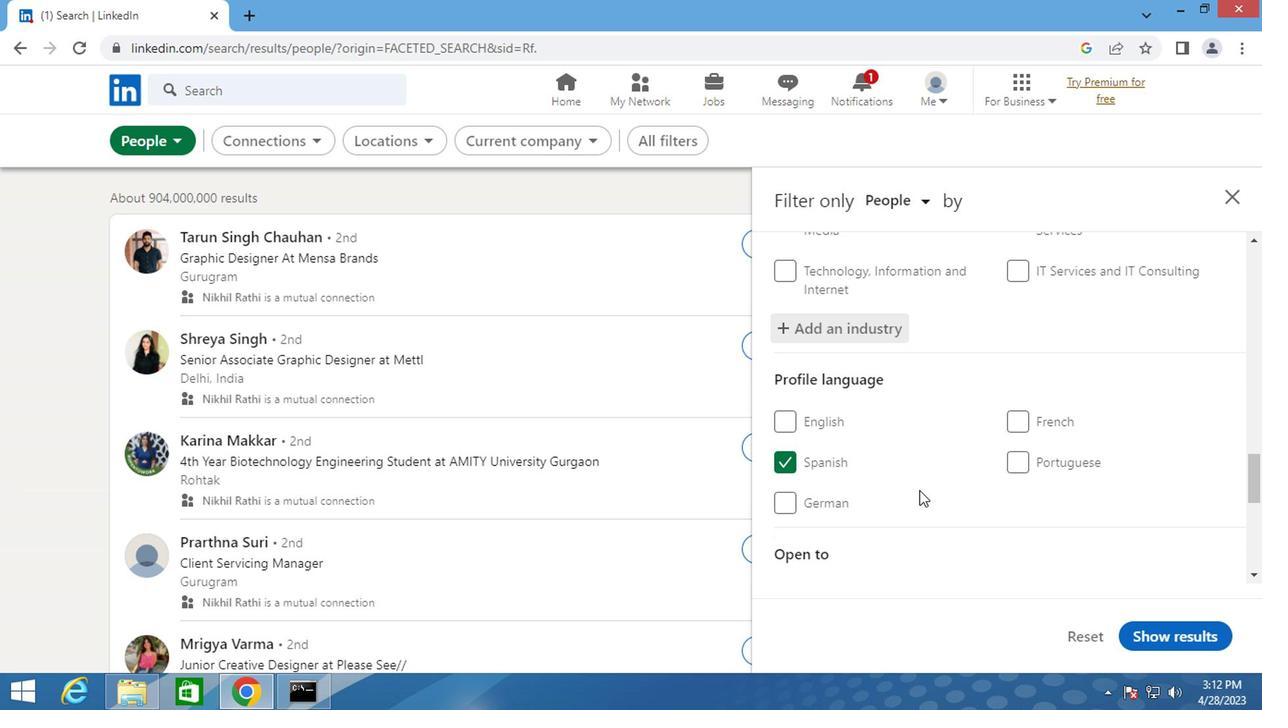 
Action: Mouse scrolled (914, 491) with delta (0, 0)
Screenshot: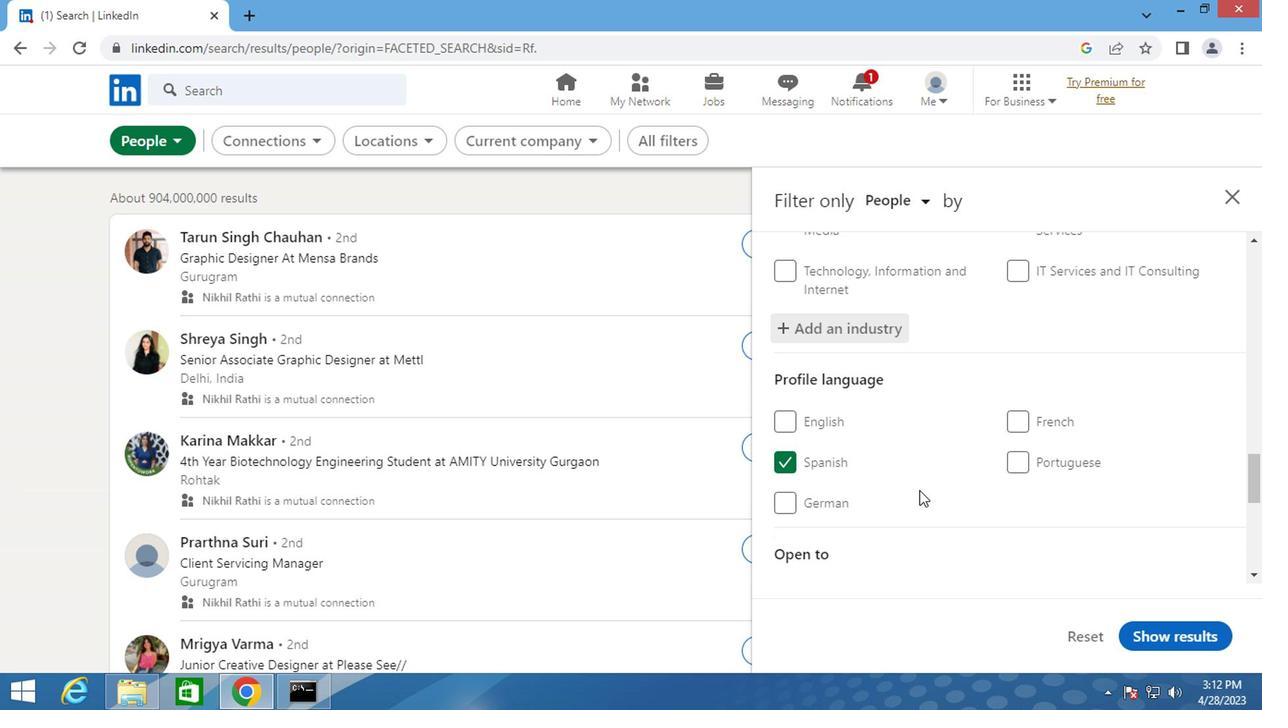 
Action: Mouse scrolled (914, 491) with delta (0, 0)
Screenshot: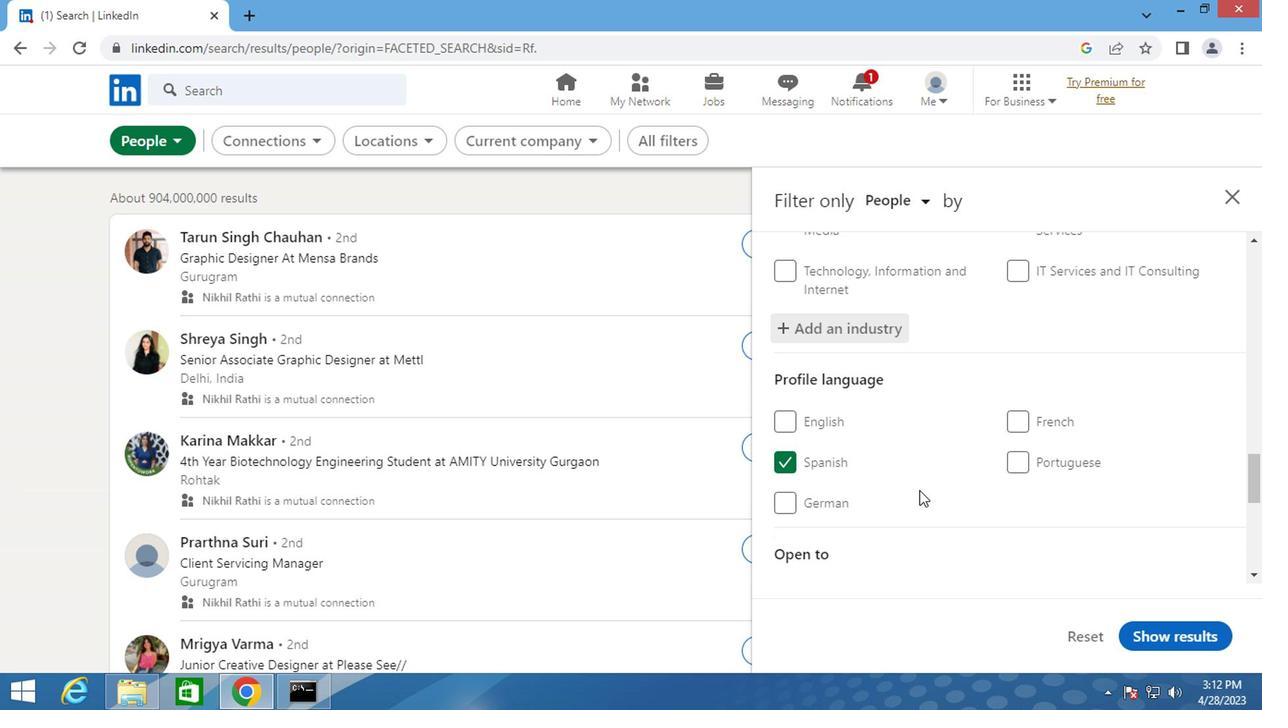 
Action: Mouse moved to (1077, 512)
Screenshot: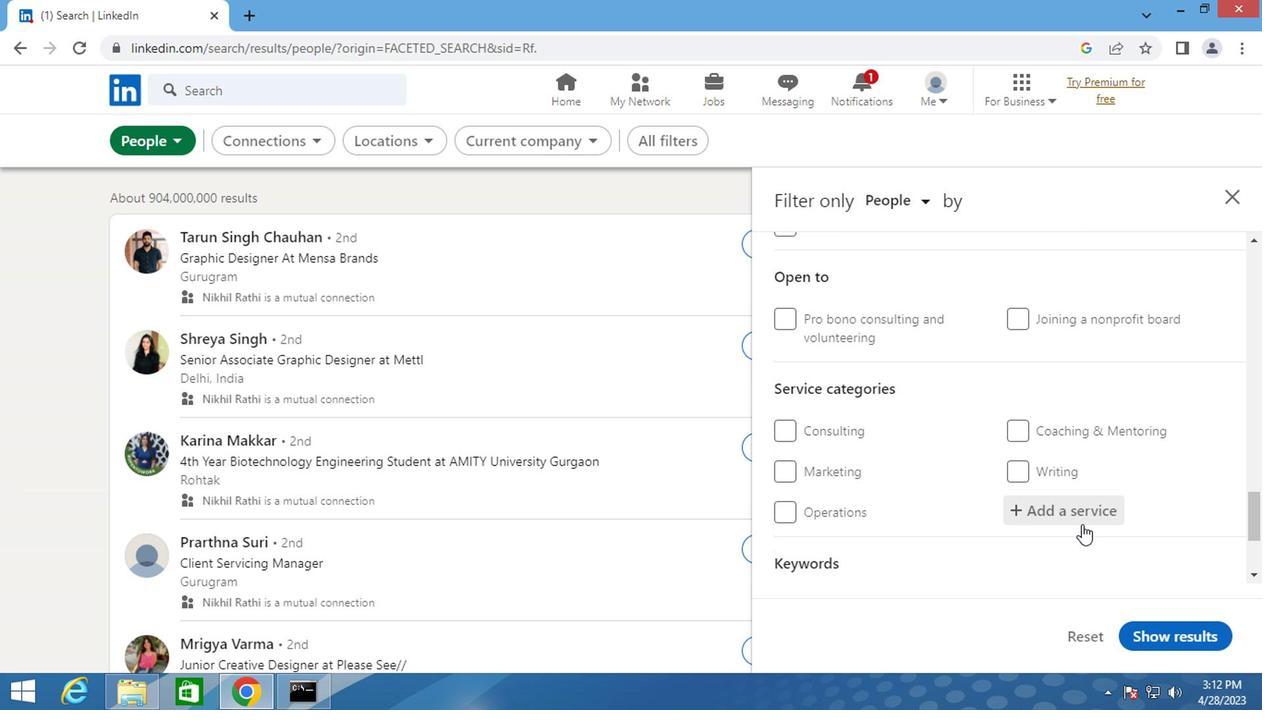 
Action: Mouse pressed left at (1077, 512)
Screenshot: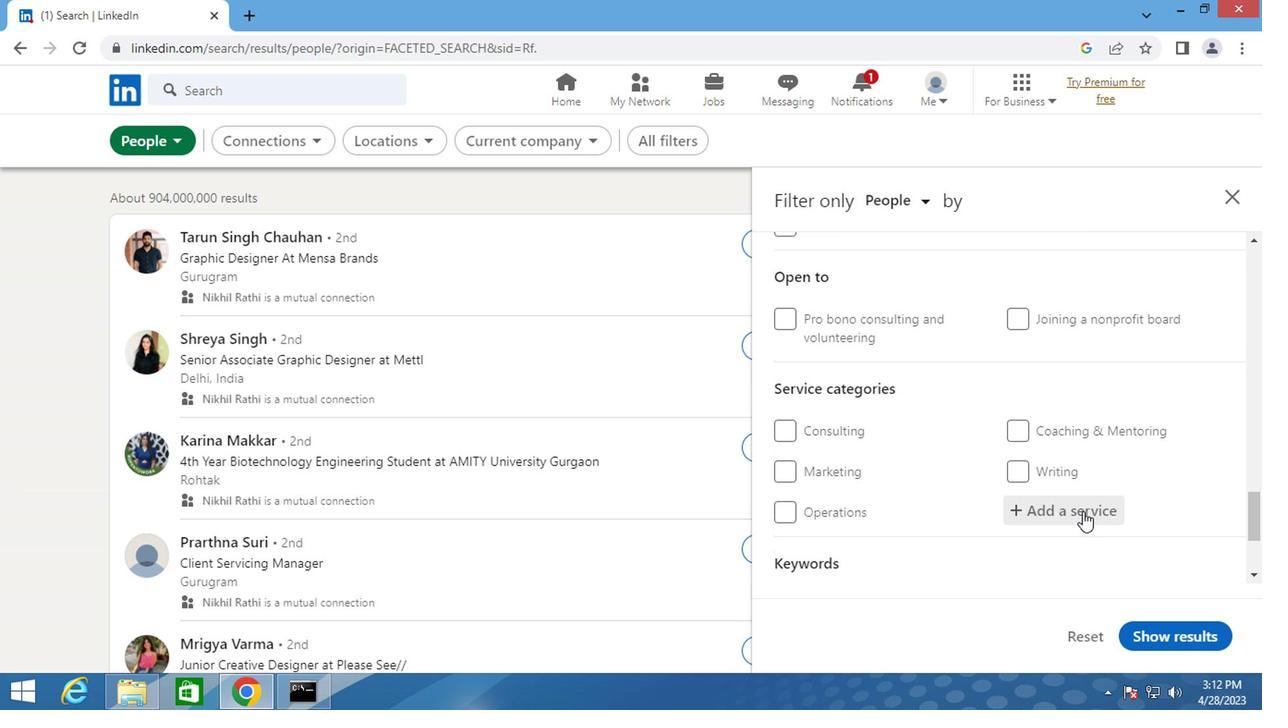 
Action: Key pressed <Key.shift>USER
Screenshot: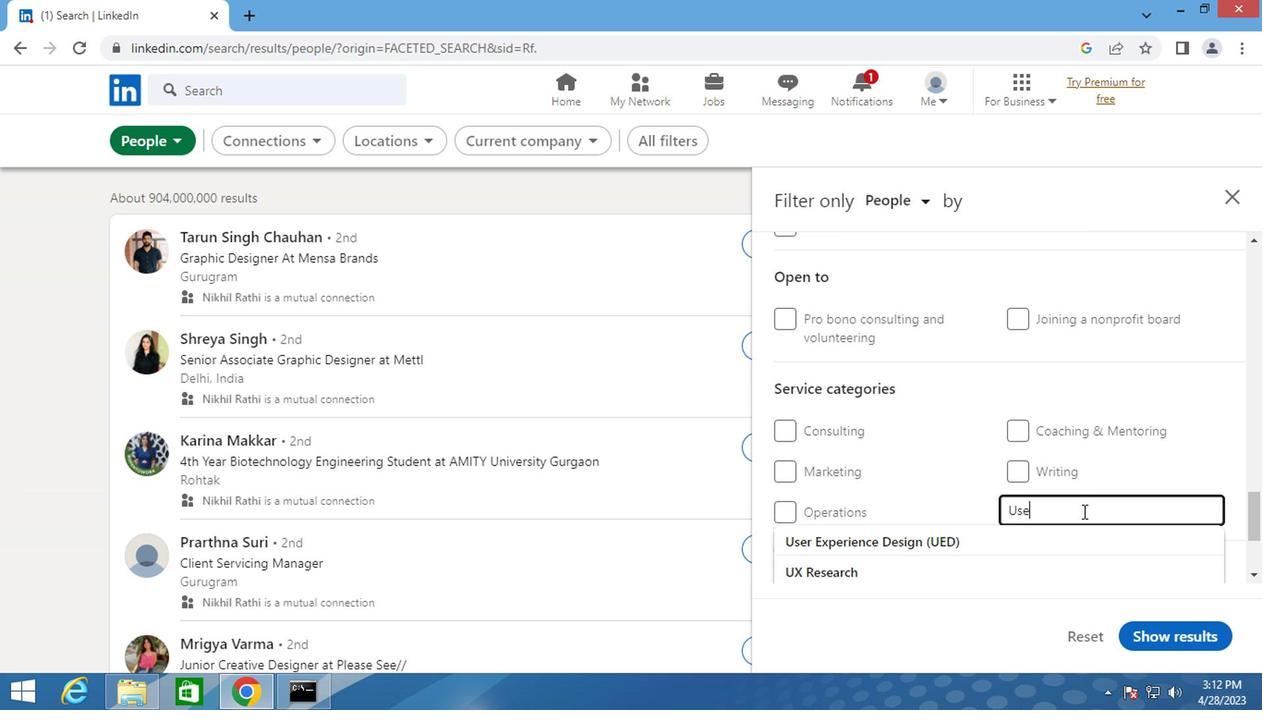 
Action: Mouse moved to (925, 539)
Screenshot: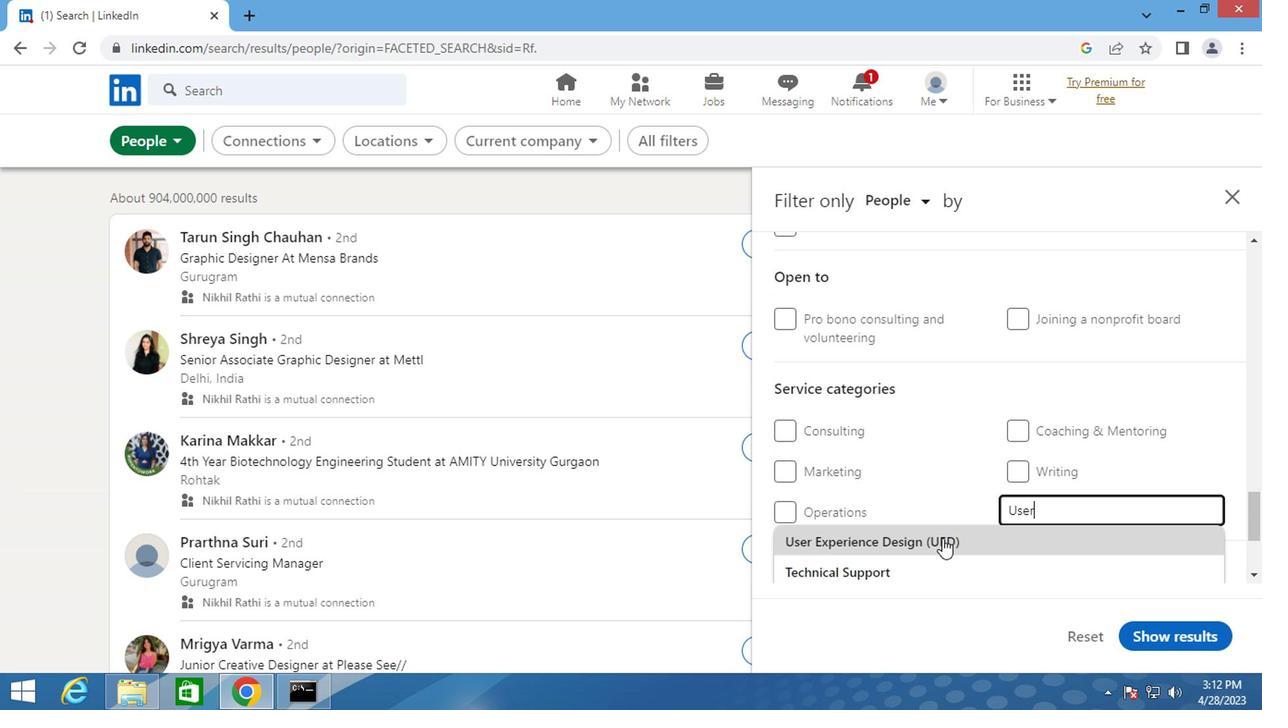 
Action: Mouse pressed left at (925, 539)
Screenshot: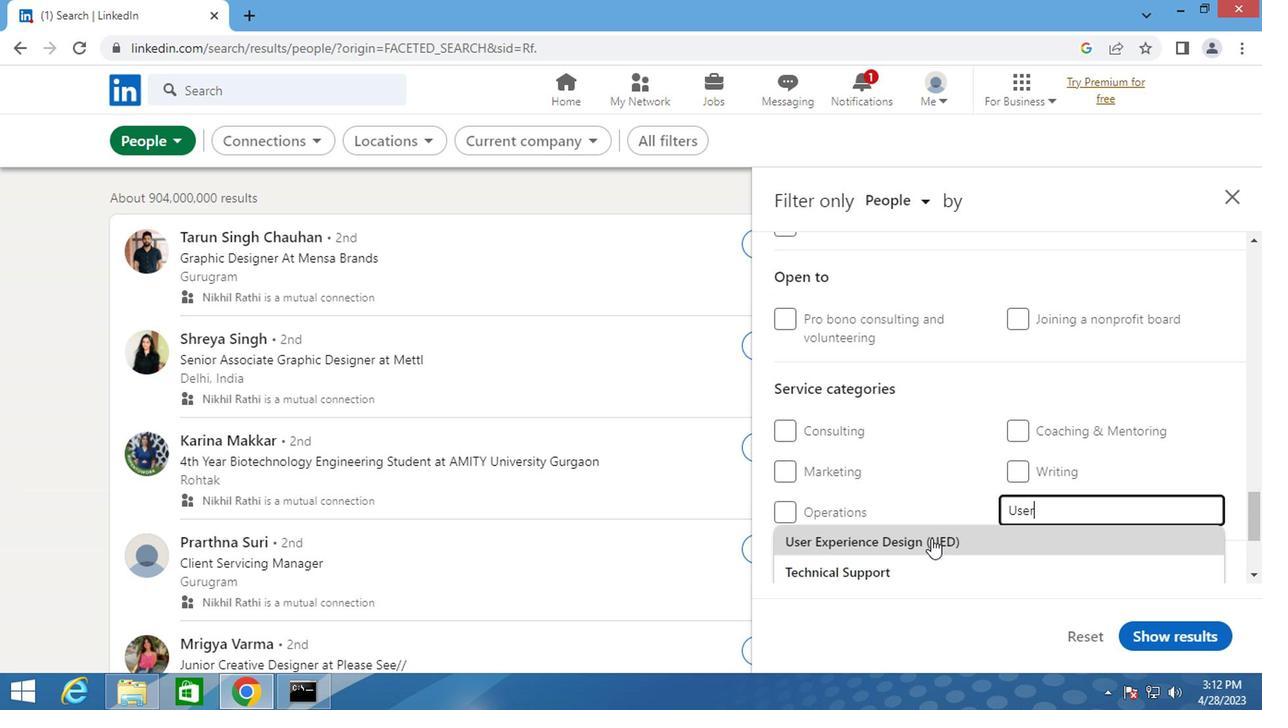 
Action: Mouse scrolled (925, 538) with delta (0, -1)
Screenshot: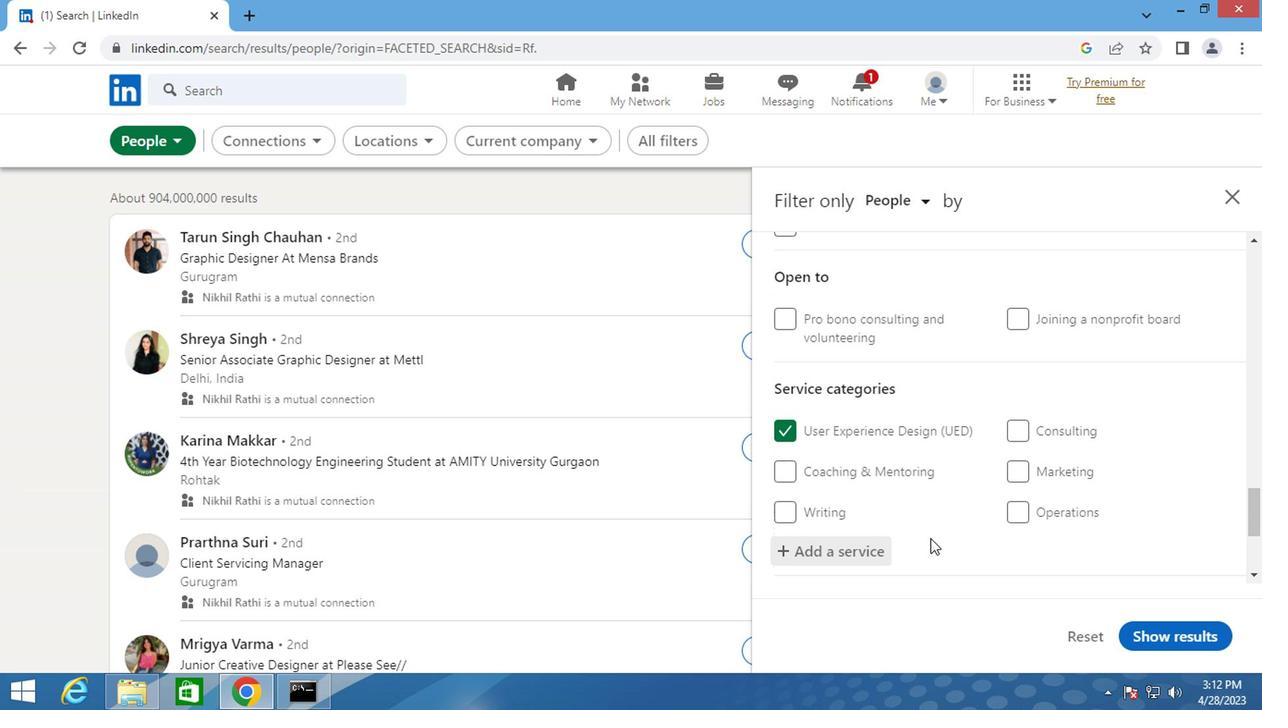 
Action: Mouse scrolled (925, 538) with delta (0, -1)
Screenshot: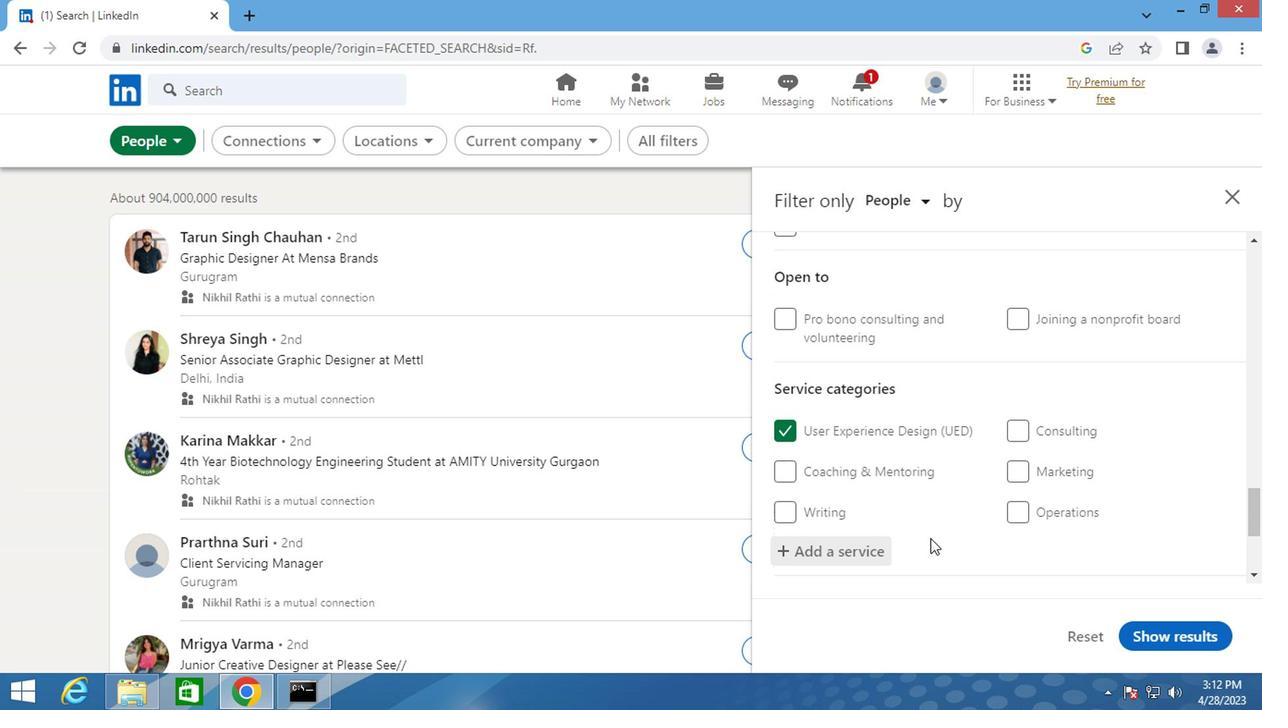 
Action: Mouse pressed left at (925, 539)
Screenshot: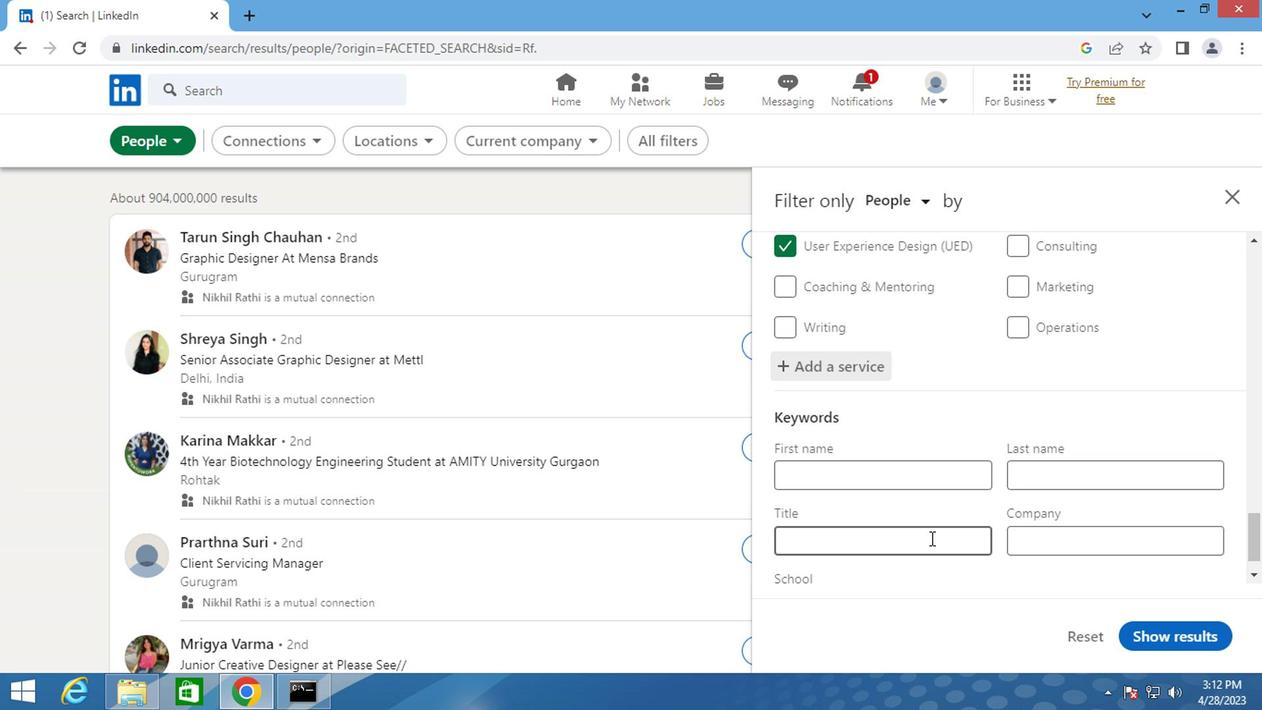 
Action: Key pressed <Key.shift>HELP<Key.space><Key.shift>DESK<Key.space><Key.shift>WORKER/<Key.shift>DESKTOP<Key.space><Key.shift>SUPPORT
Screenshot: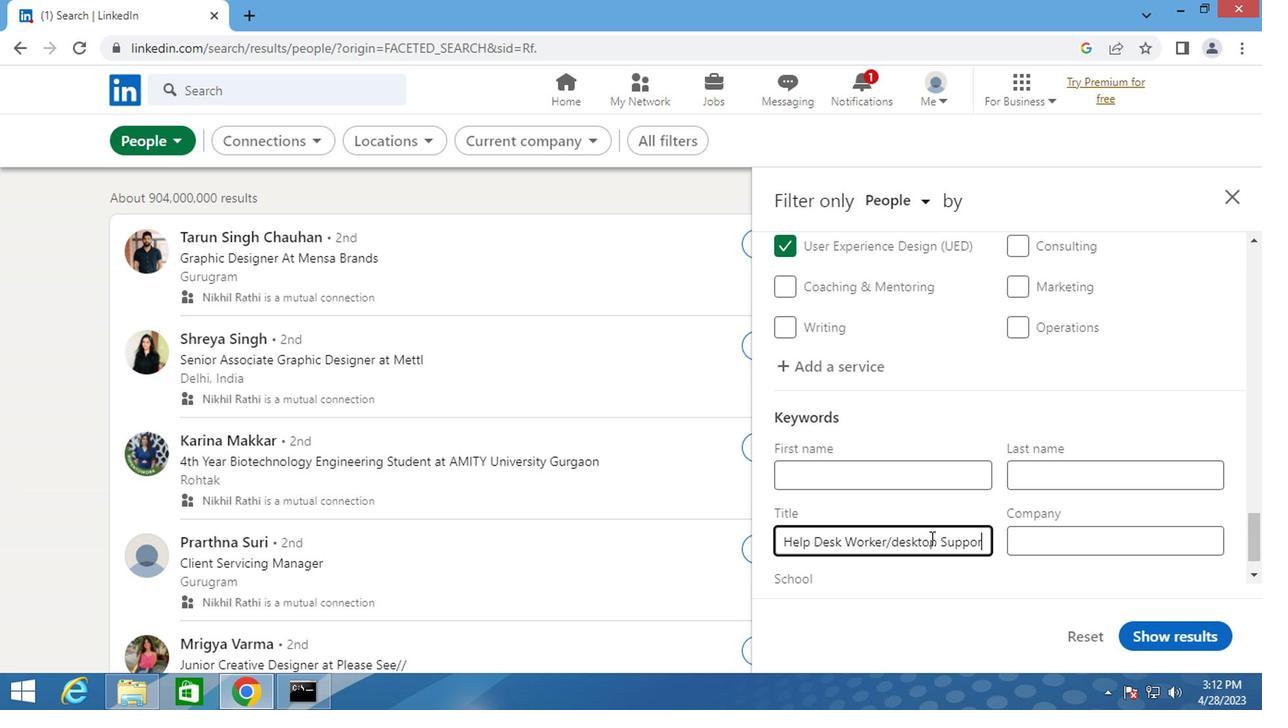
Action: Mouse moved to (1194, 637)
Screenshot: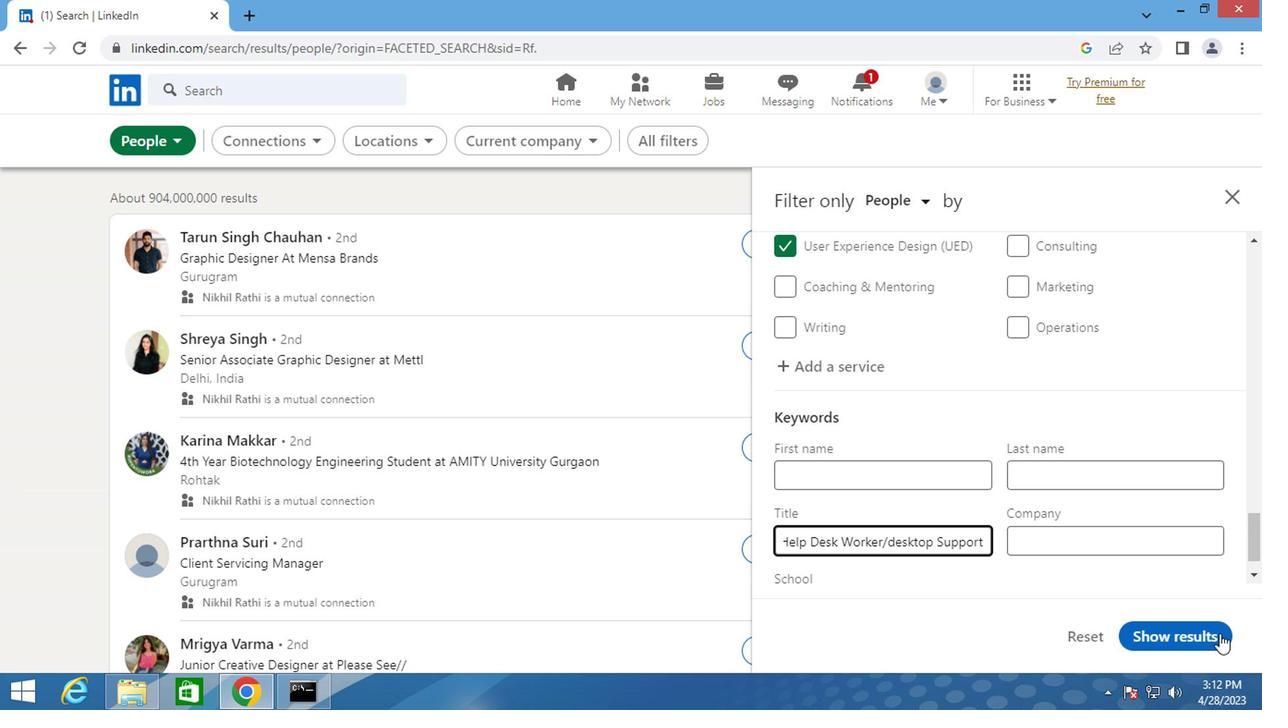 
Action: Mouse pressed left at (1194, 637)
Screenshot: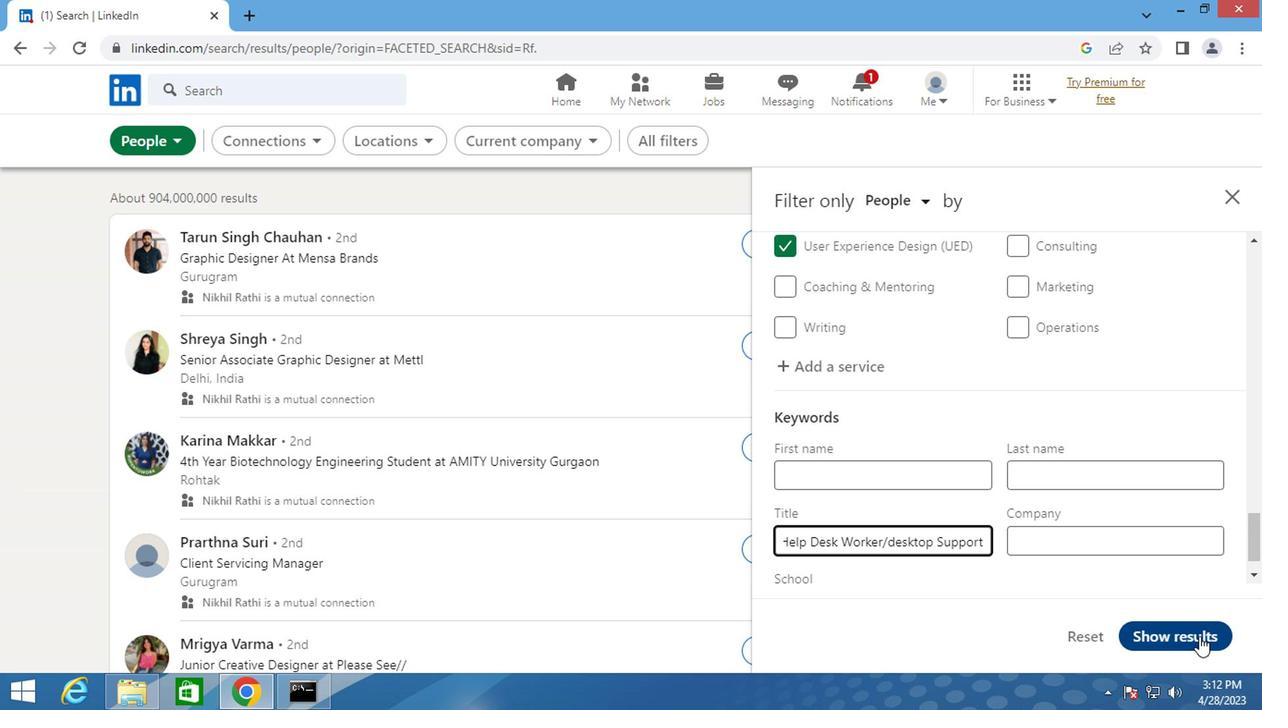 
